Task: Look for space in Aldaia, Spain from 13th August, 2023 to 17th August, 2023 for 2 adults in price range Rs.10000 to Rs.16000. Place can be entire place with 2 bedrooms having 2 beds and 1 bathroom. Property type can be house, flat, guest house. Amenities needed are: wifi. Booking option can be shelf check-in. Required host language is English.
Action: Mouse moved to (311, 173)
Screenshot: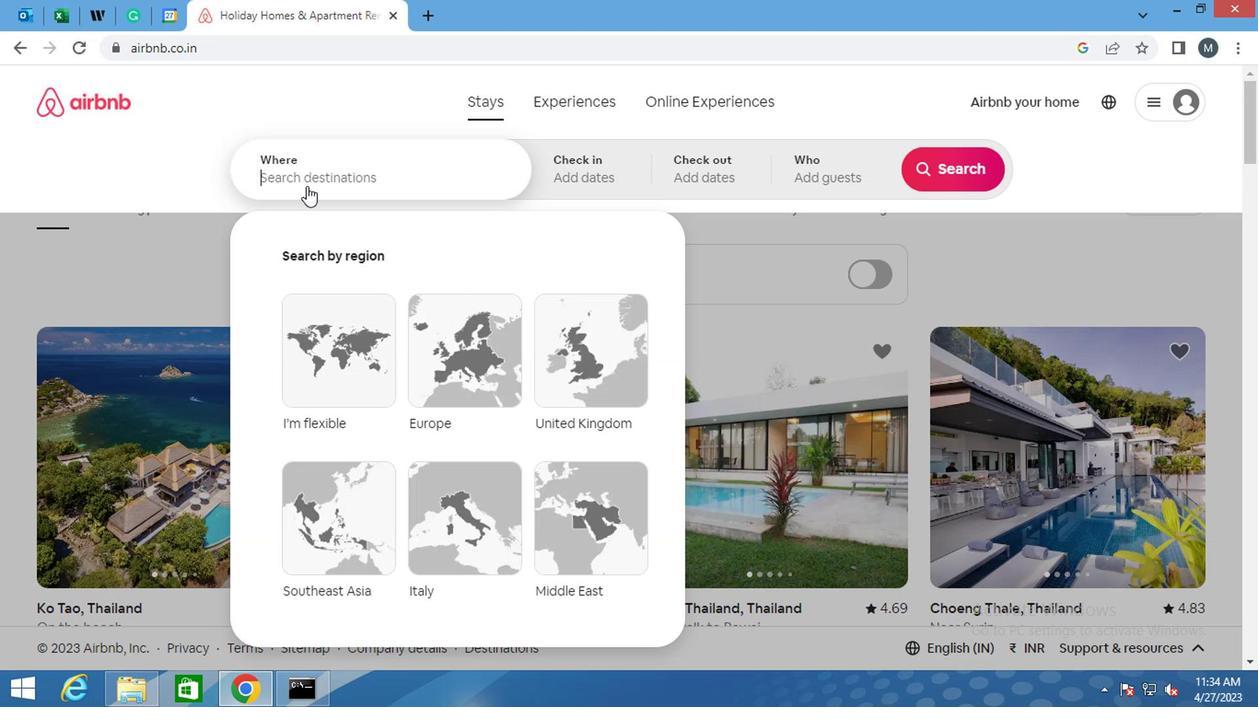 
Action: Mouse pressed left at (311, 173)
Screenshot: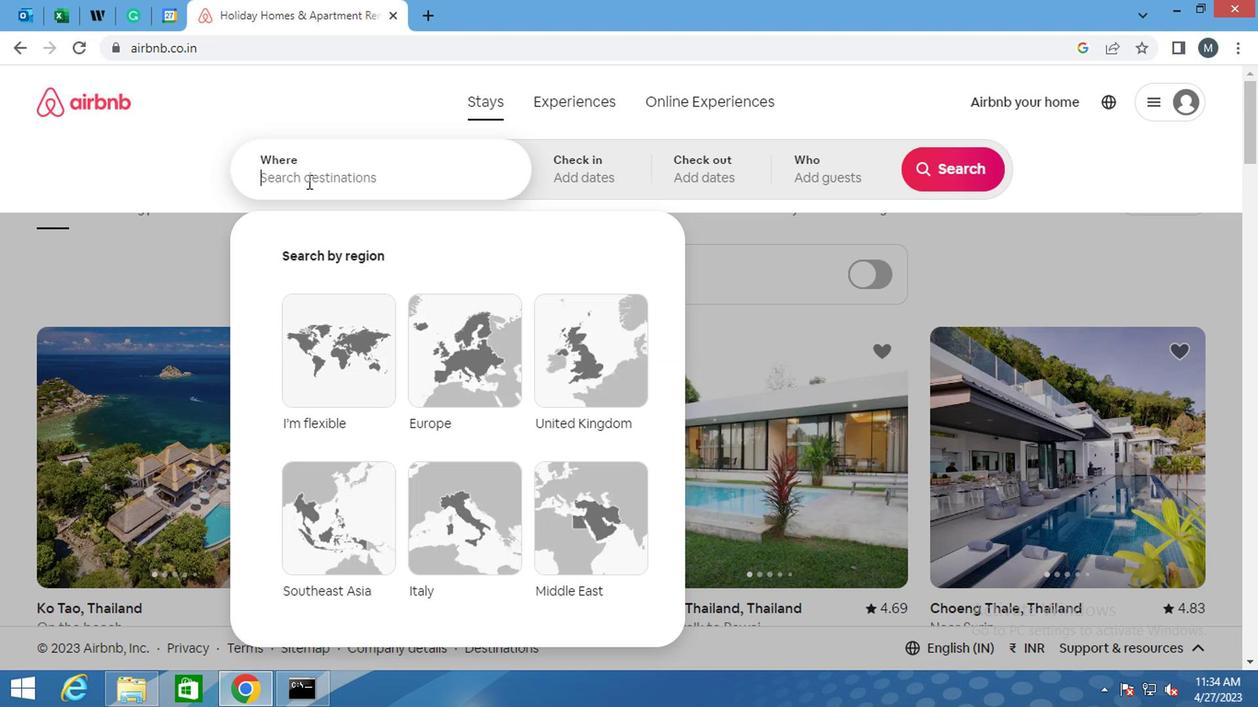 
Action: Mouse moved to (313, 173)
Screenshot: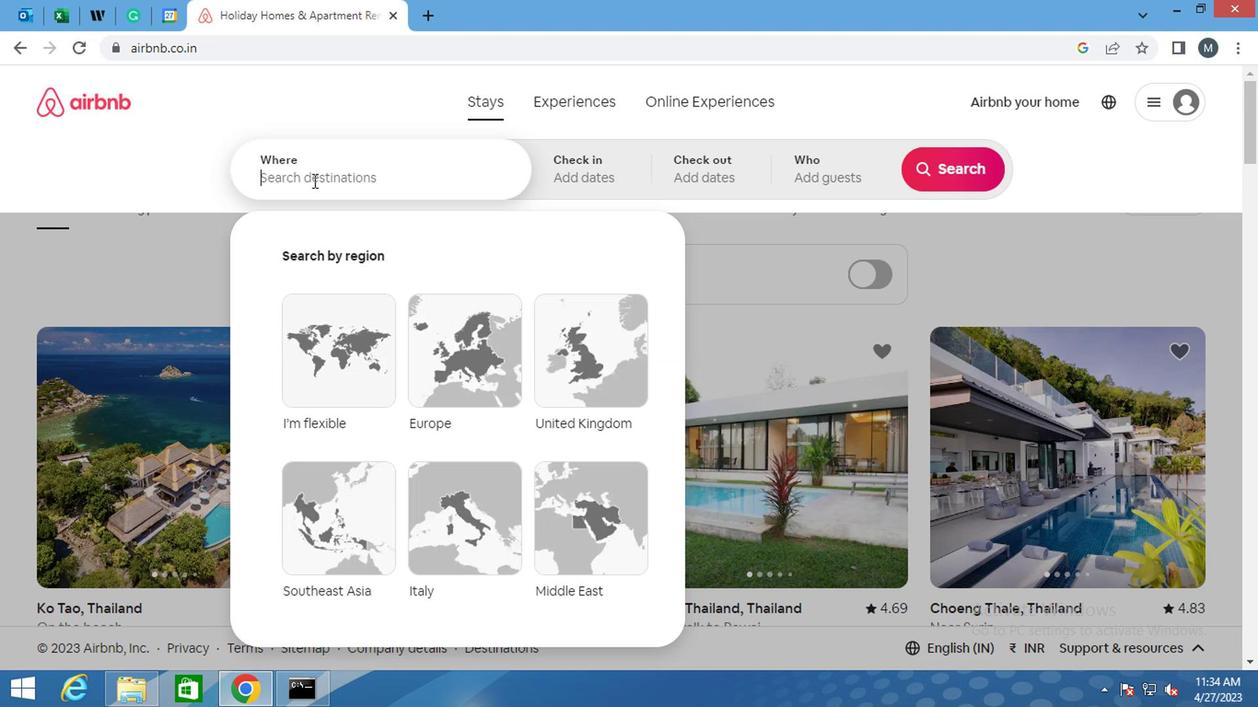 
Action: Key pressed <Key.shift>ALDAO<Key.backspace>IA,<Key.shift>SP
Screenshot: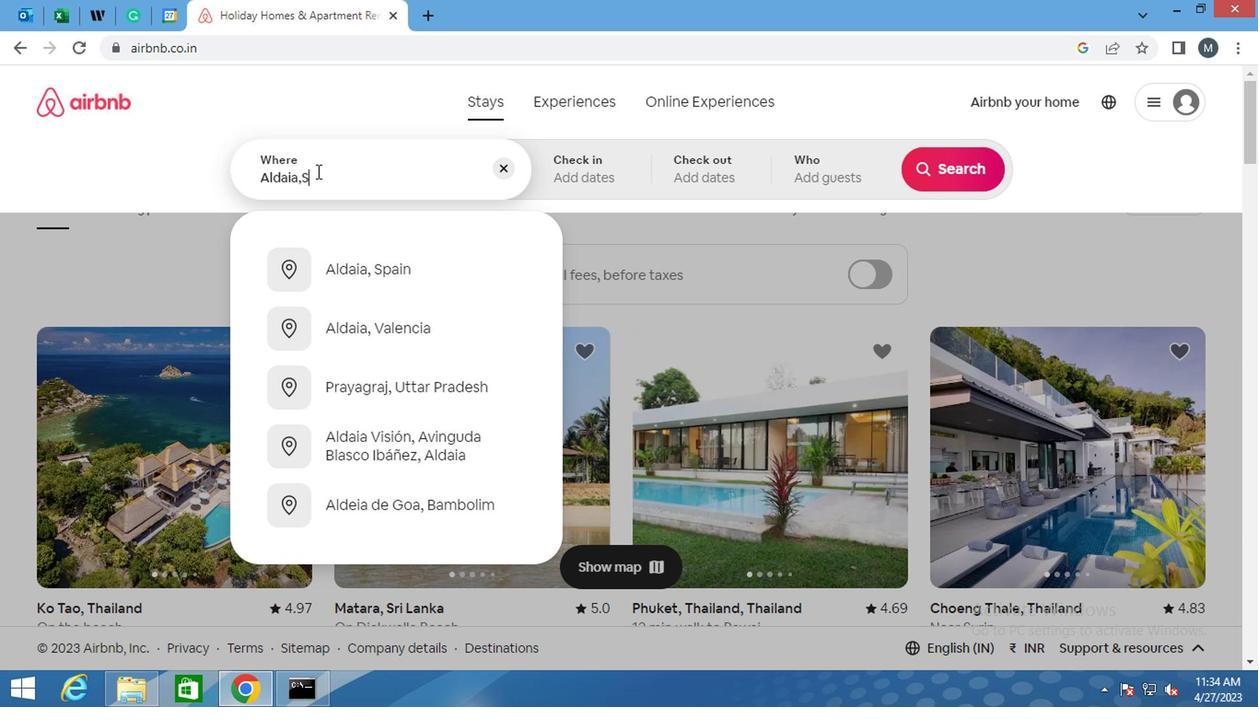 
Action: Mouse moved to (406, 347)
Screenshot: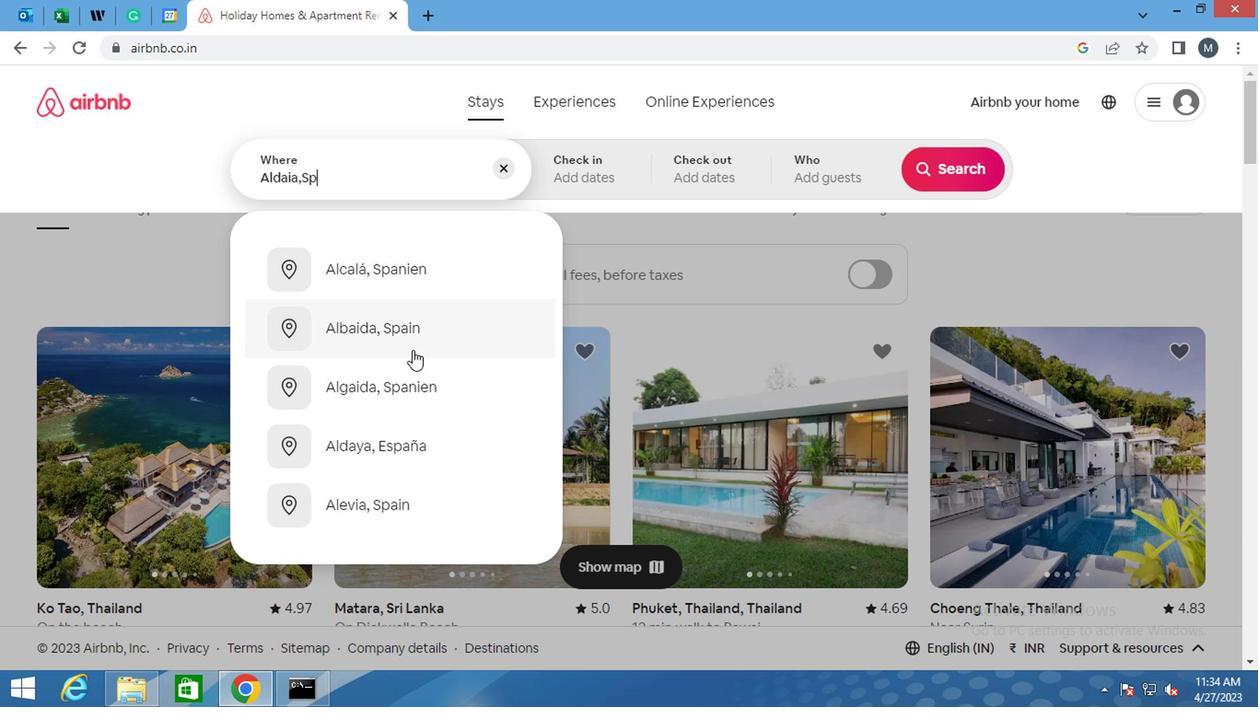 
Action: Key pressed AIN
Screenshot: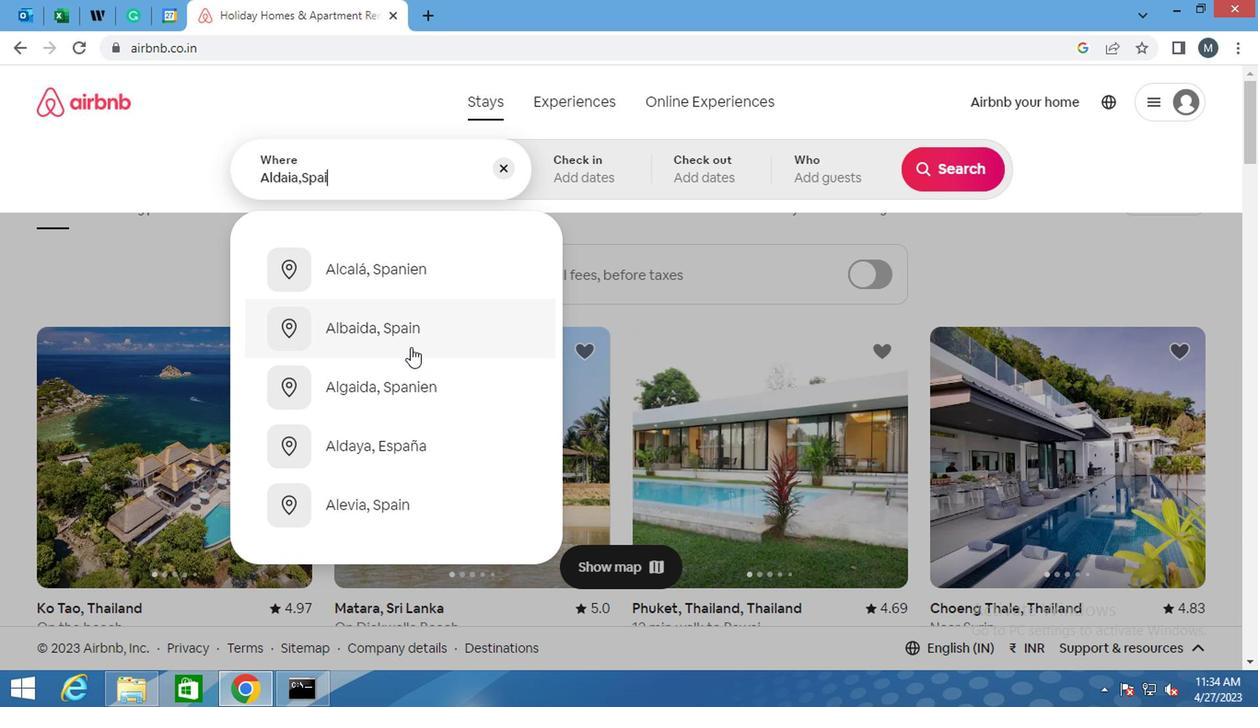 
Action: Mouse moved to (370, 257)
Screenshot: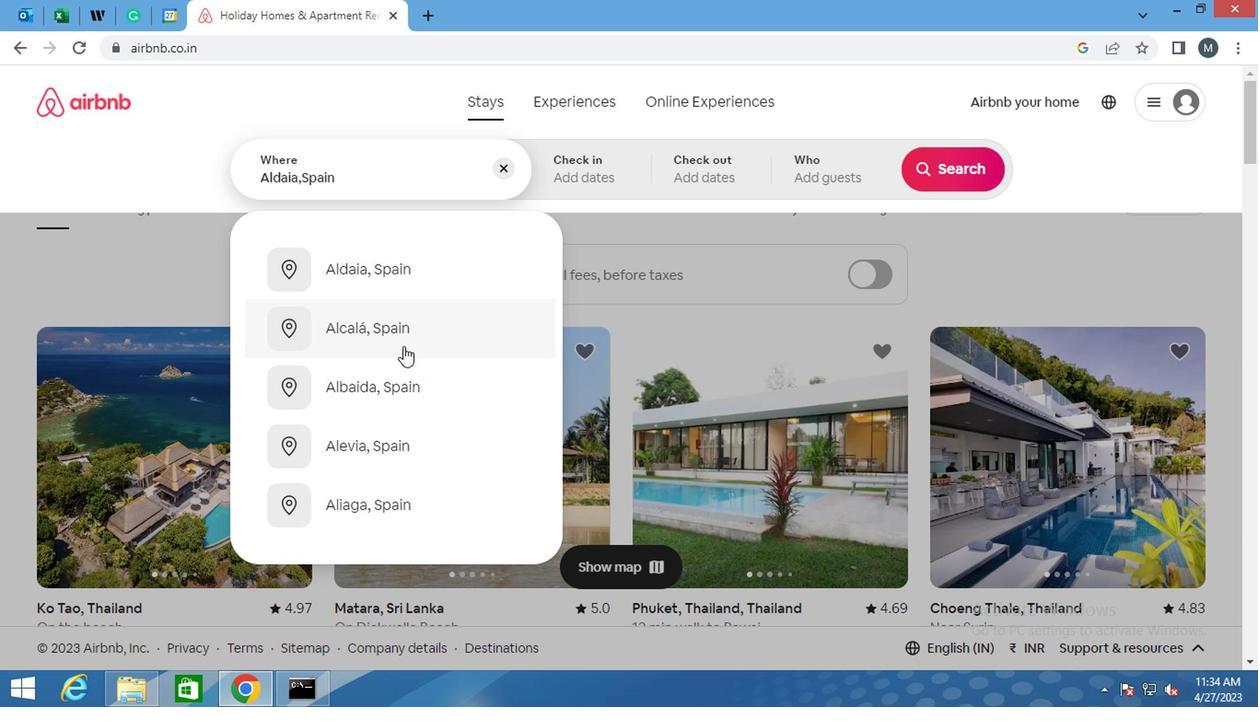 
Action: Mouse pressed left at (370, 257)
Screenshot: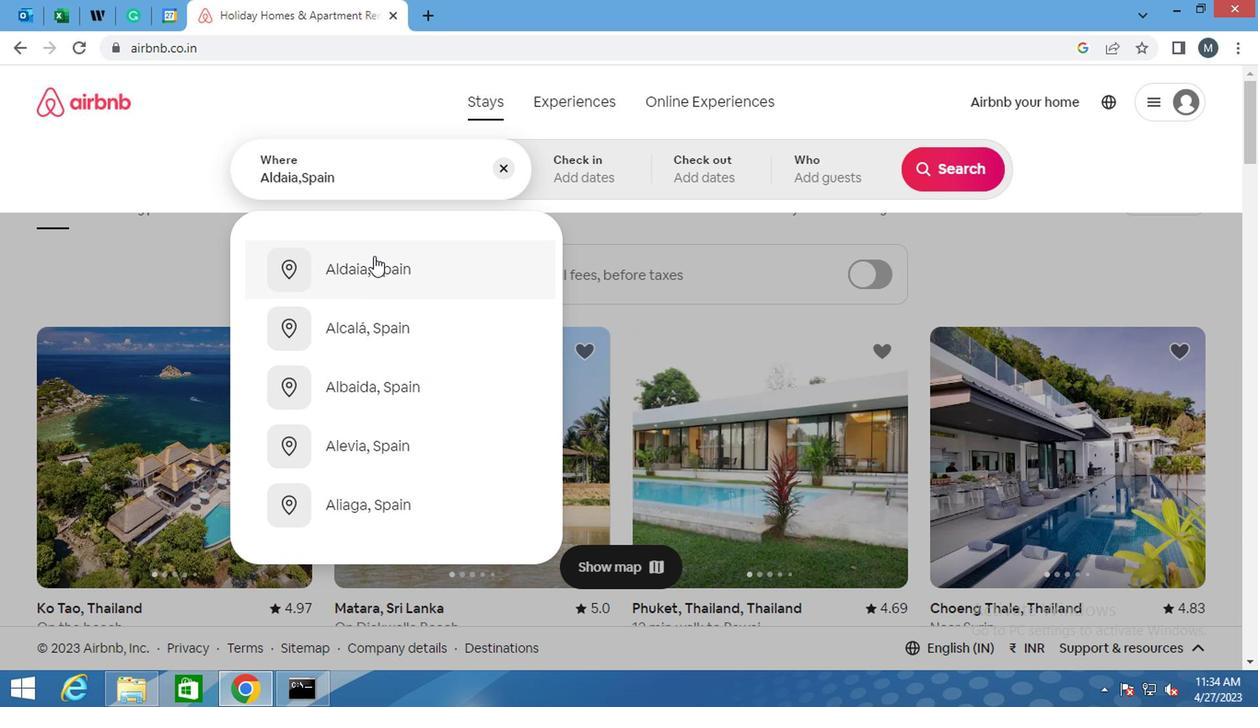 
Action: Mouse moved to (944, 324)
Screenshot: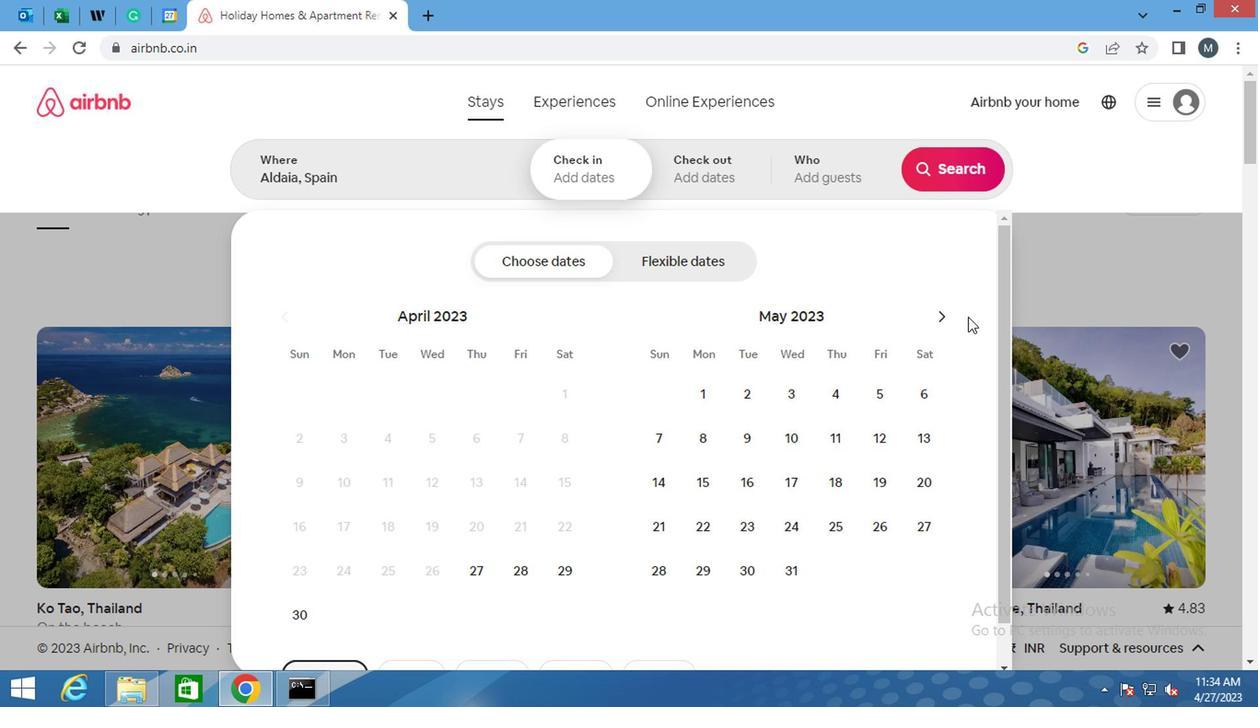 
Action: Mouse pressed left at (944, 324)
Screenshot: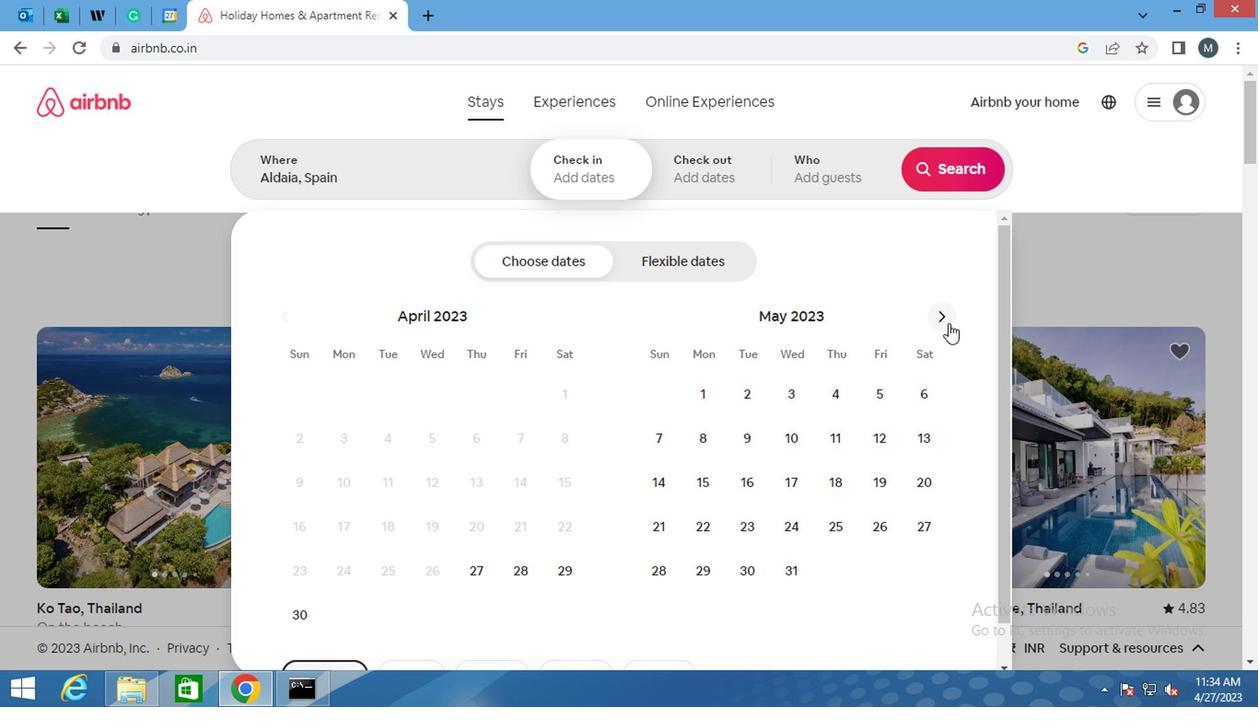 
Action: Mouse pressed left at (944, 324)
Screenshot: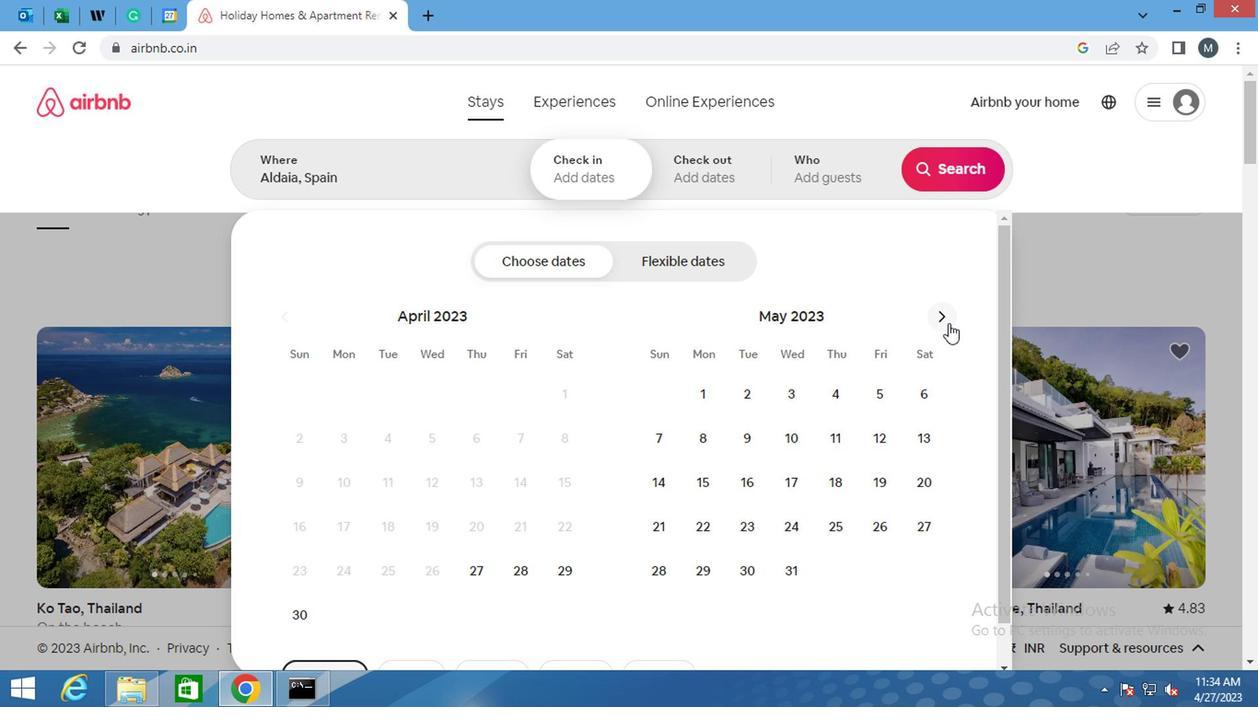 
Action: Mouse pressed left at (944, 324)
Screenshot: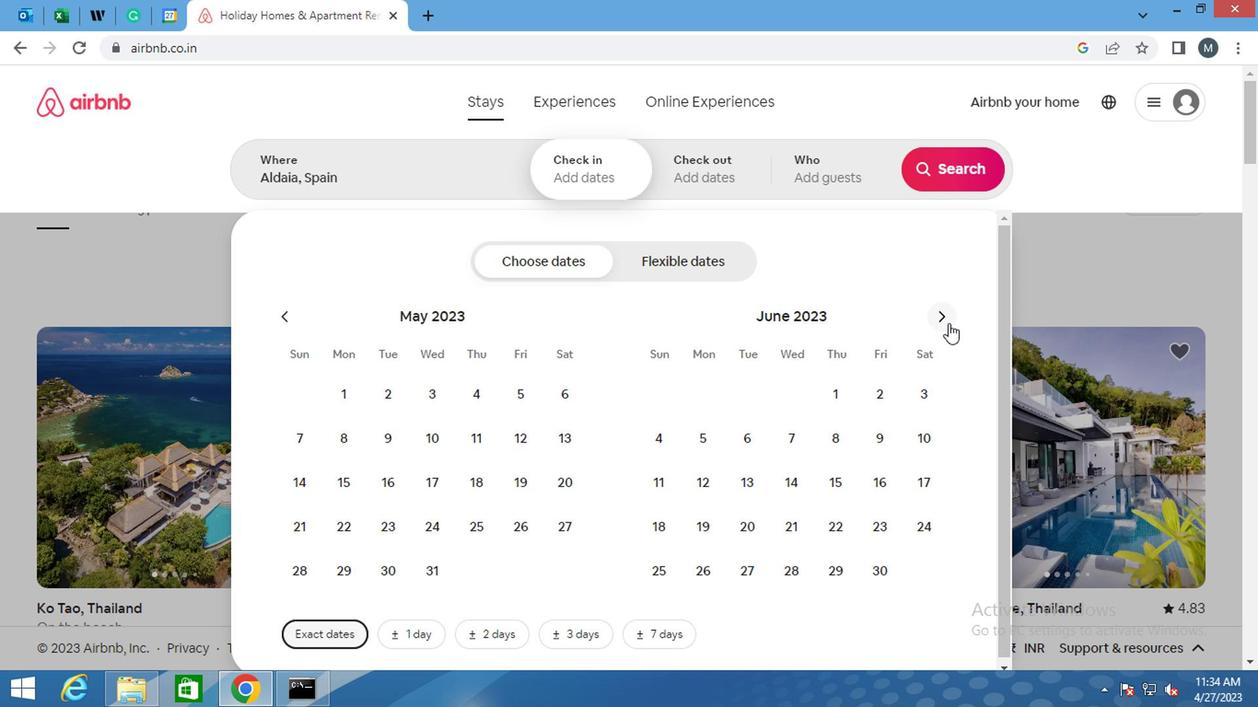 
Action: Mouse pressed left at (944, 324)
Screenshot: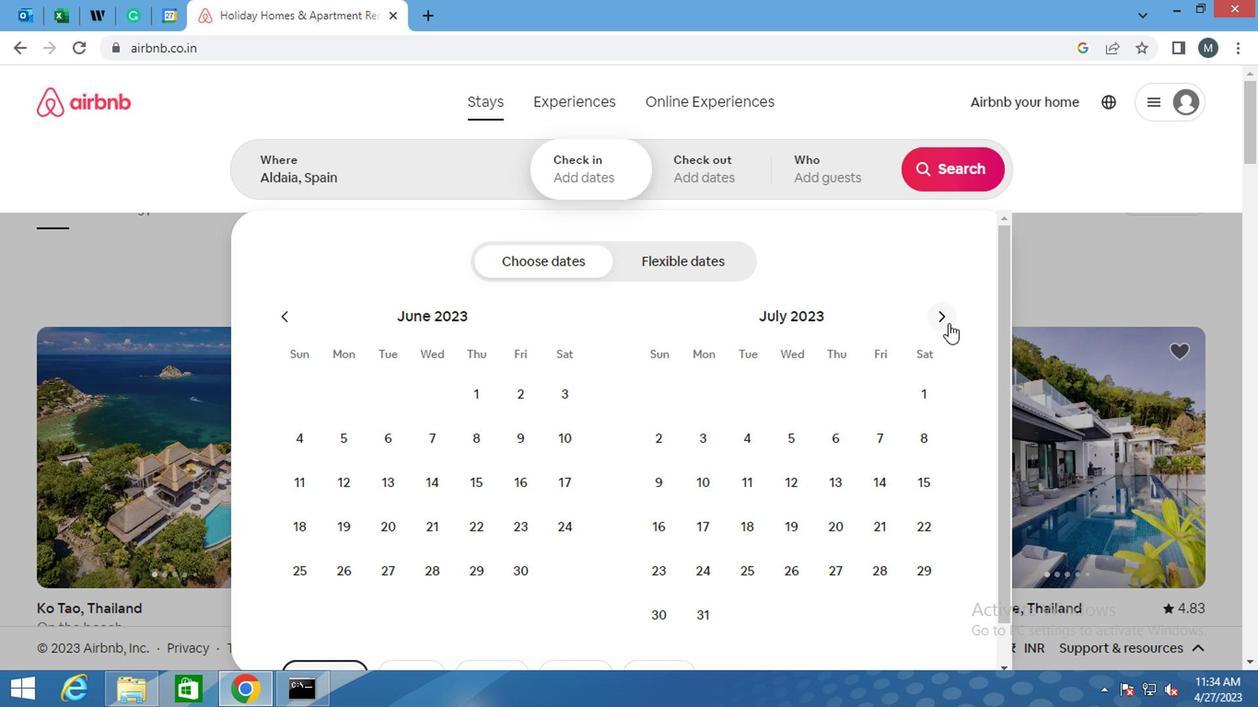 
Action: Mouse moved to (663, 478)
Screenshot: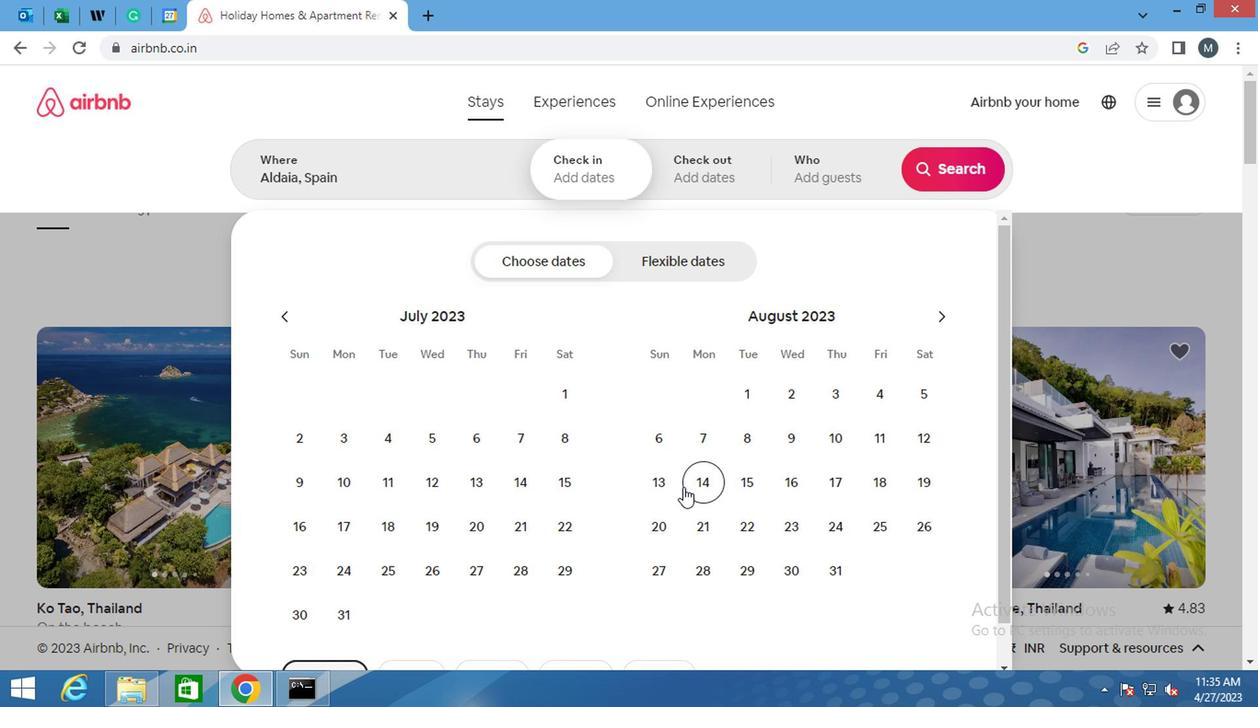 
Action: Mouse pressed left at (663, 478)
Screenshot: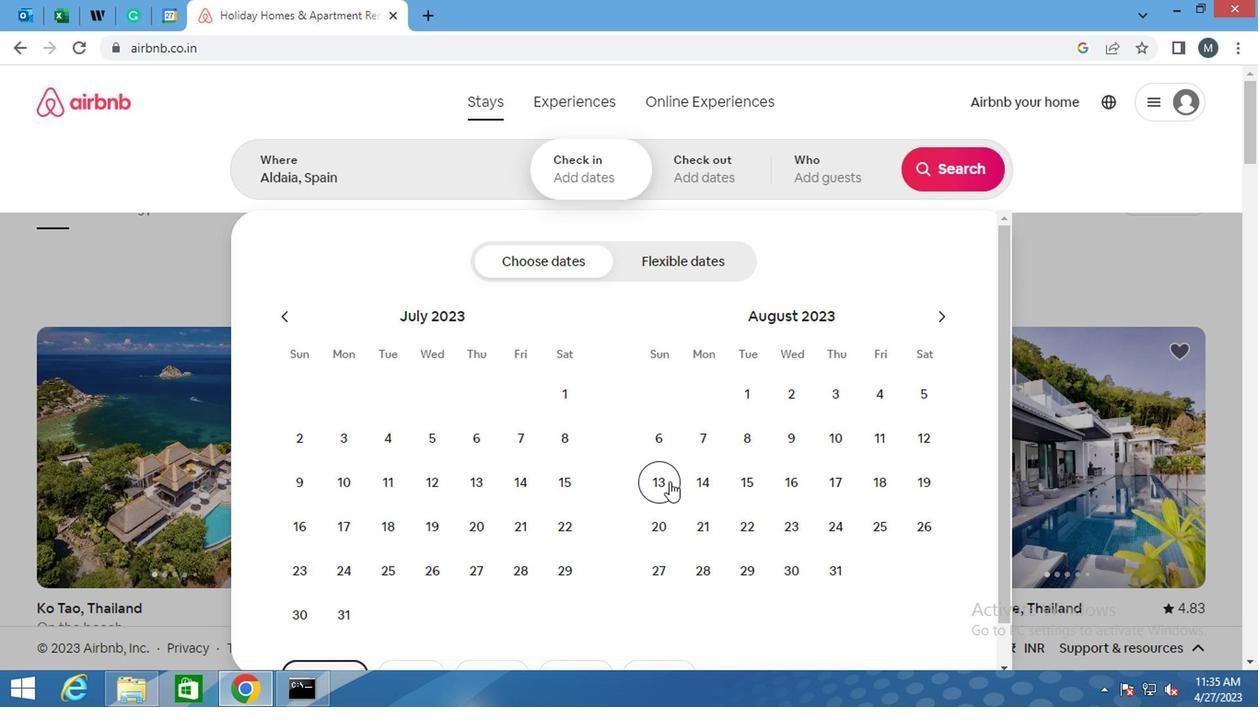 
Action: Mouse moved to (819, 473)
Screenshot: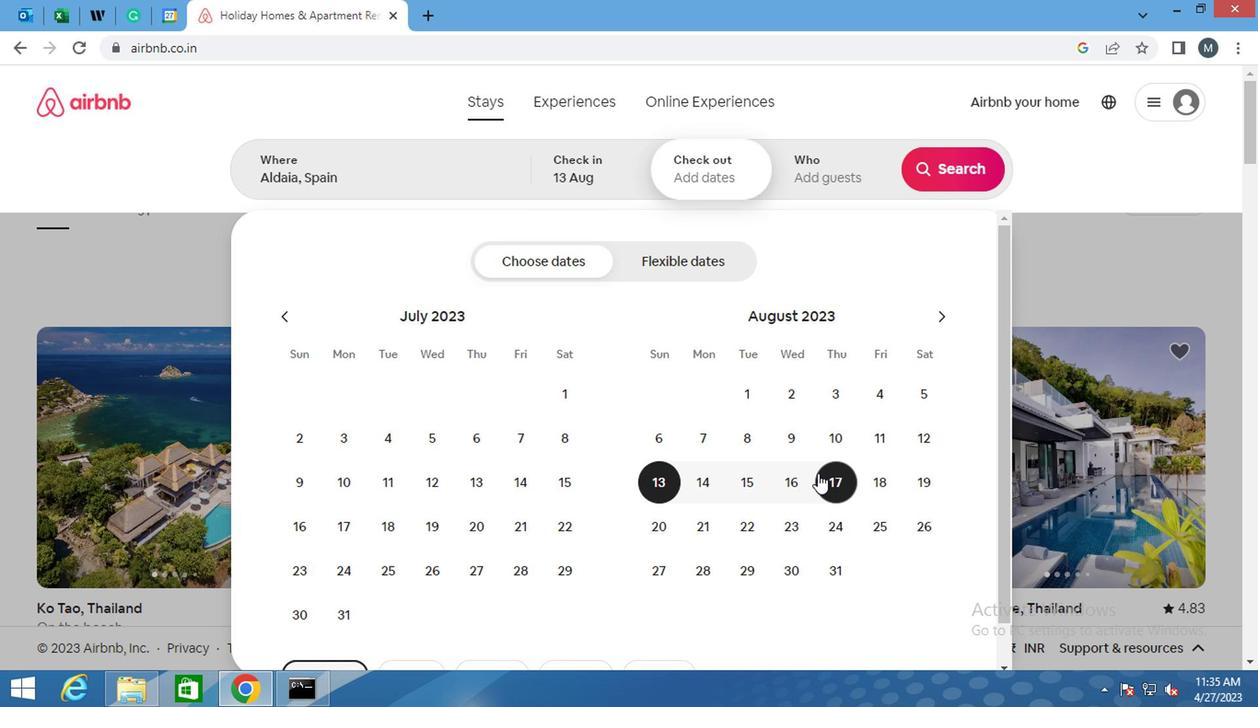 
Action: Mouse pressed left at (819, 473)
Screenshot: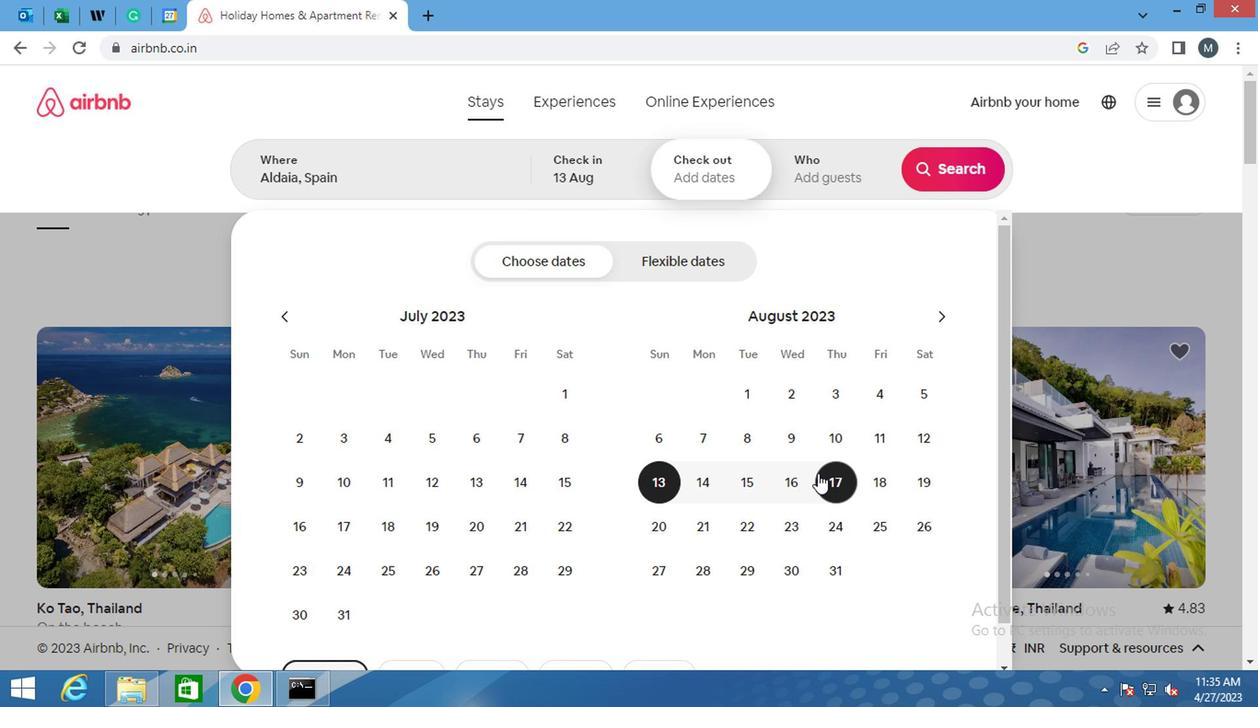 
Action: Mouse moved to (845, 170)
Screenshot: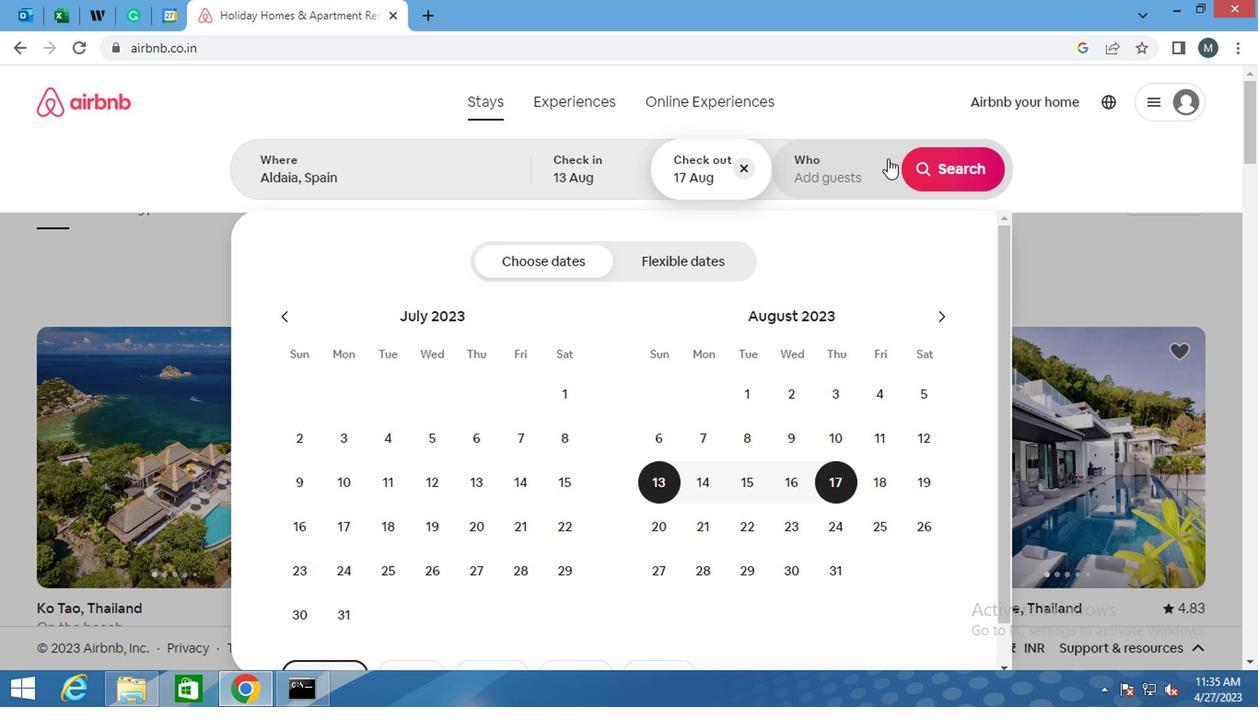 
Action: Mouse pressed left at (845, 170)
Screenshot: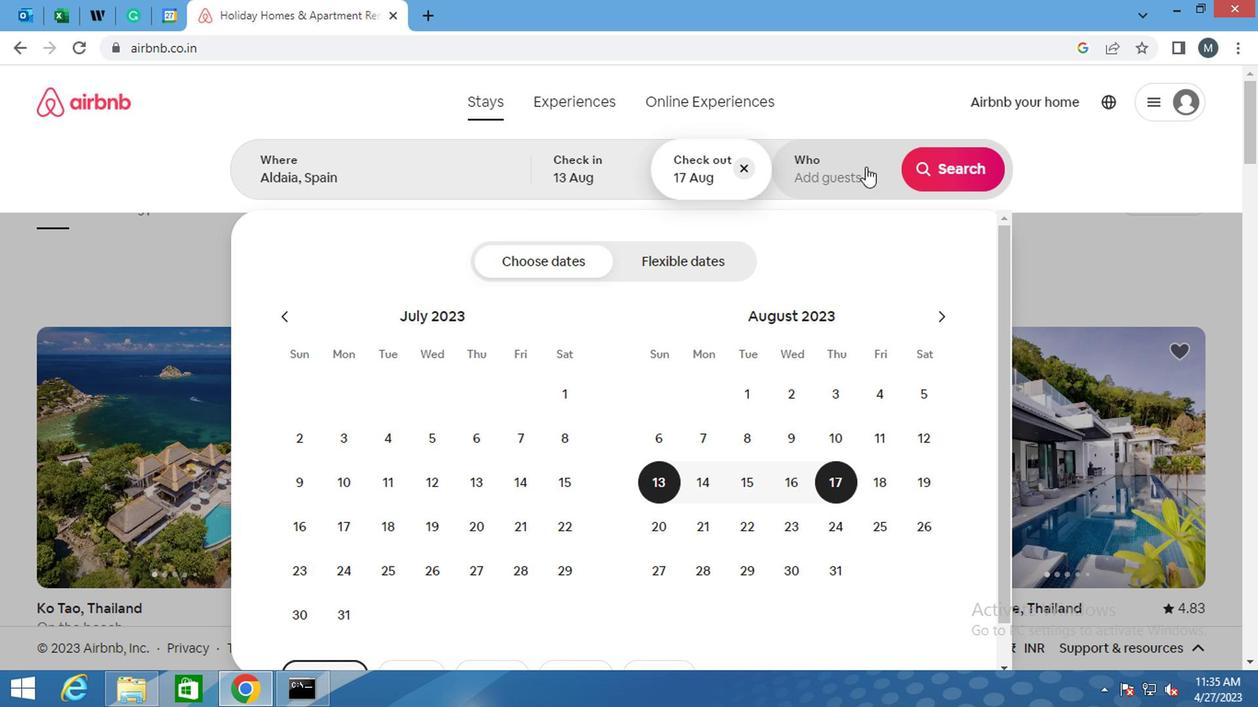 
Action: Mouse moved to (957, 271)
Screenshot: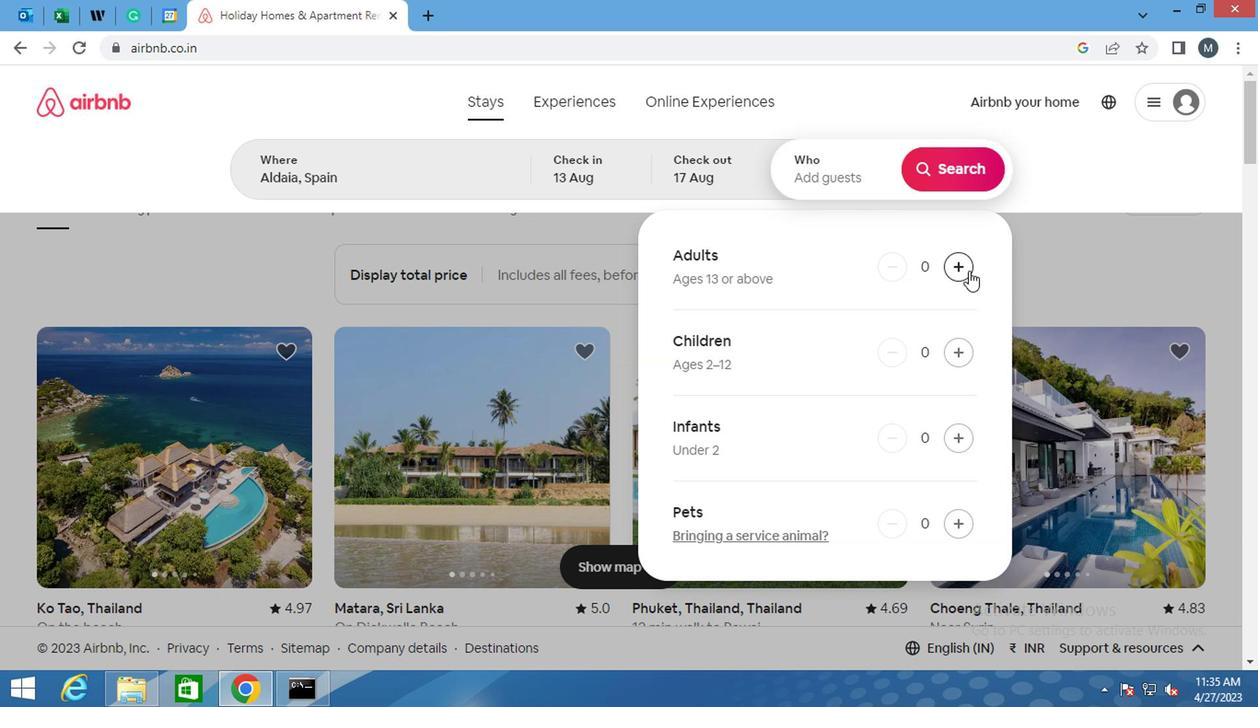 
Action: Mouse pressed left at (957, 271)
Screenshot: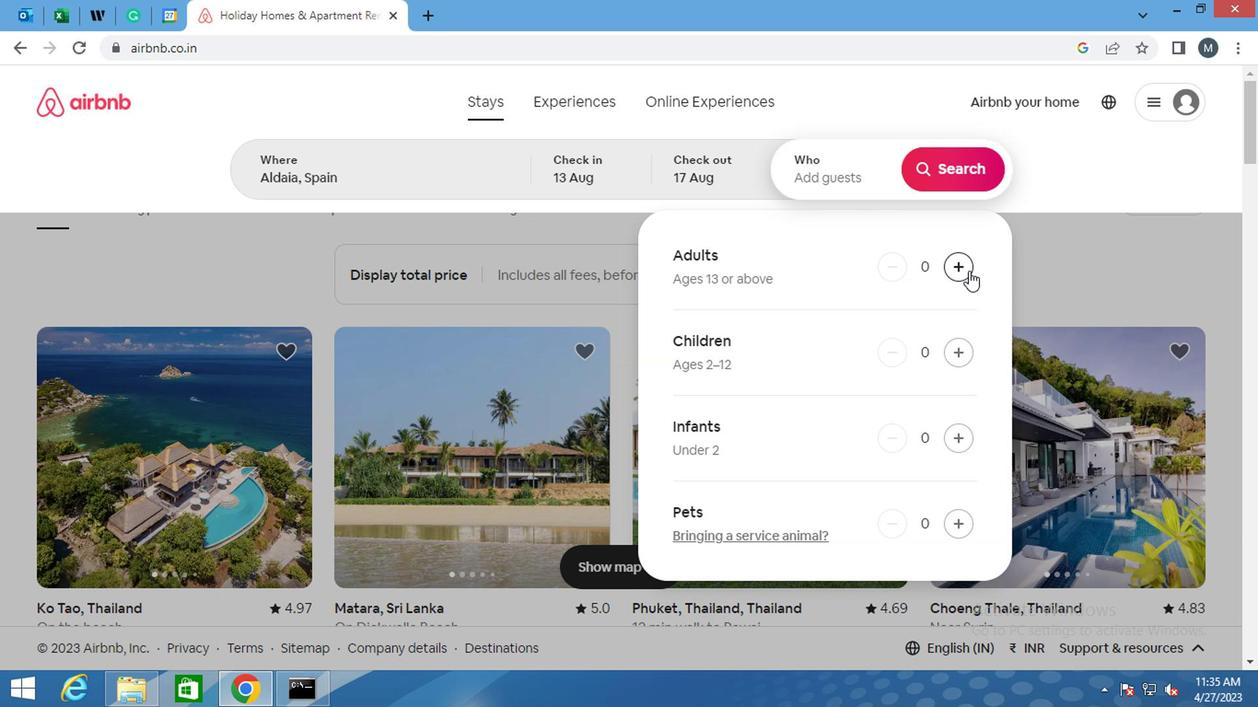 
Action: Mouse pressed left at (957, 271)
Screenshot: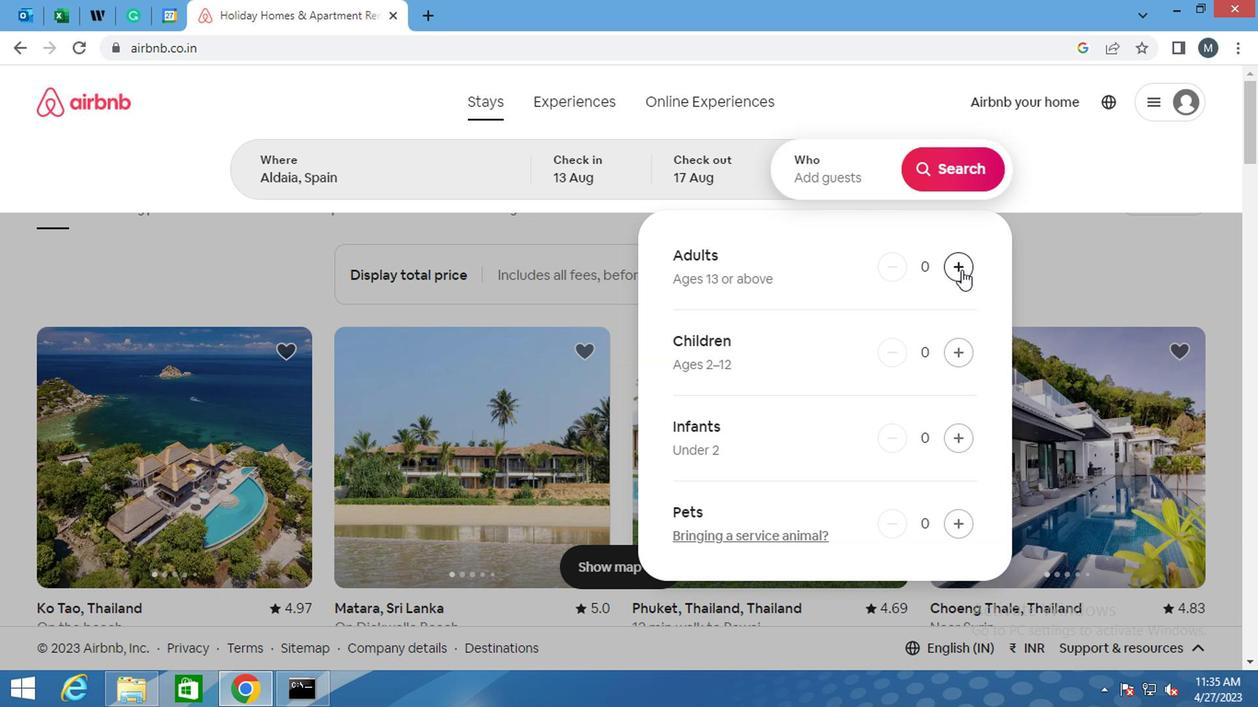 
Action: Mouse moved to (955, 185)
Screenshot: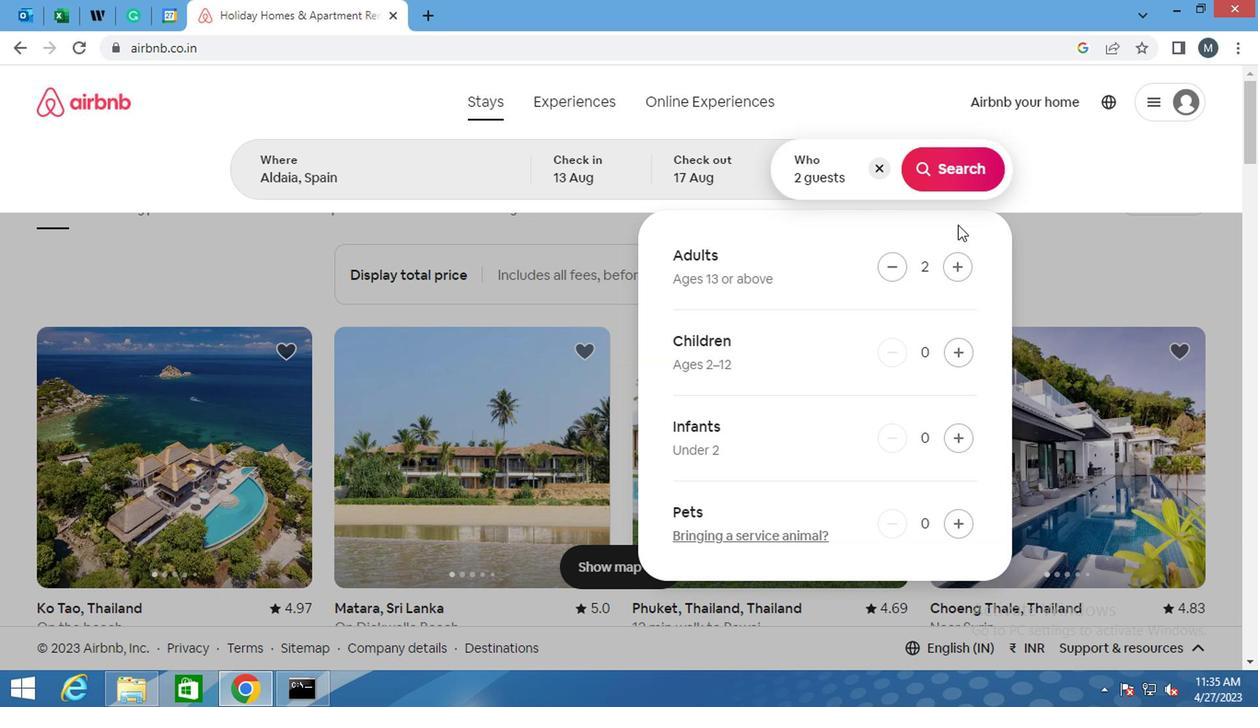
Action: Mouse pressed left at (955, 185)
Screenshot: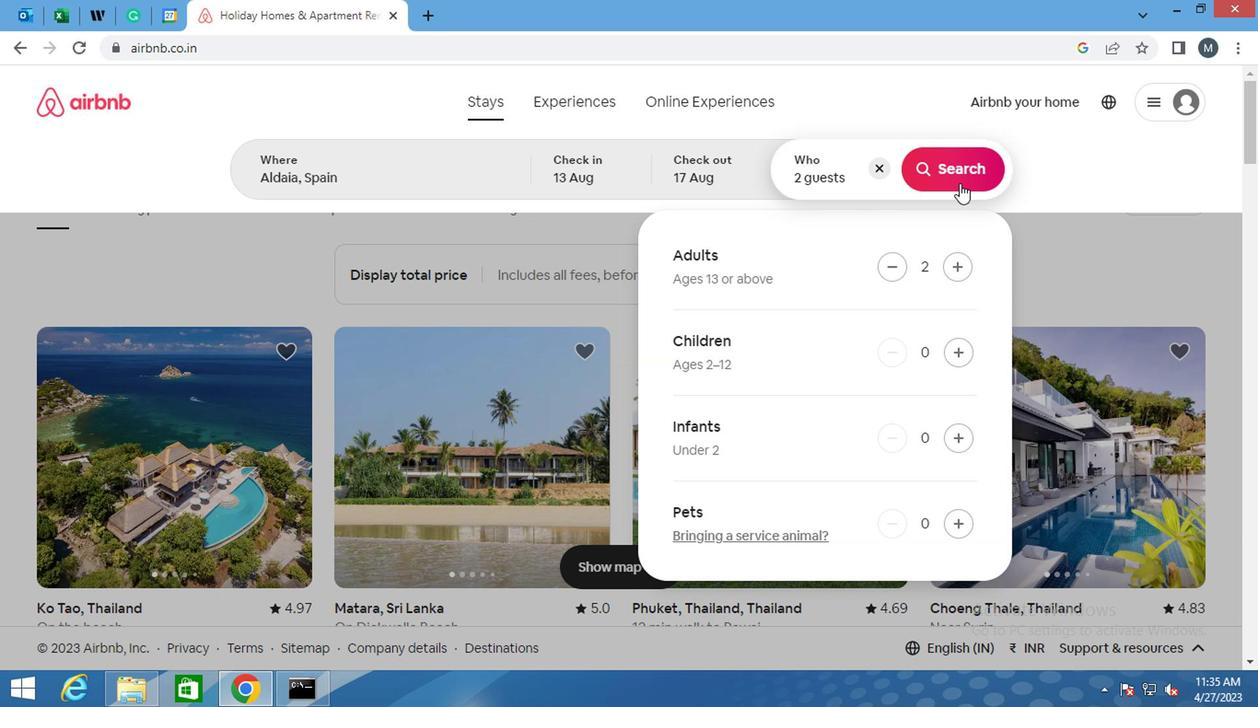 
Action: Mouse moved to (1200, 167)
Screenshot: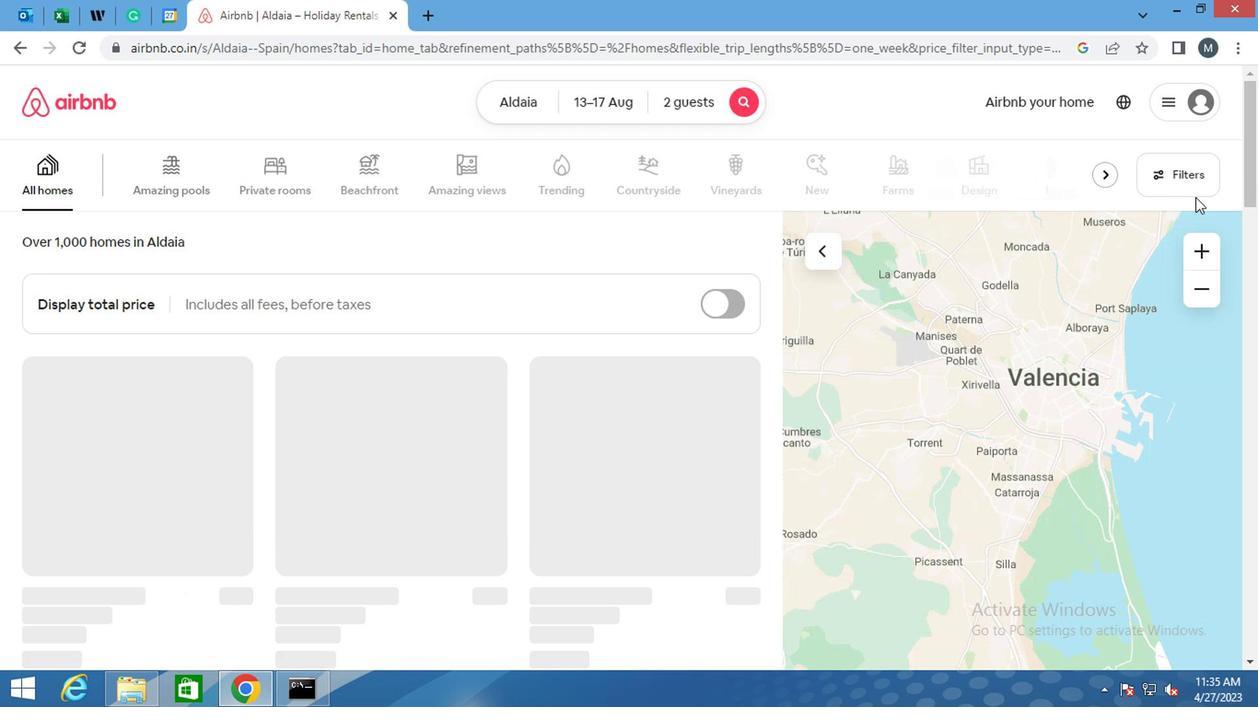 
Action: Mouse pressed left at (1200, 167)
Screenshot: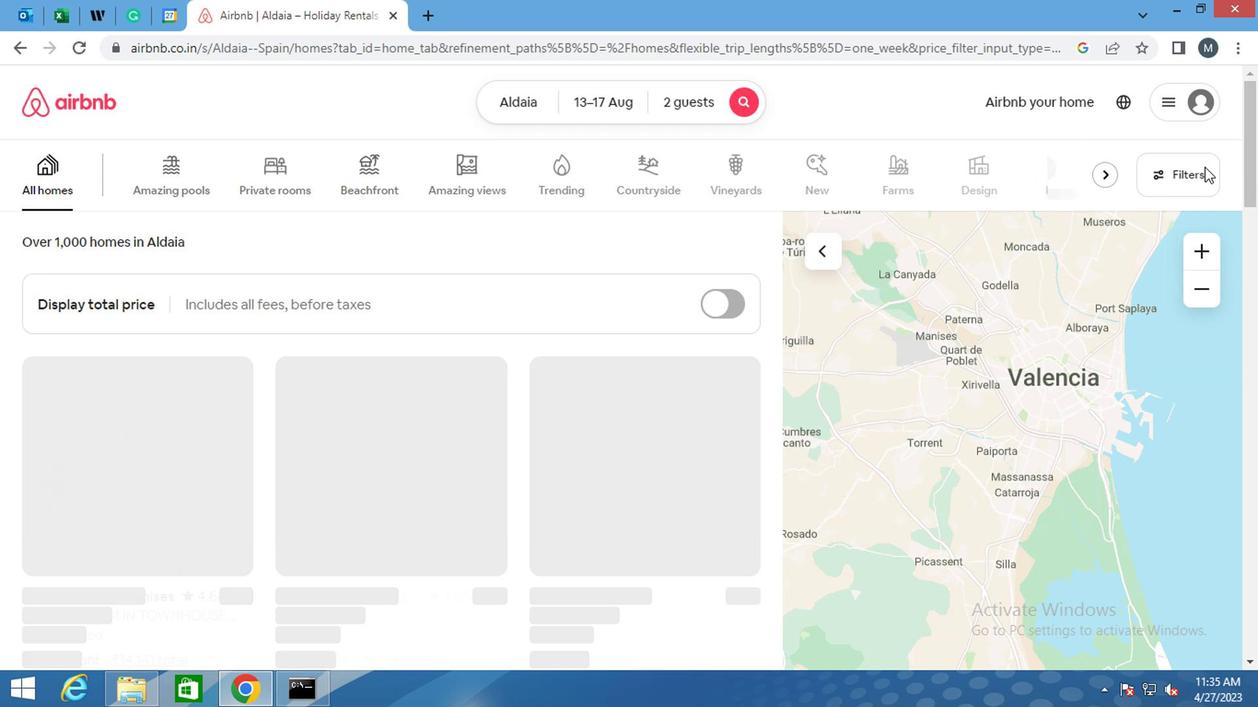 
Action: Mouse moved to (470, 423)
Screenshot: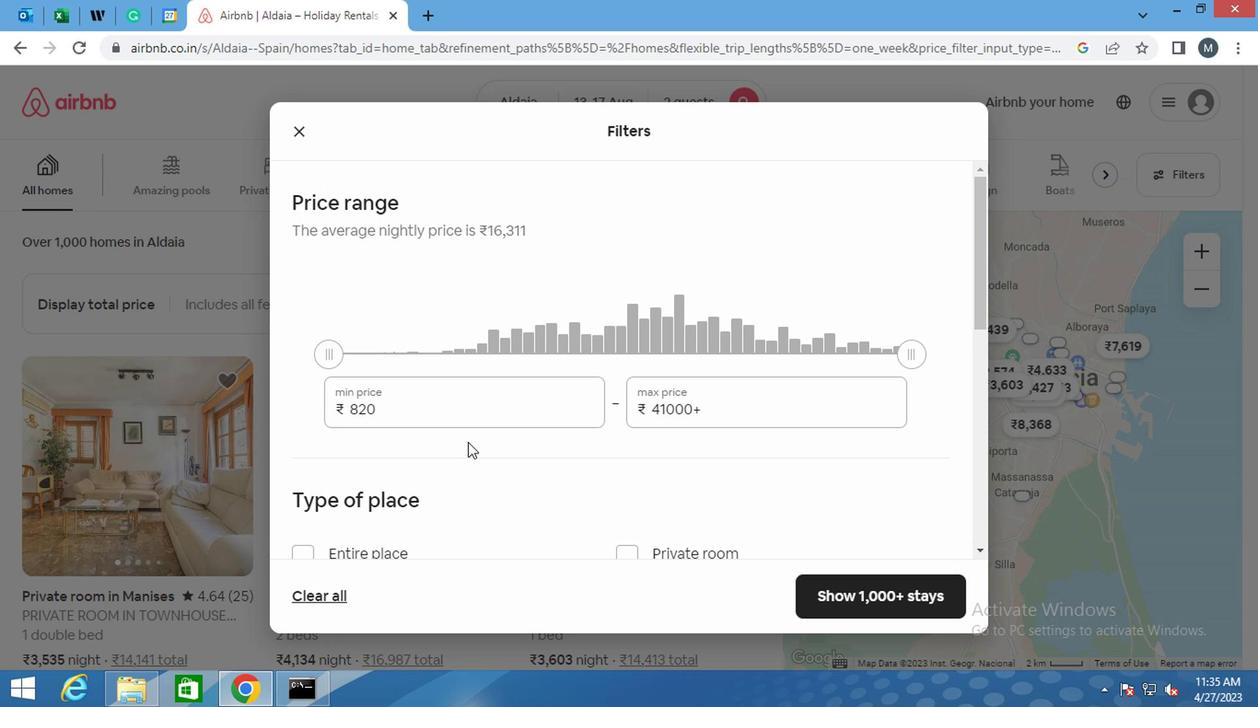 
Action: Mouse pressed left at (470, 423)
Screenshot: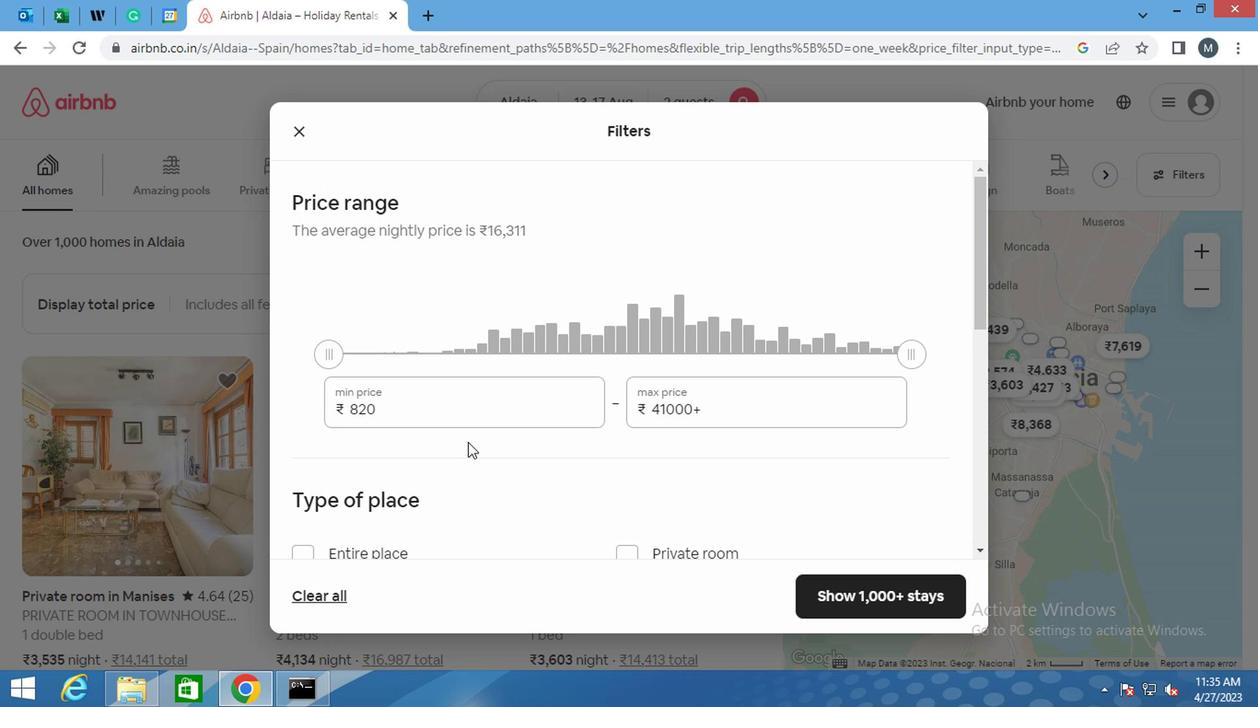 
Action: Key pressed <Key.backspace><Key.backspace><Key.backspace>10000
Screenshot: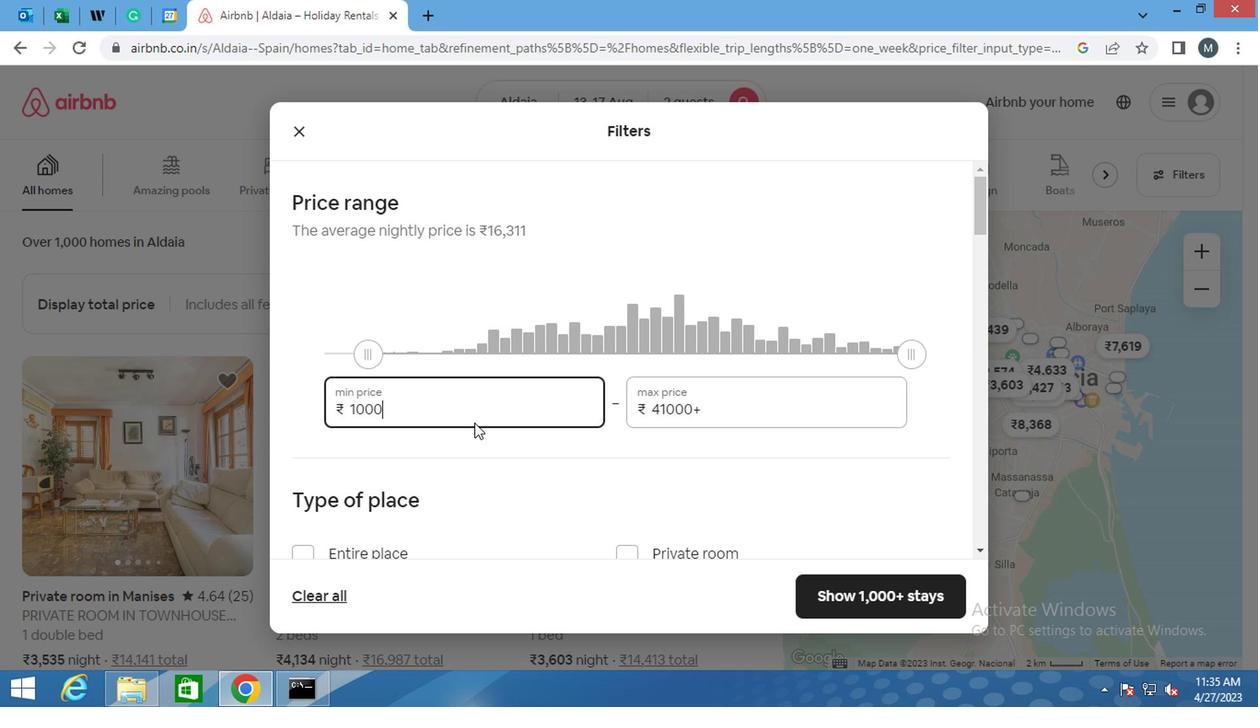 
Action: Mouse moved to (695, 411)
Screenshot: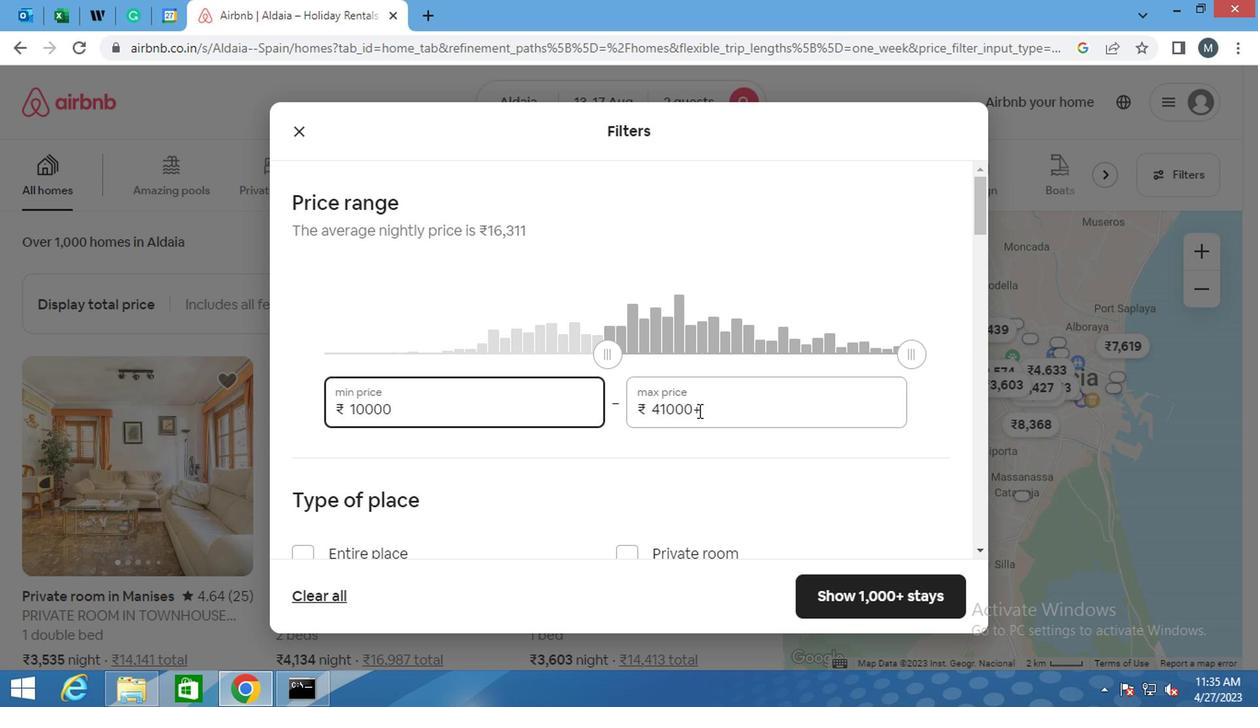 
Action: Mouse pressed left at (695, 411)
Screenshot: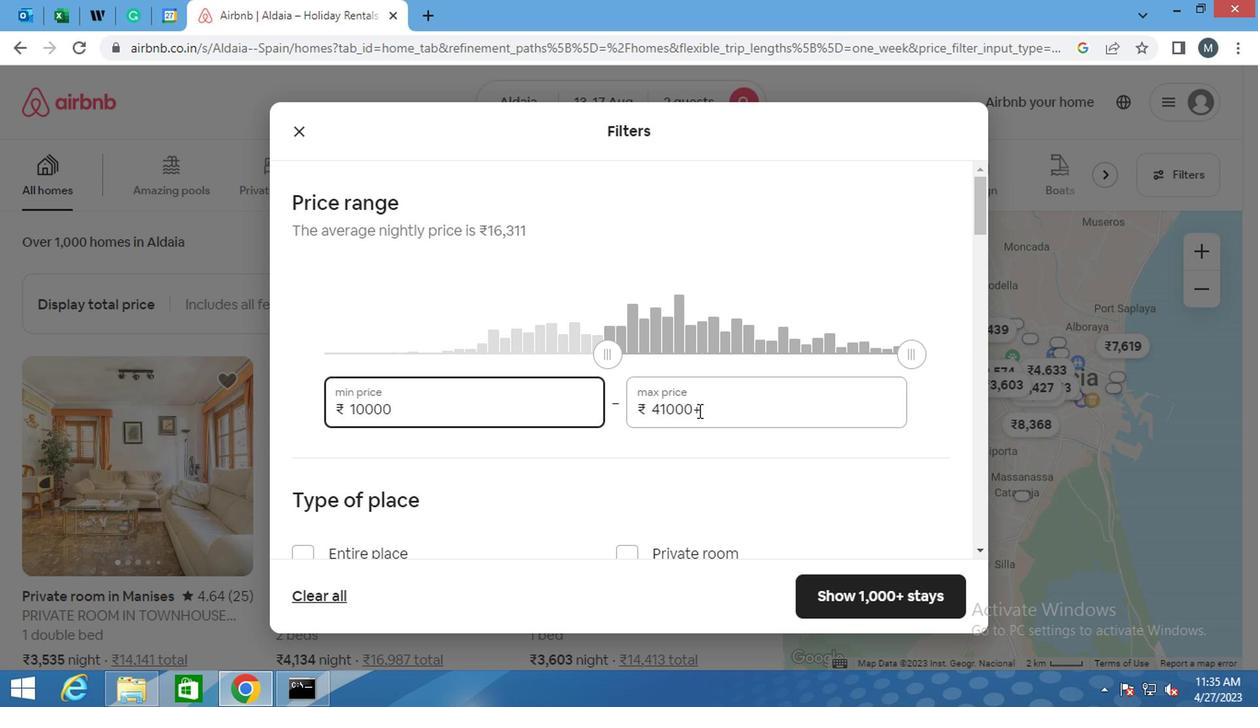 
Action: Mouse moved to (736, 413)
Screenshot: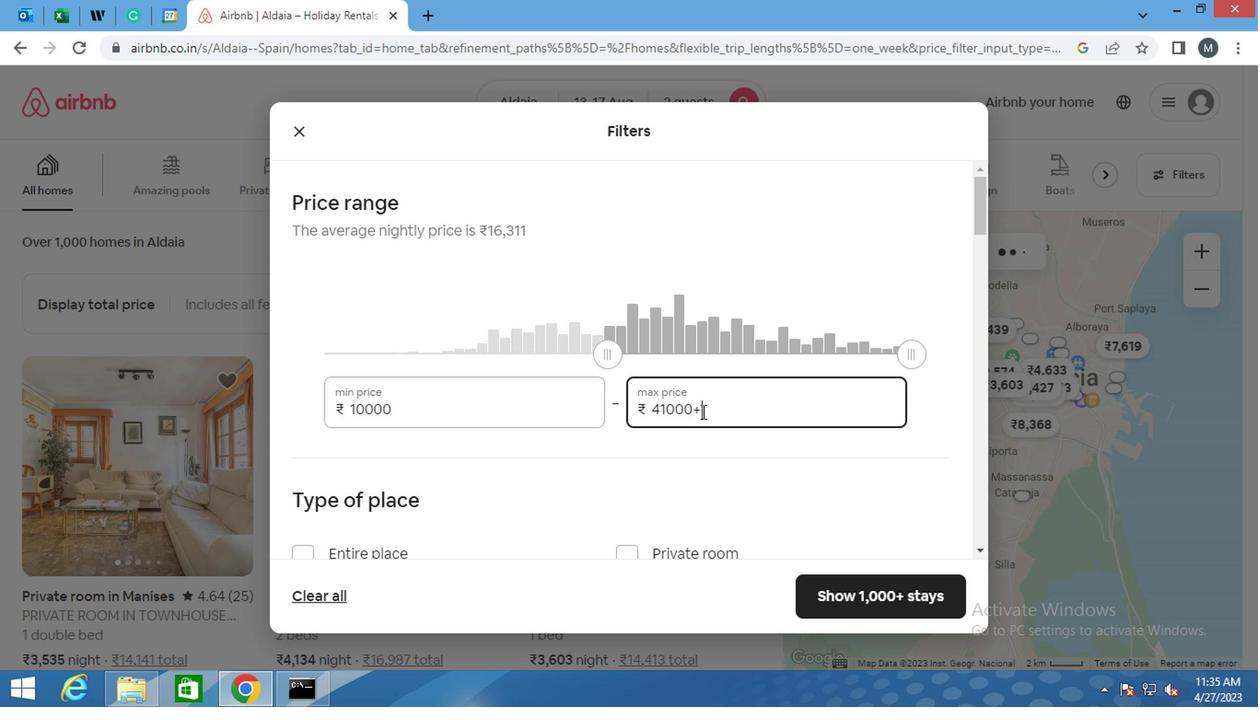 
Action: Key pressed <Key.backspace><Key.backspace><Key.backspace><Key.backspace><Key.backspace><Key.backspace><Key.backspace><Key.backspace><Key.backspace><Key.backspace><Key.backspace><Key.backspace><Key.backspace><Key.backspace><Key.backspace><Key.backspace><Key.backspace><Key.backspace><Key.backspace><Key.backspace>1
Screenshot: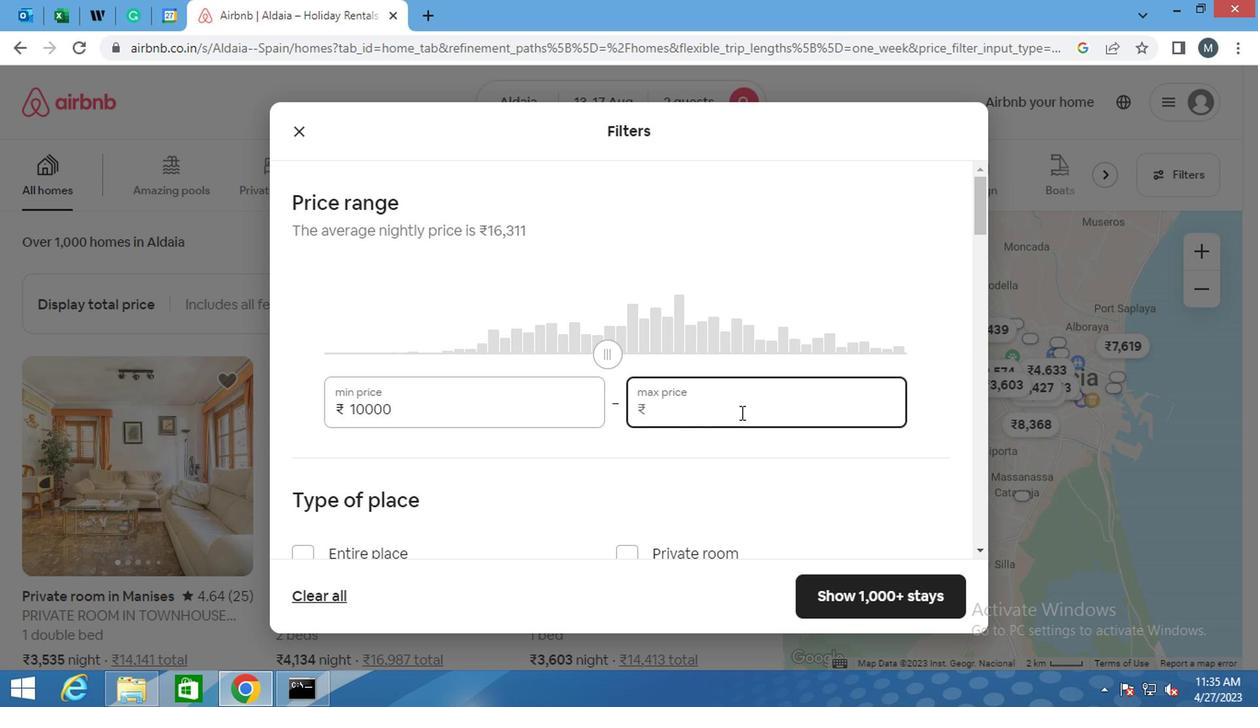
Action: Mouse moved to (733, 416)
Screenshot: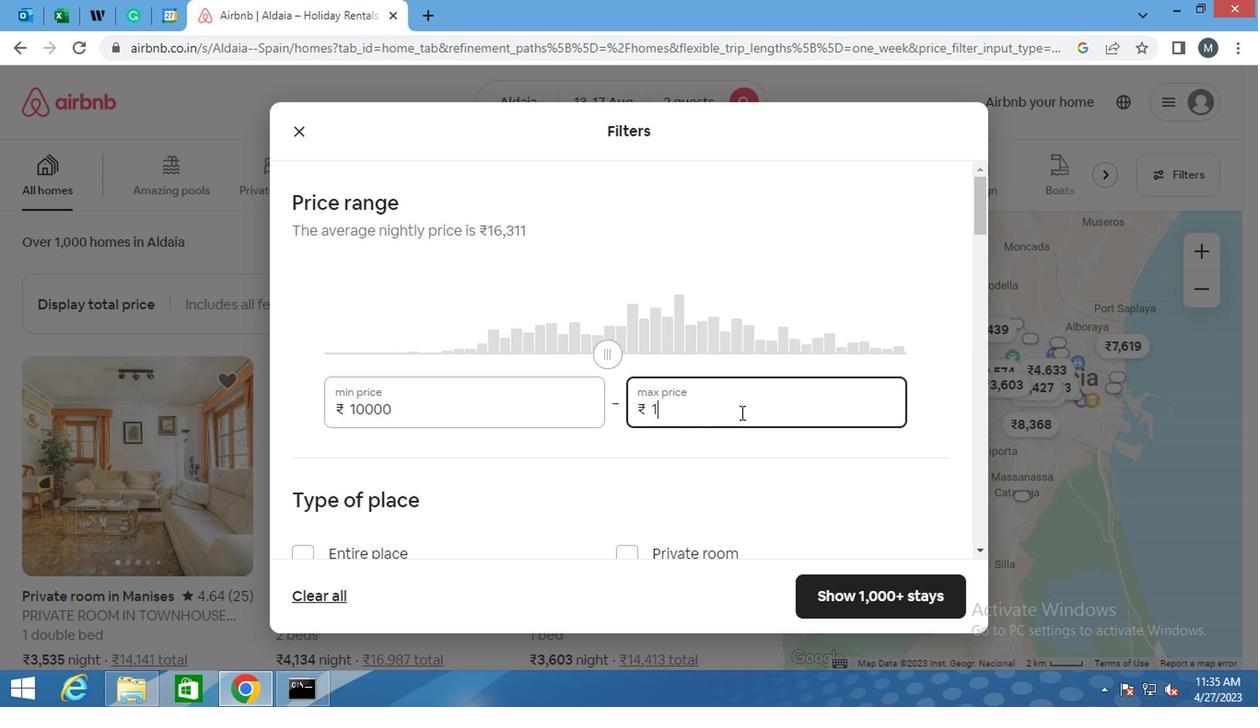 
Action: Key pressed 6
Screenshot: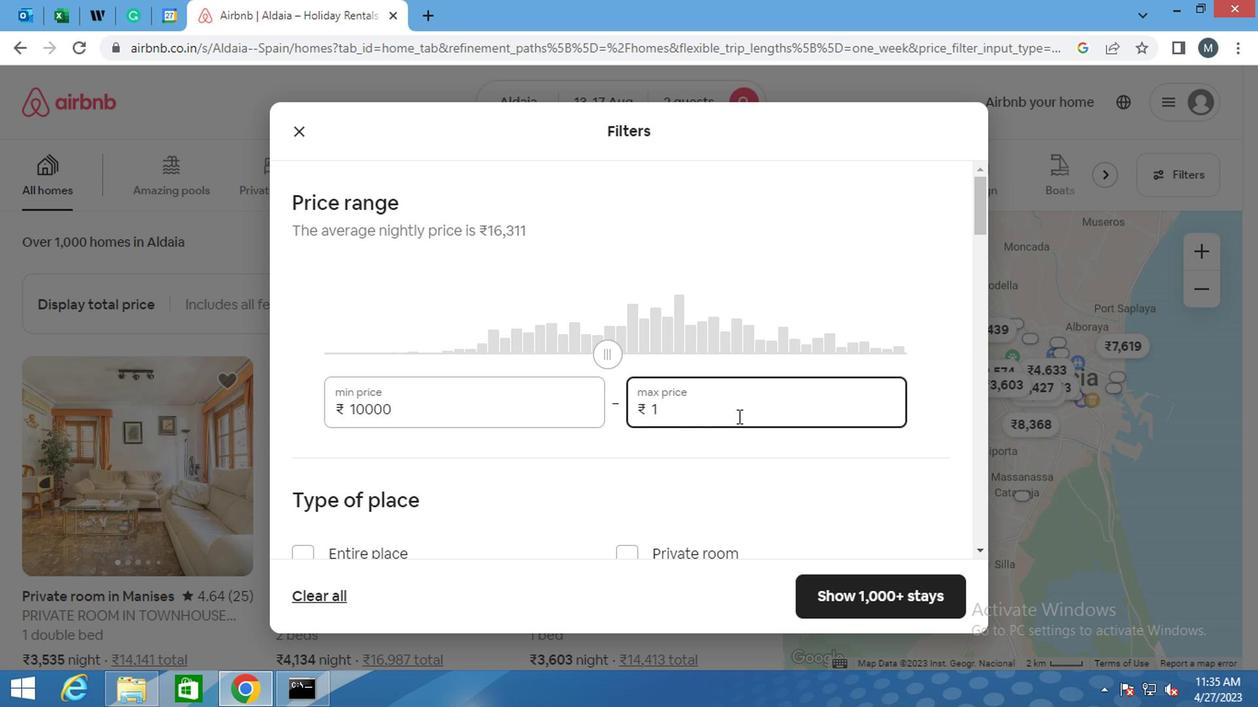 
Action: Mouse moved to (731, 418)
Screenshot: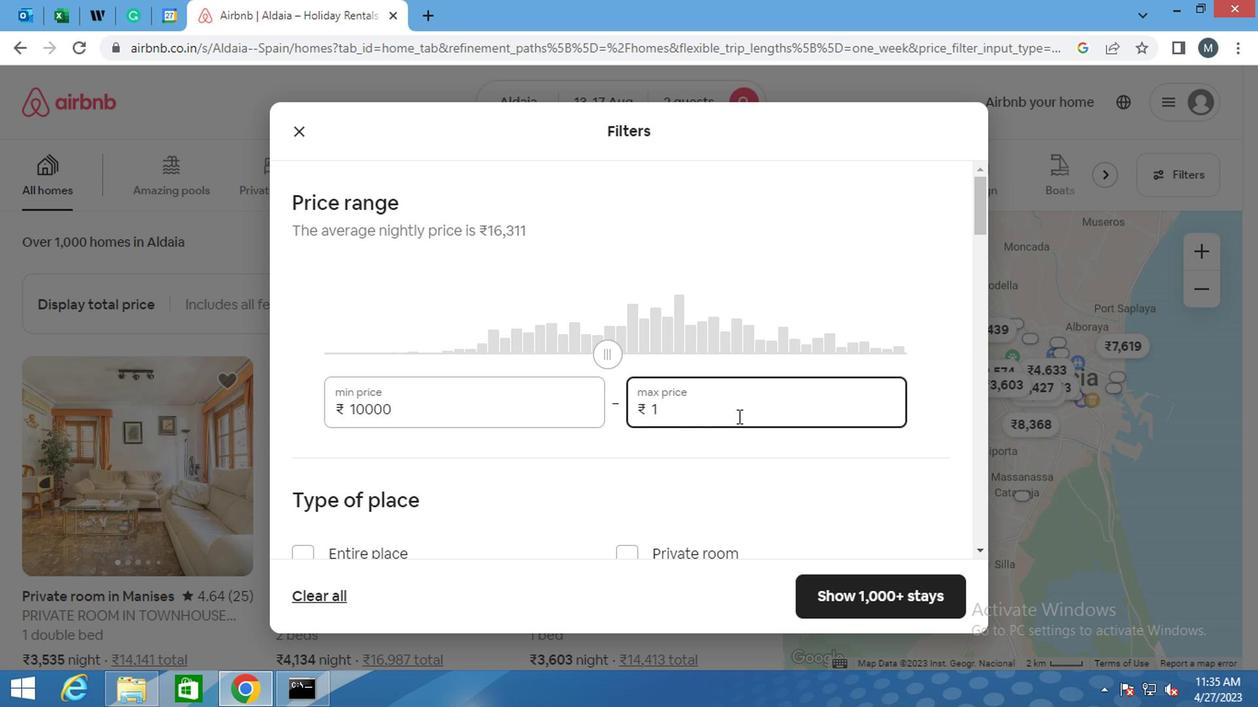 
Action: Key pressed 000
Screenshot: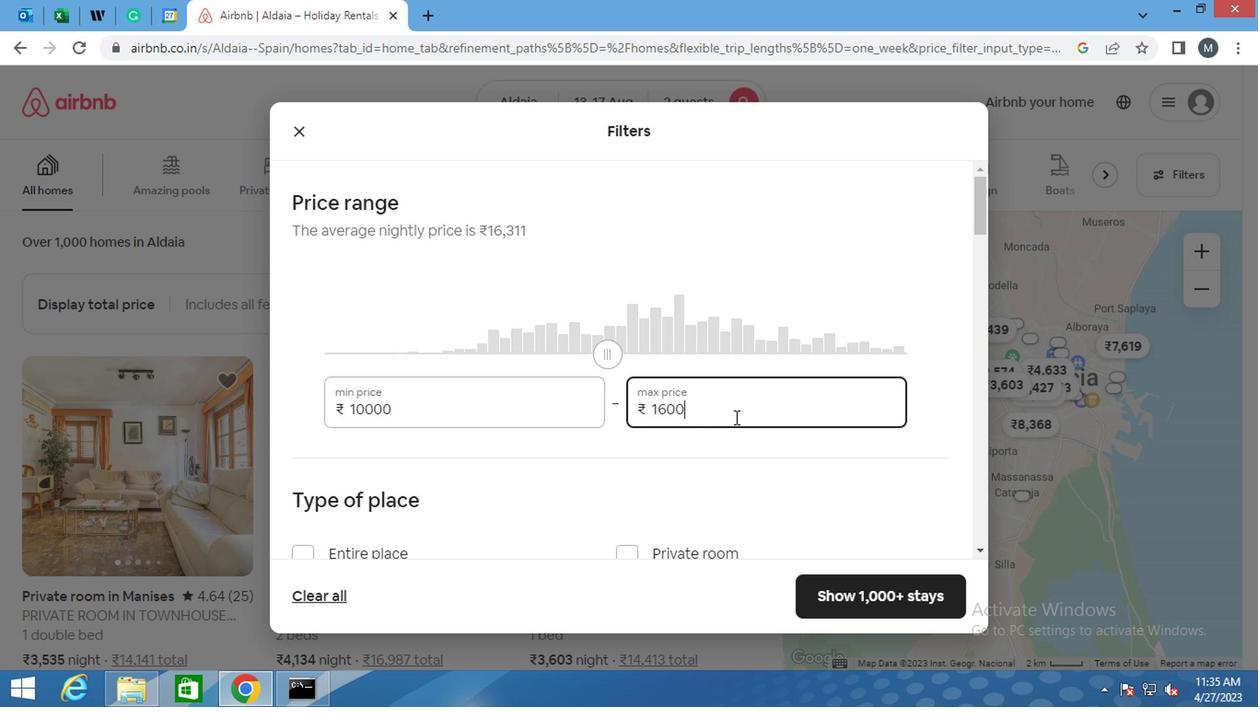 
Action: Mouse moved to (408, 322)
Screenshot: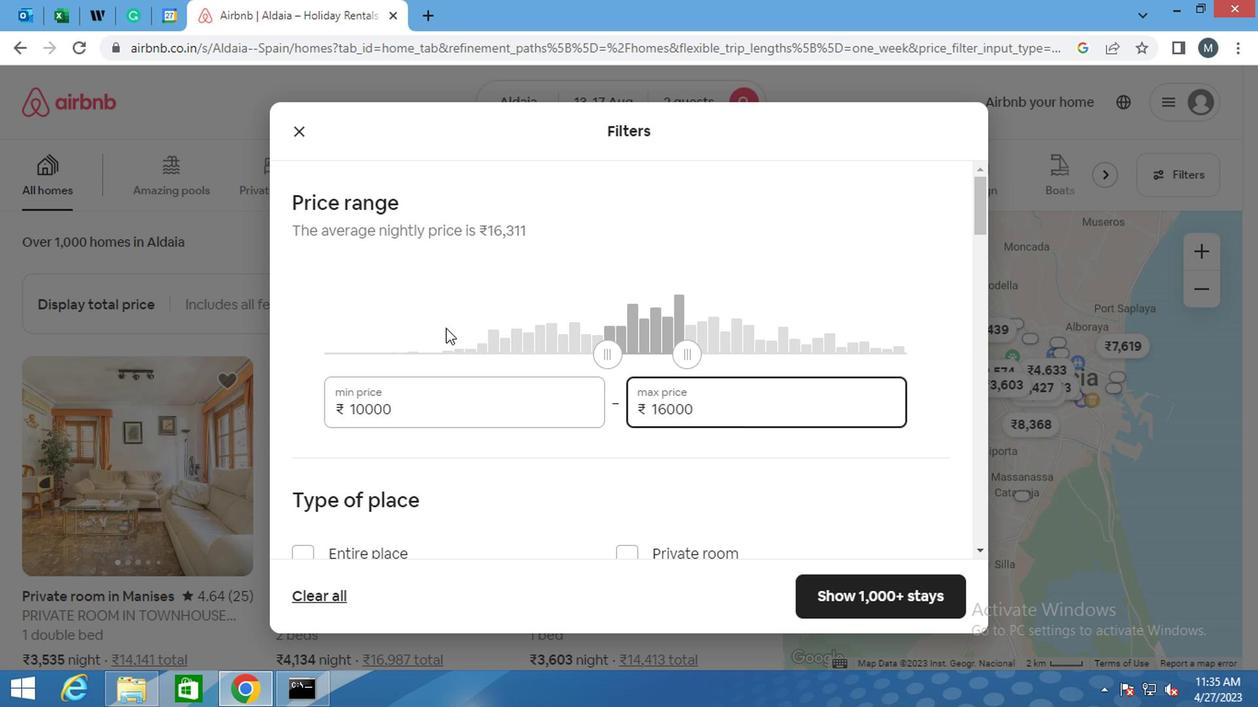 
Action: Mouse scrolled (408, 321) with delta (0, 0)
Screenshot: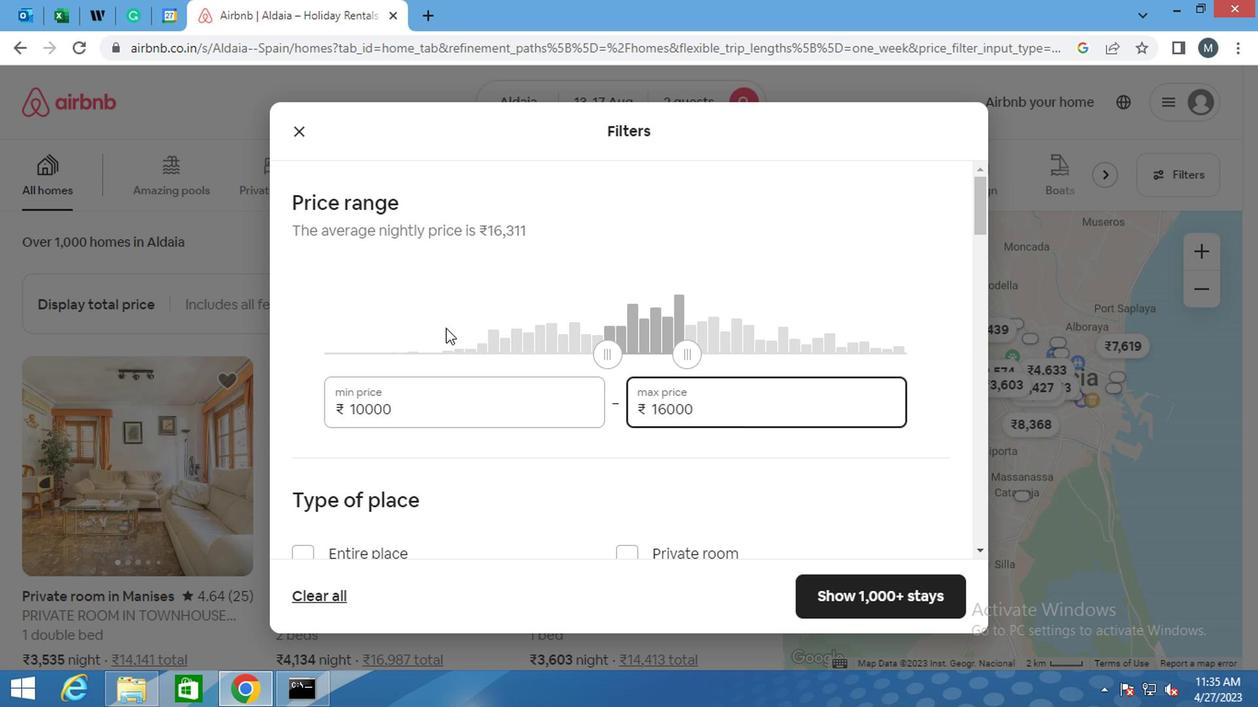 
Action: Mouse moved to (365, 326)
Screenshot: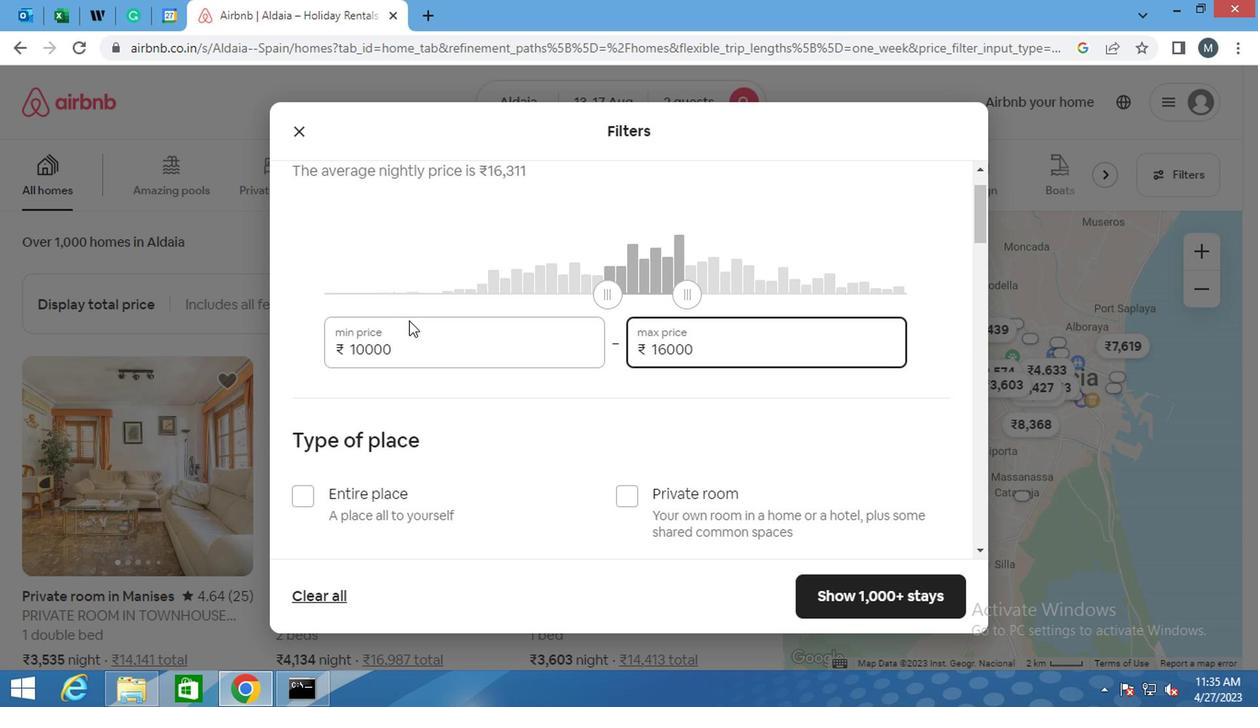 
Action: Mouse scrolled (365, 326) with delta (0, 0)
Screenshot: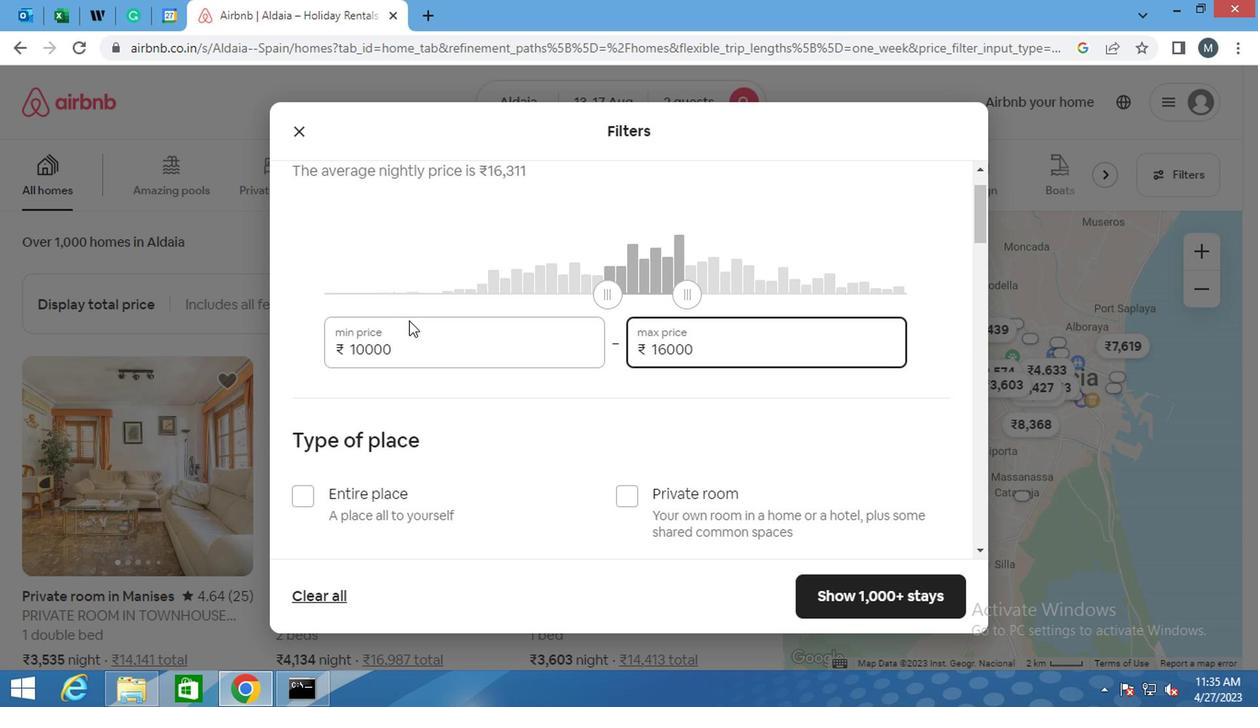 
Action: Mouse moved to (338, 360)
Screenshot: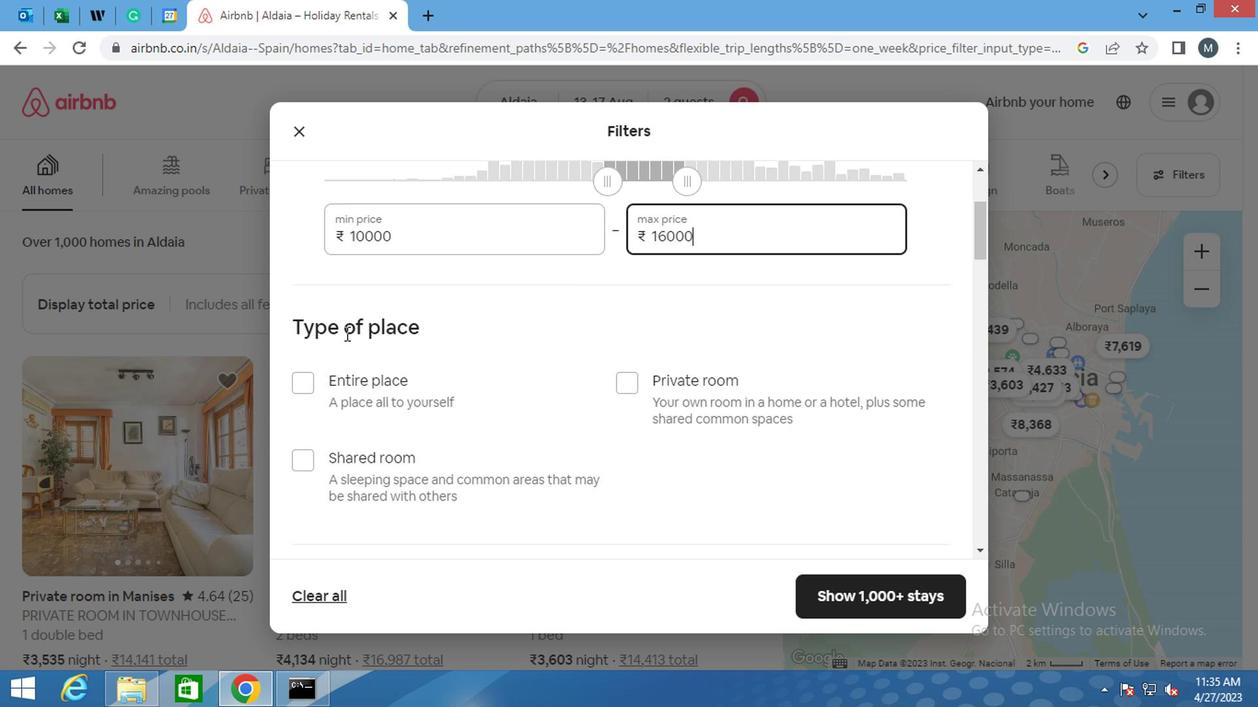 
Action: Mouse scrolled (338, 359) with delta (0, -1)
Screenshot: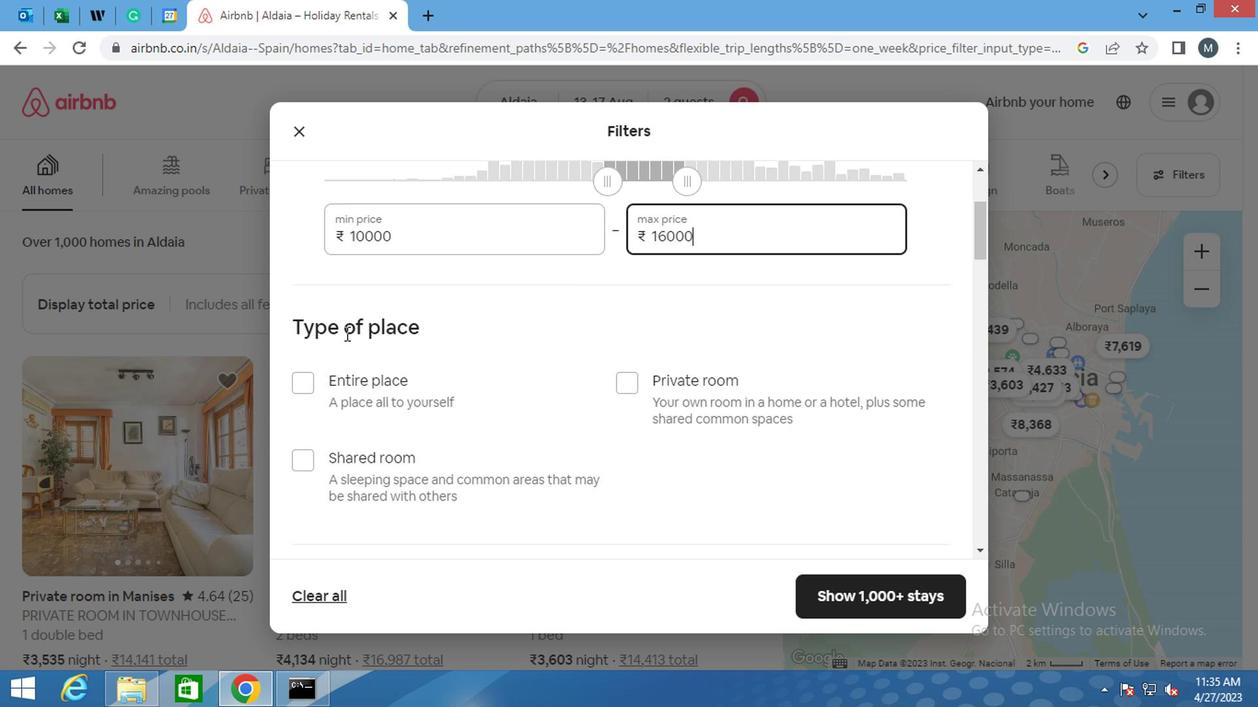 
Action: Mouse moved to (299, 270)
Screenshot: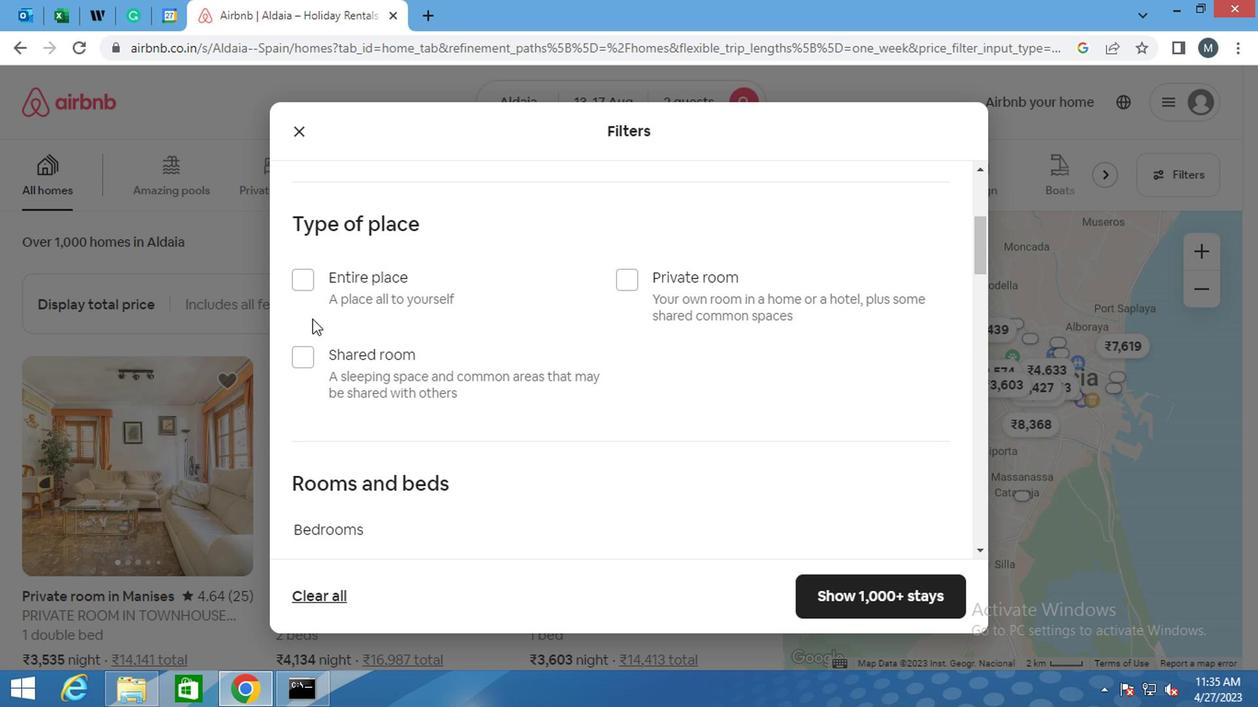 
Action: Mouse pressed left at (299, 270)
Screenshot: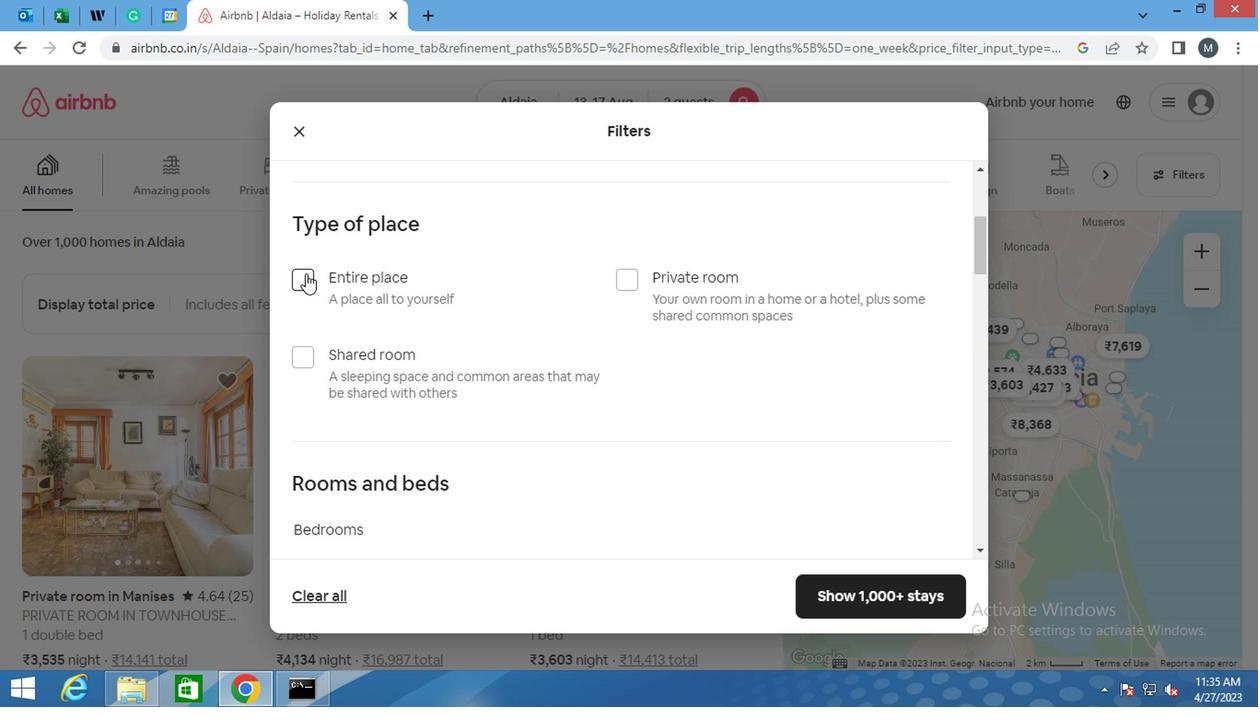 
Action: Mouse moved to (427, 290)
Screenshot: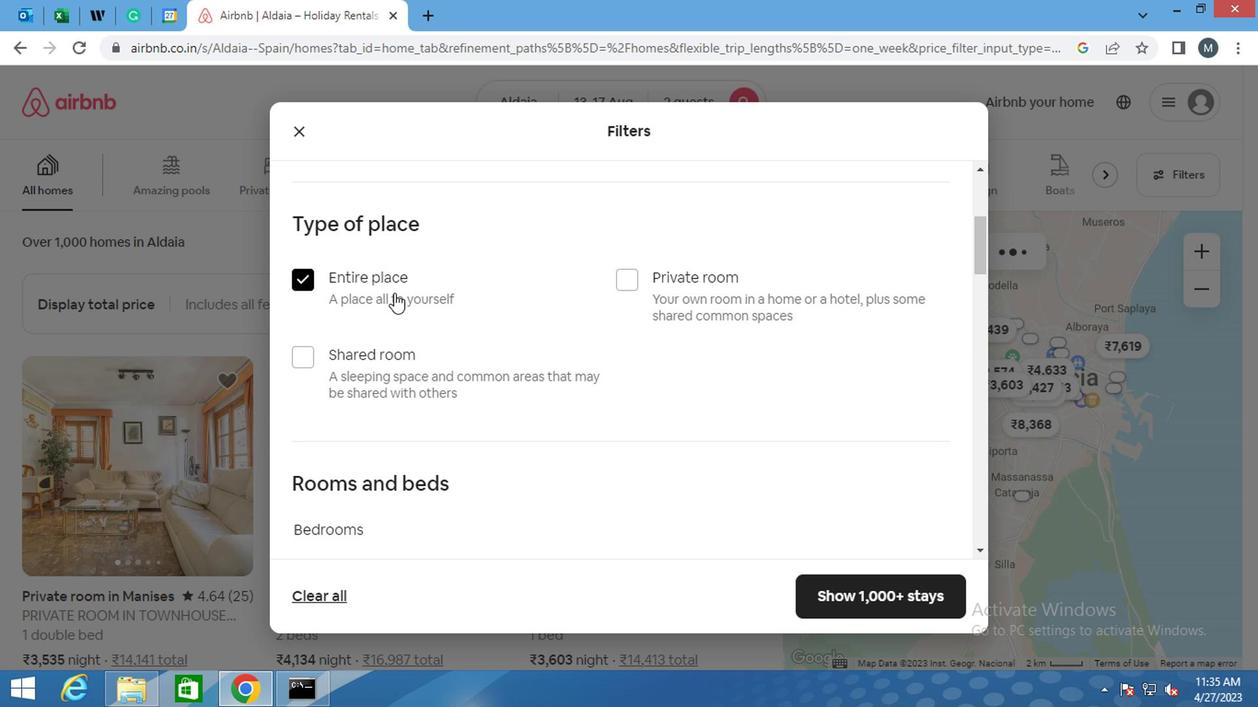 
Action: Mouse scrolled (427, 289) with delta (0, 0)
Screenshot: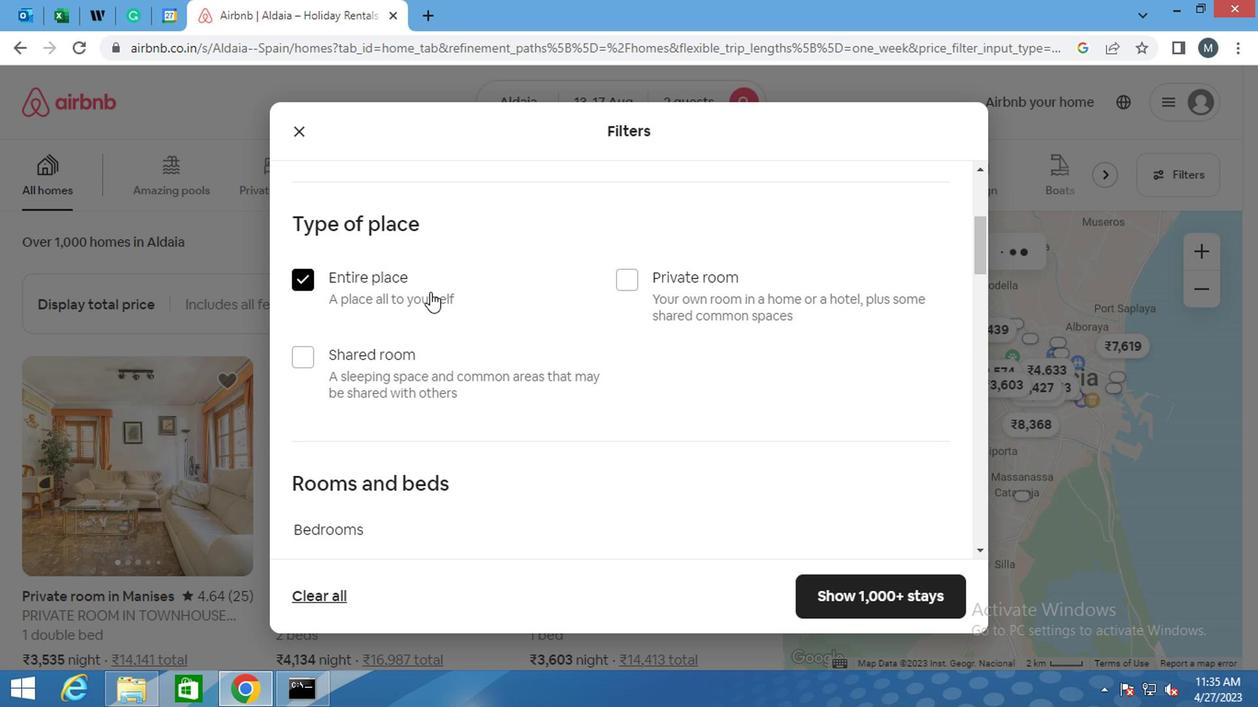 
Action: Mouse moved to (418, 289)
Screenshot: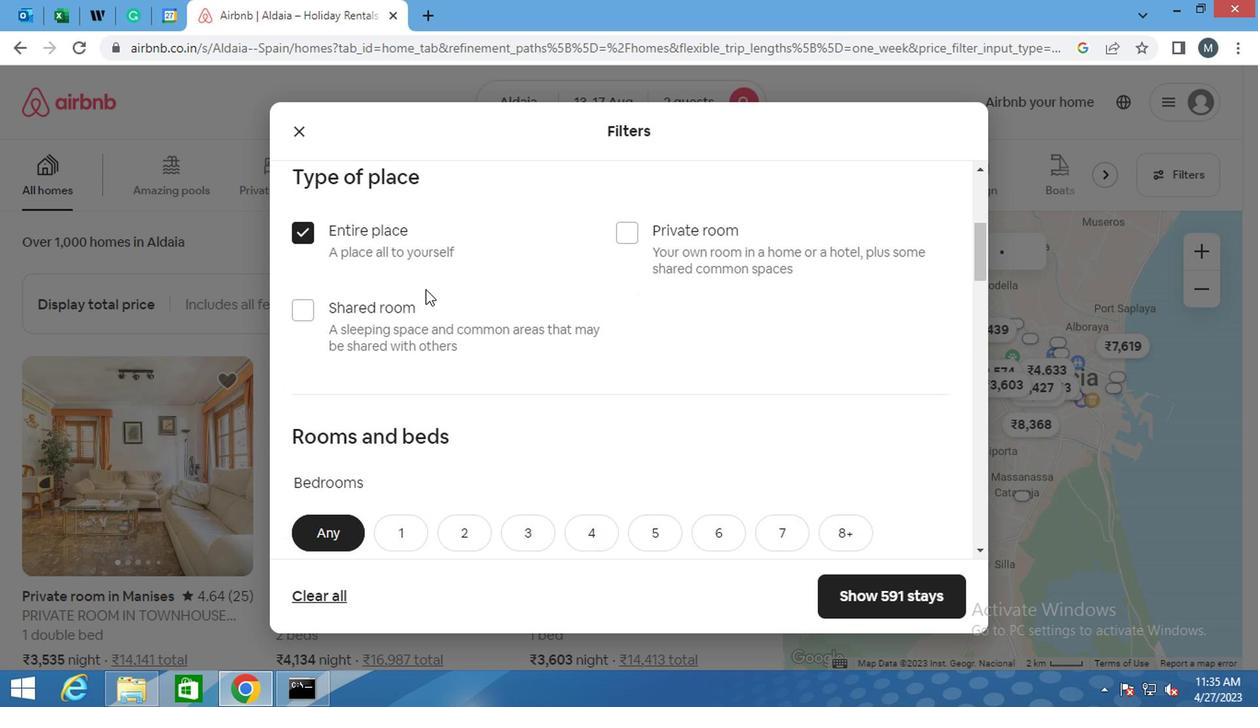 
Action: Mouse scrolled (418, 288) with delta (0, 0)
Screenshot: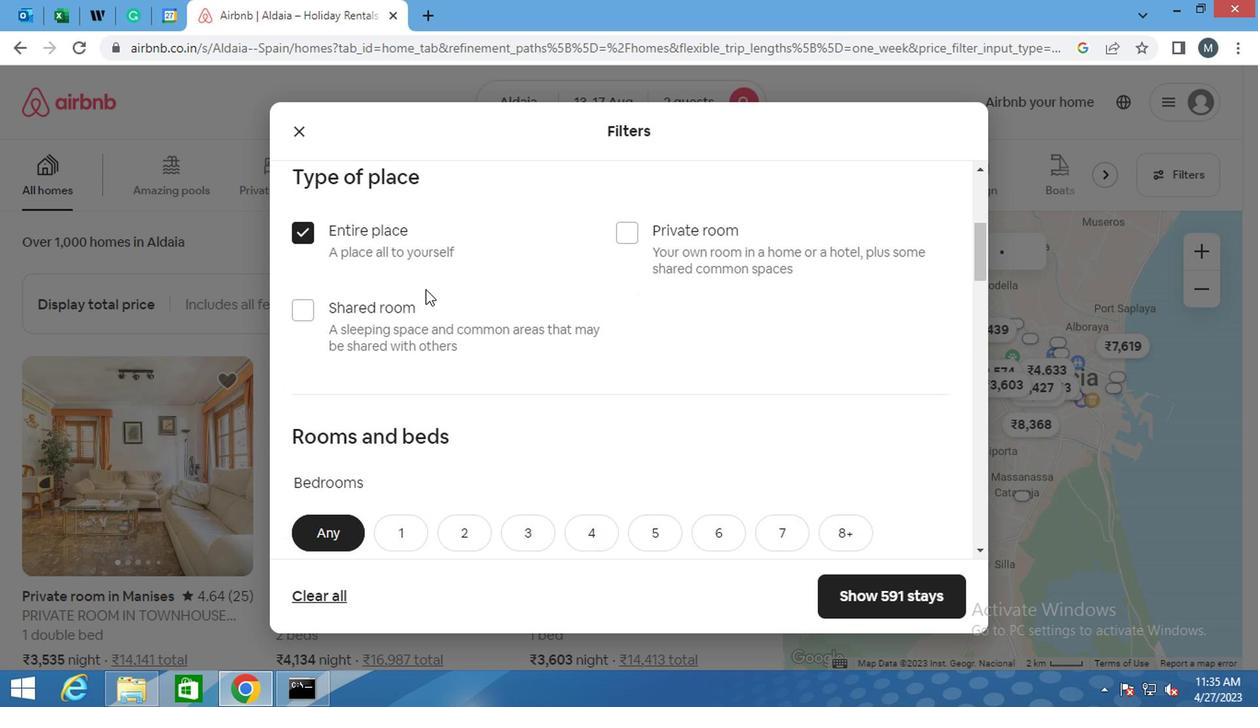 
Action: Mouse moved to (342, 236)
Screenshot: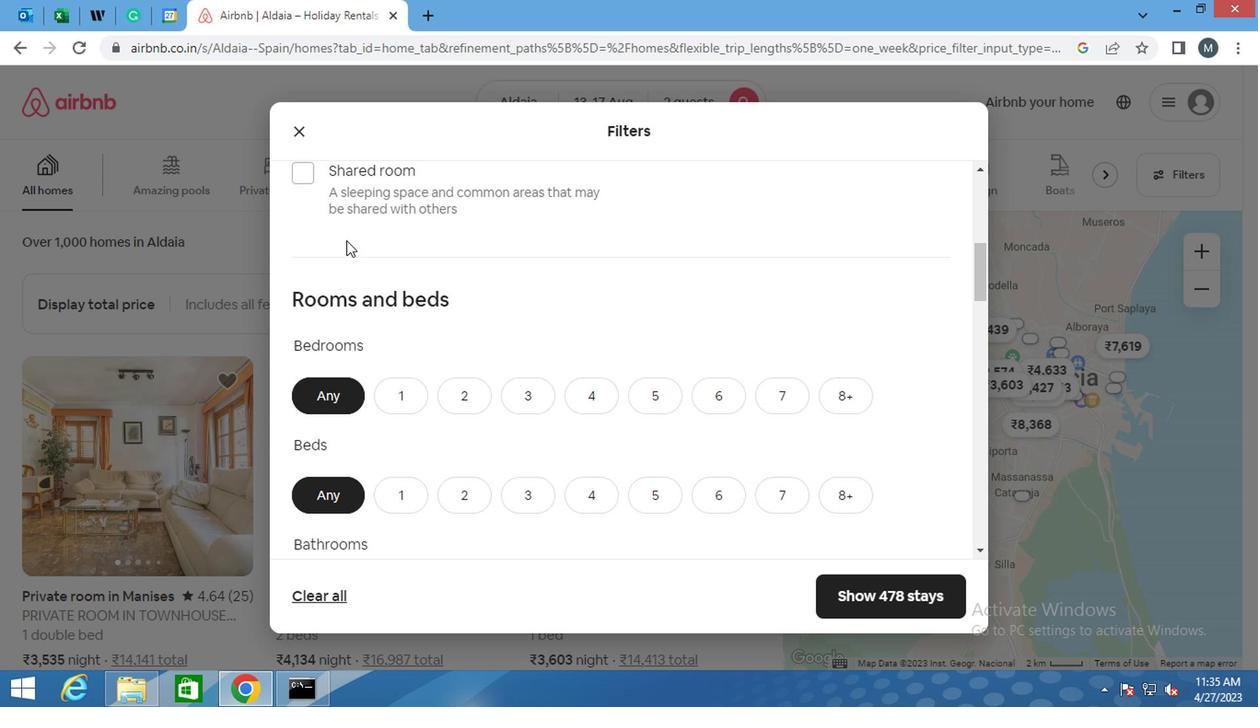 
Action: Mouse scrolled (342, 235) with delta (0, 0)
Screenshot: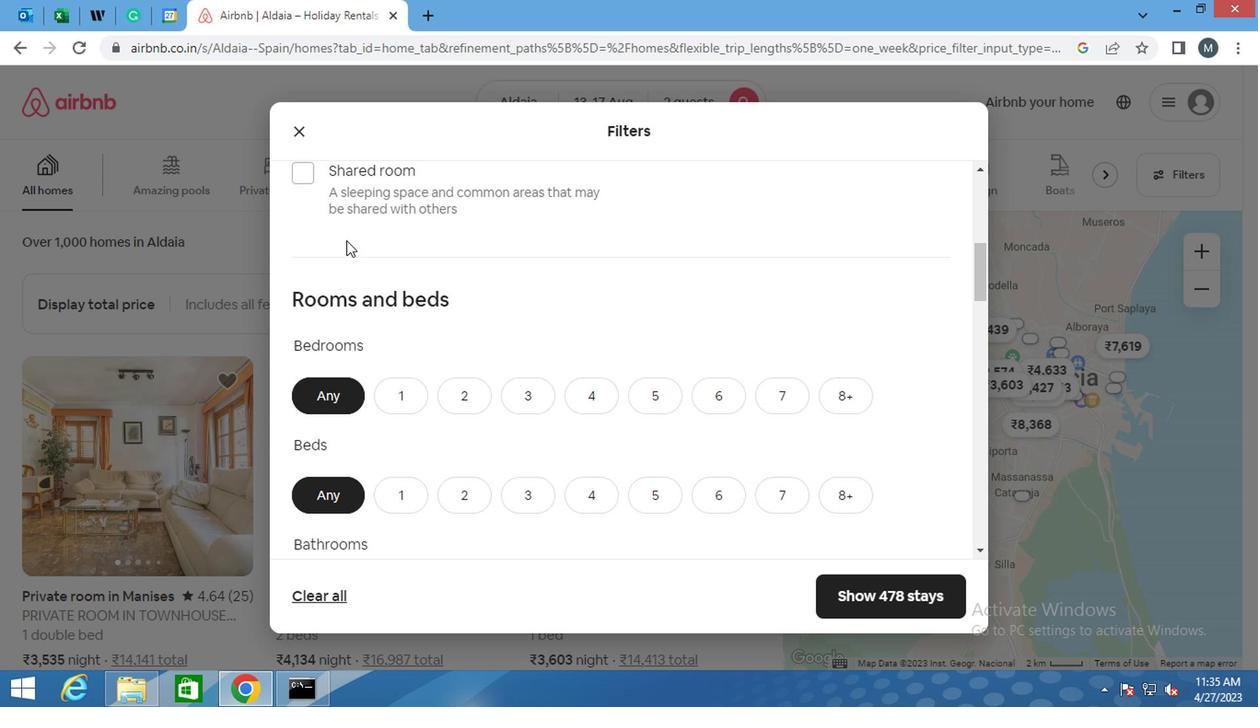 
Action: Mouse scrolled (342, 235) with delta (0, 0)
Screenshot: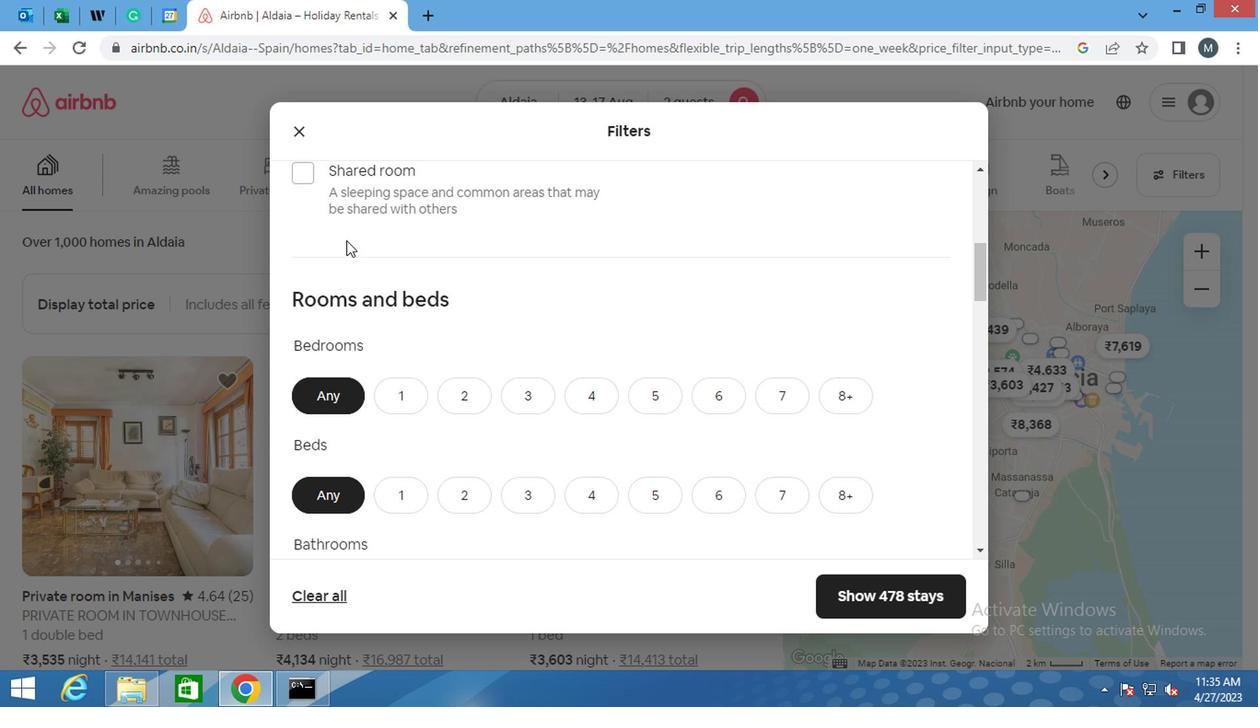 
Action: Mouse moved to (466, 222)
Screenshot: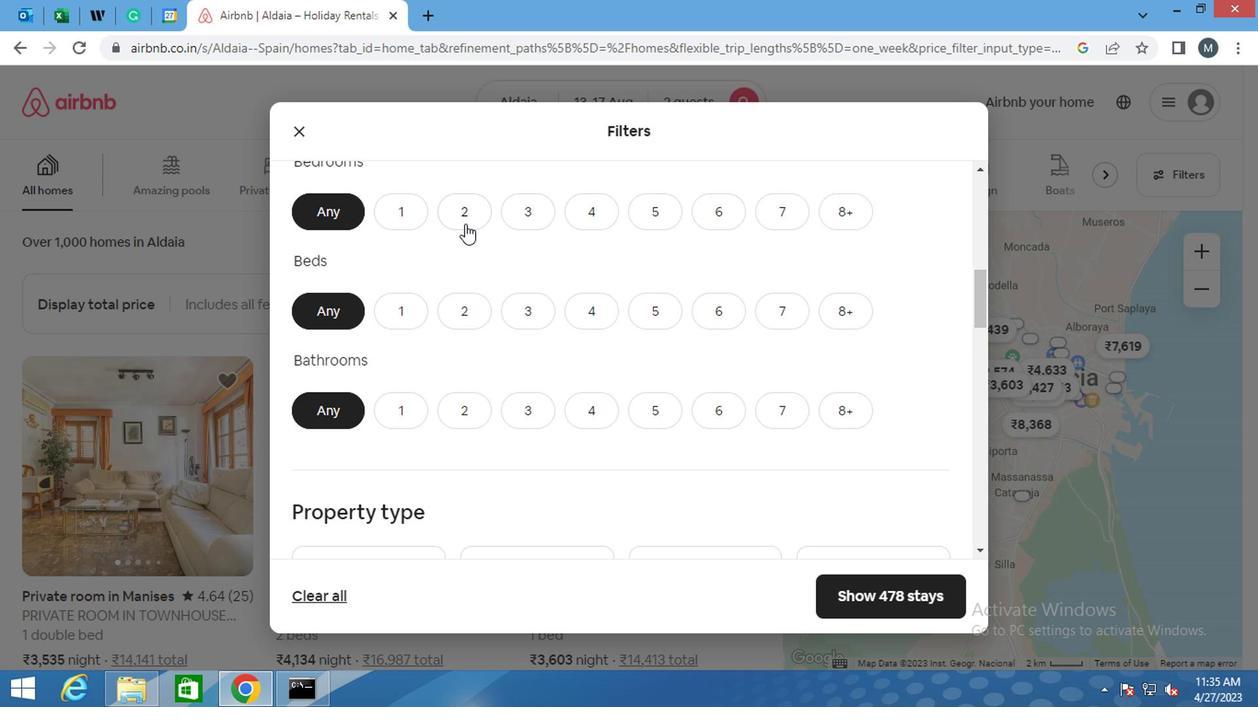 
Action: Mouse pressed left at (466, 222)
Screenshot: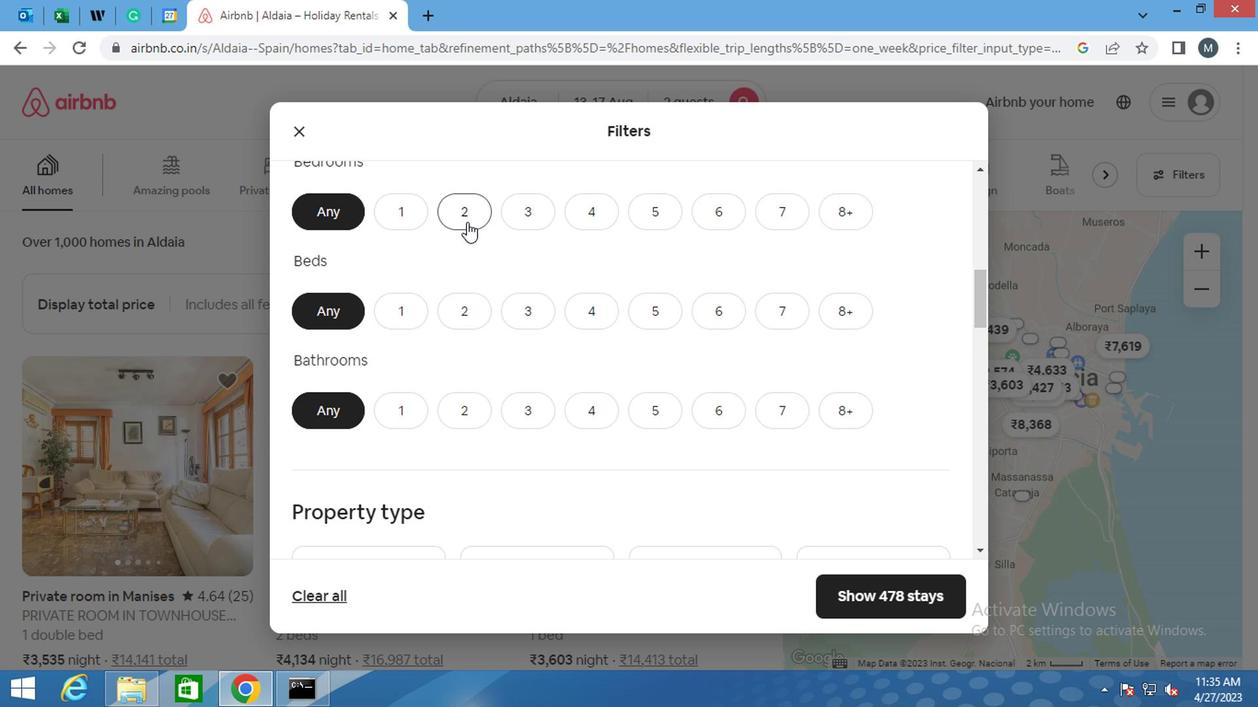 
Action: Mouse moved to (452, 320)
Screenshot: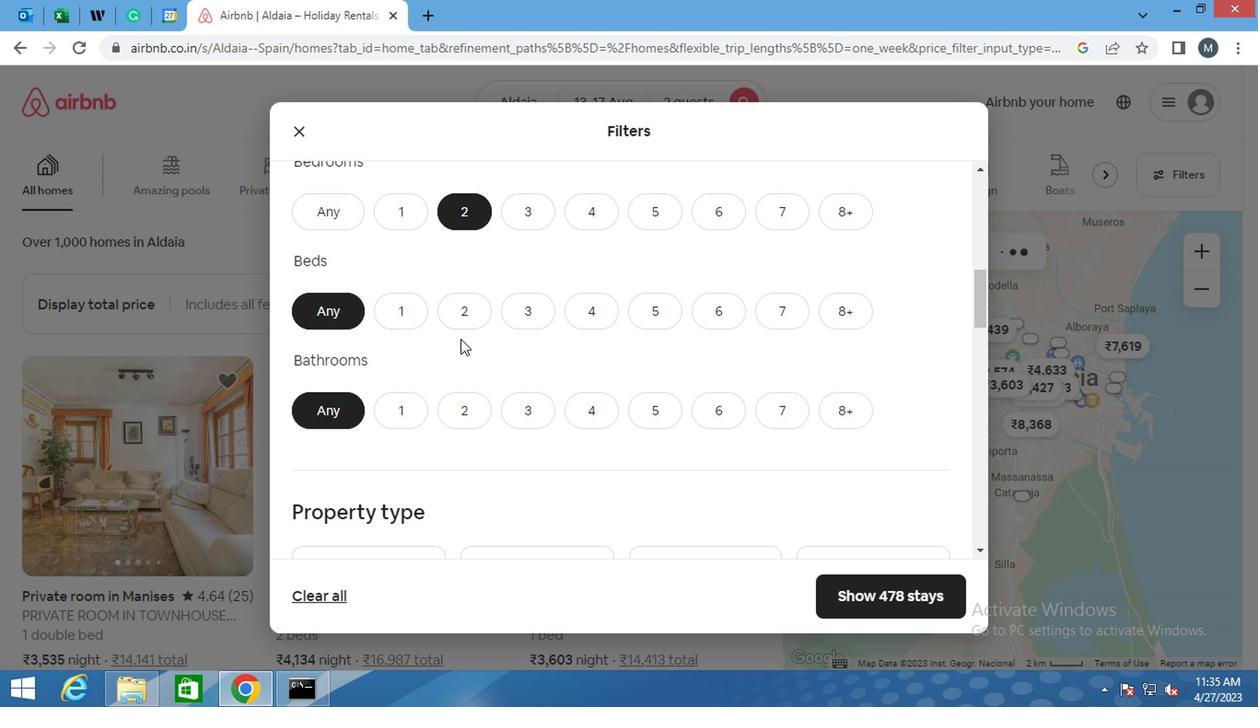 
Action: Mouse pressed left at (452, 320)
Screenshot: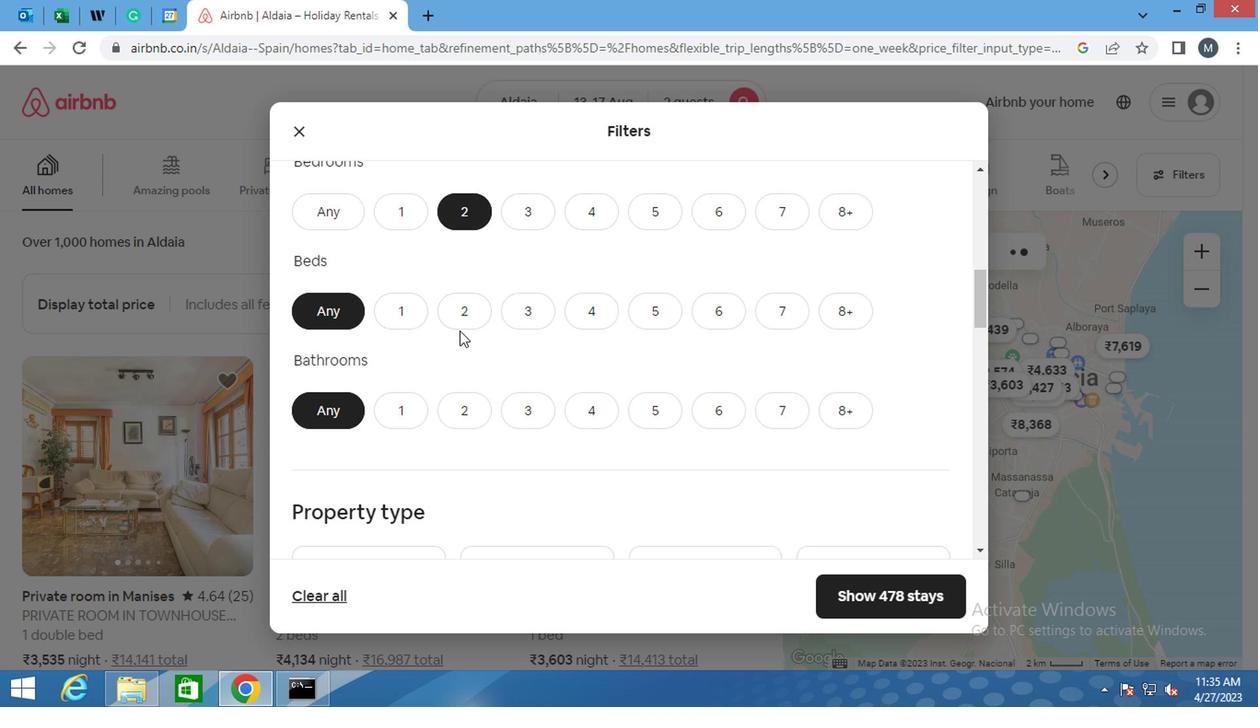 
Action: Mouse moved to (385, 407)
Screenshot: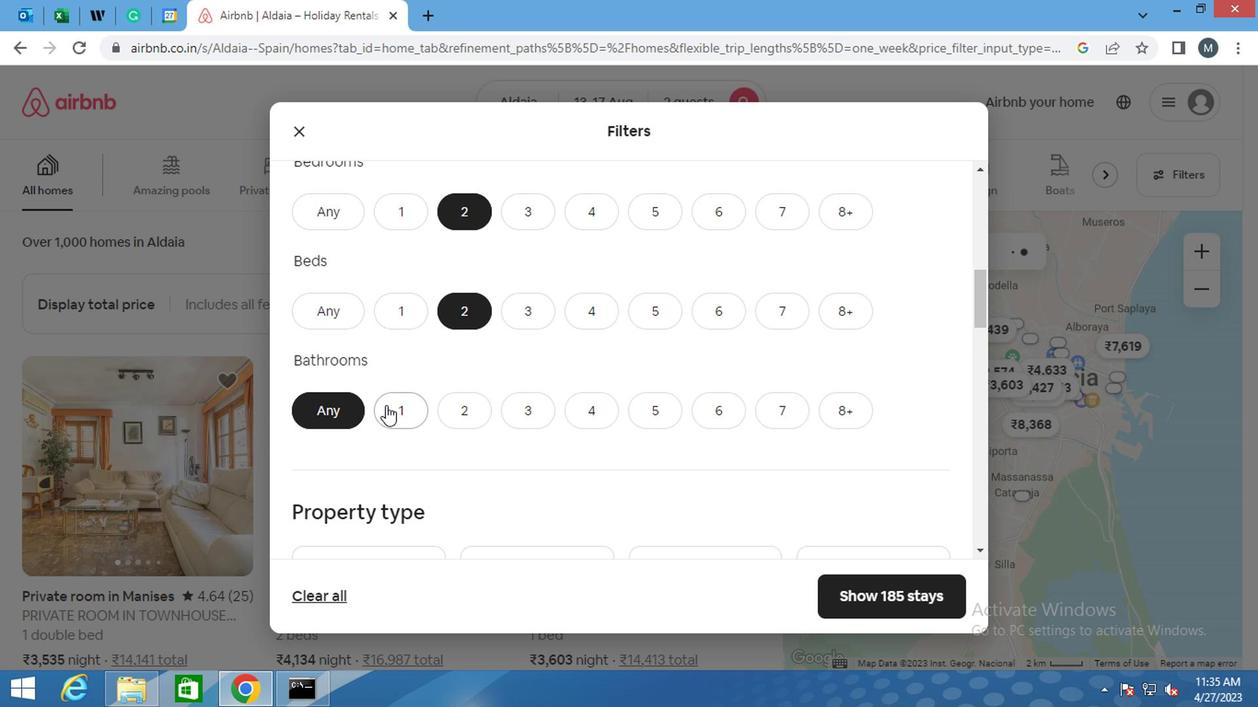 
Action: Mouse pressed left at (385, 407)
Screenshot: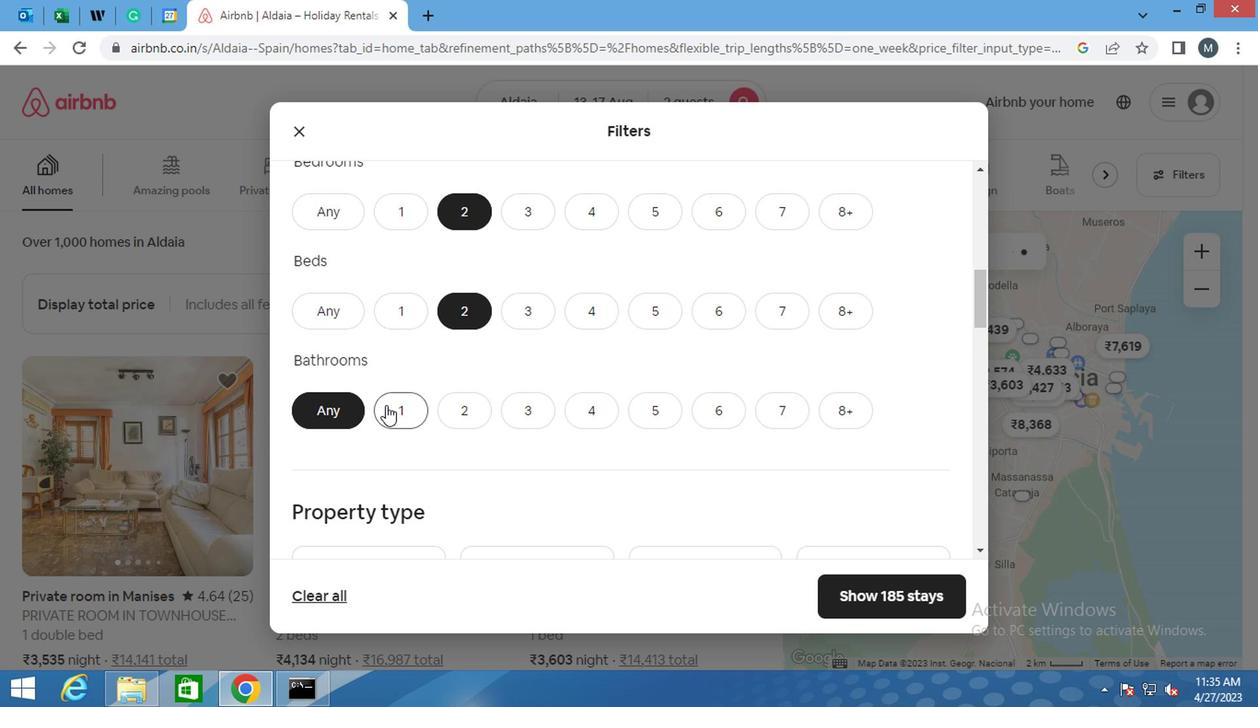 
Action: Mouse moved to (384, 328)
Screenshot: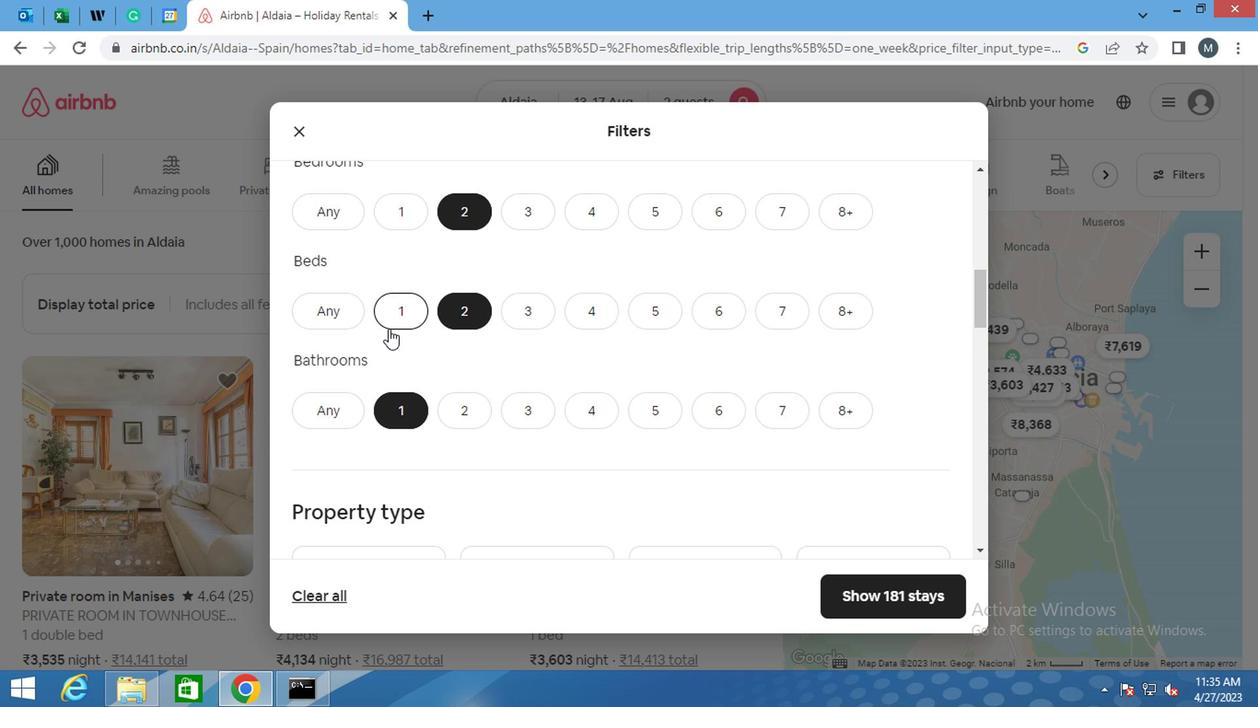 
Action: Mouse scrolled (384, 326) with delta (0, -1)
Screenshot: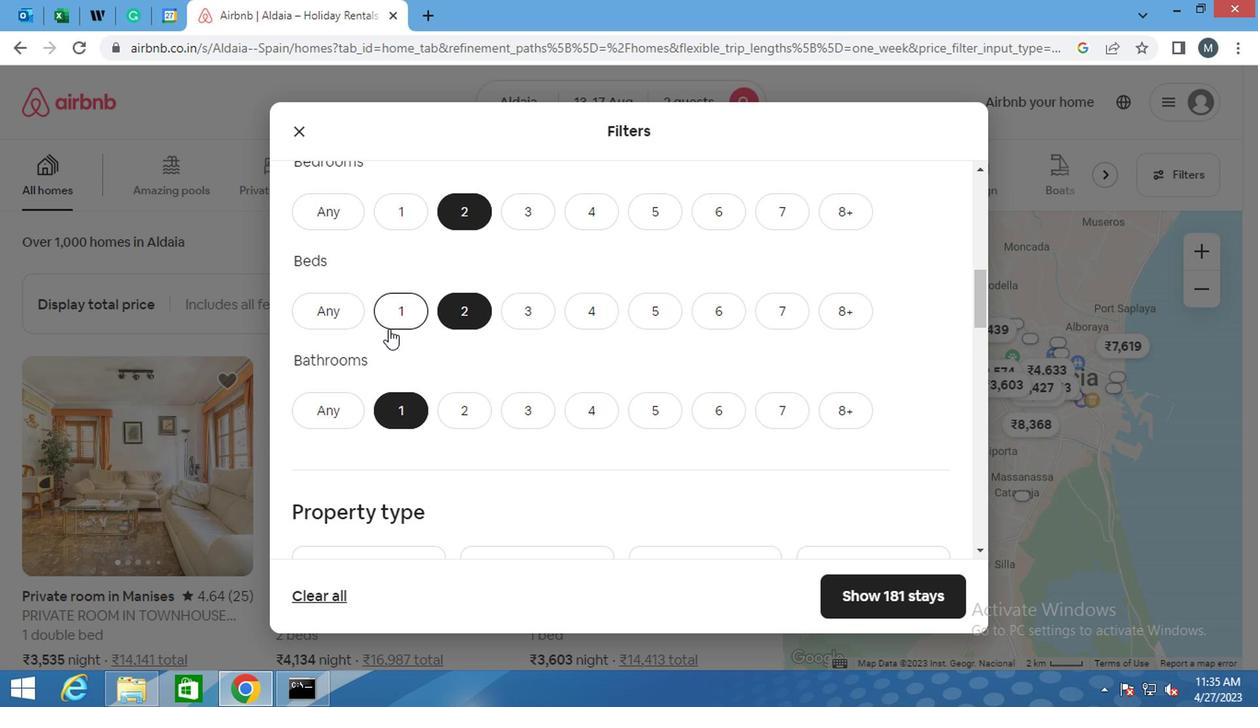 
Action: Mouse moved to (383, 326)
Screenshot: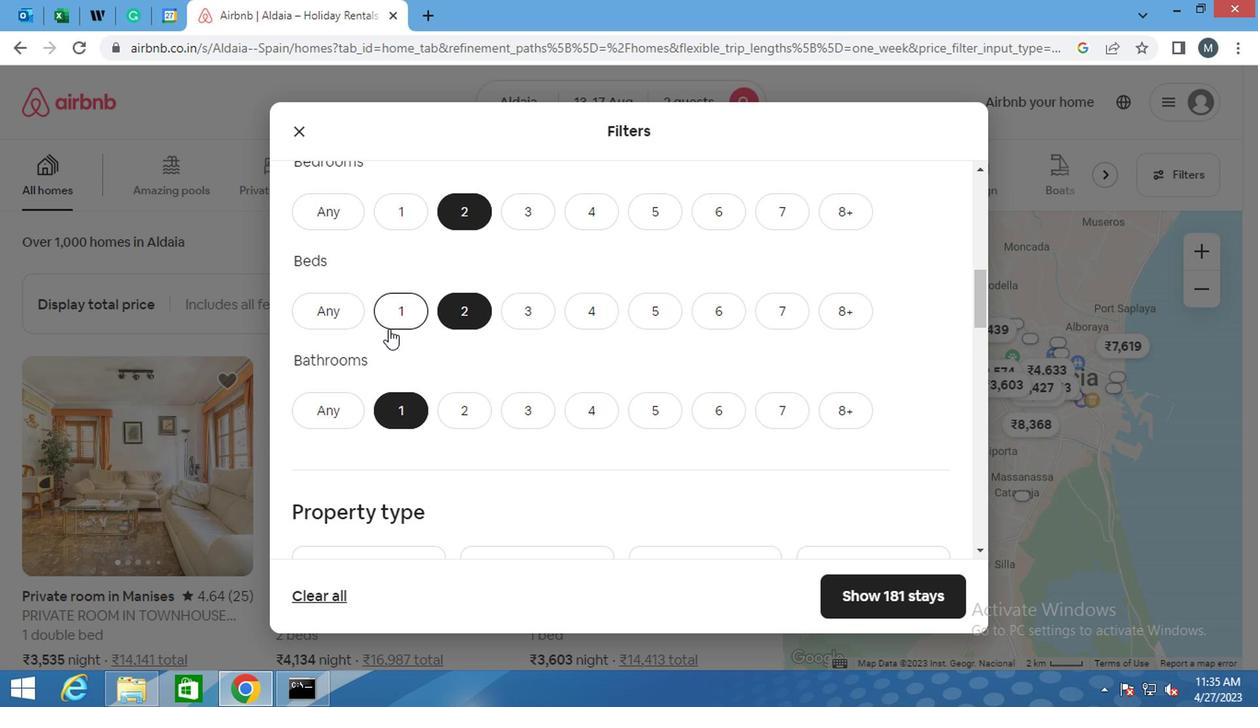 
Action: Mouse scrolled (383, 326) with delta (0, 0)
Screenshot: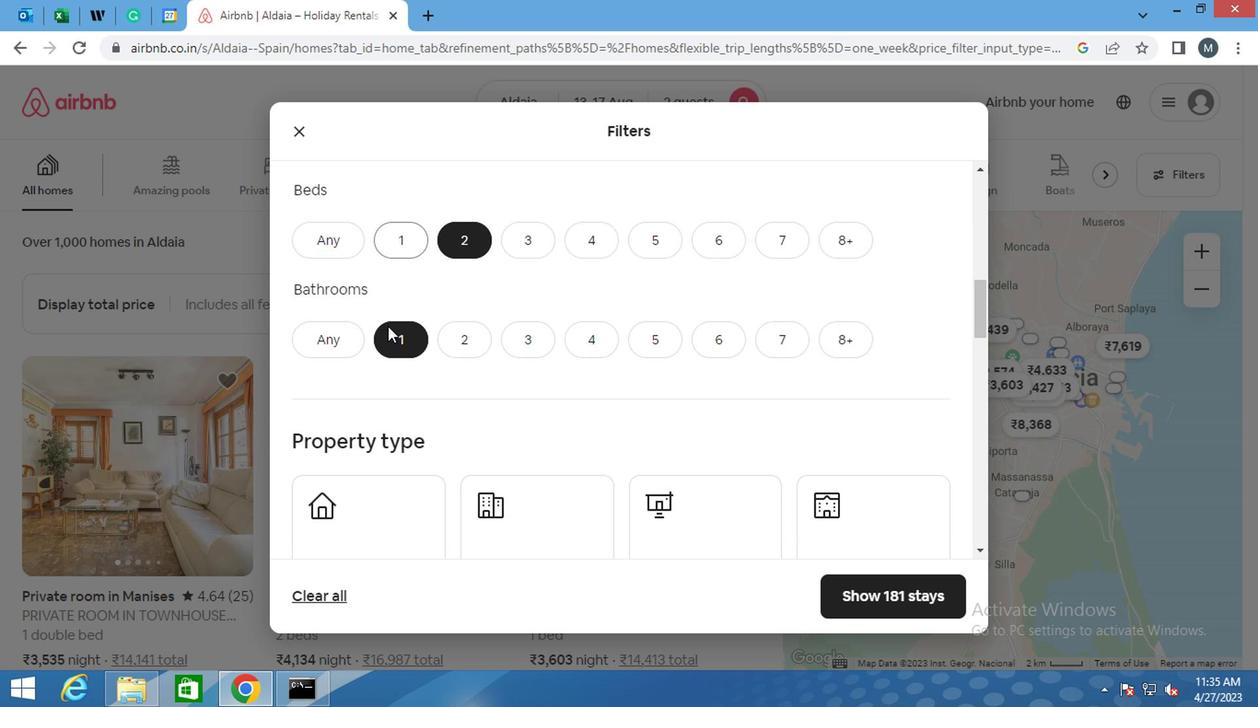 
Action: Mouse moved to (383, 326)
Screenshot: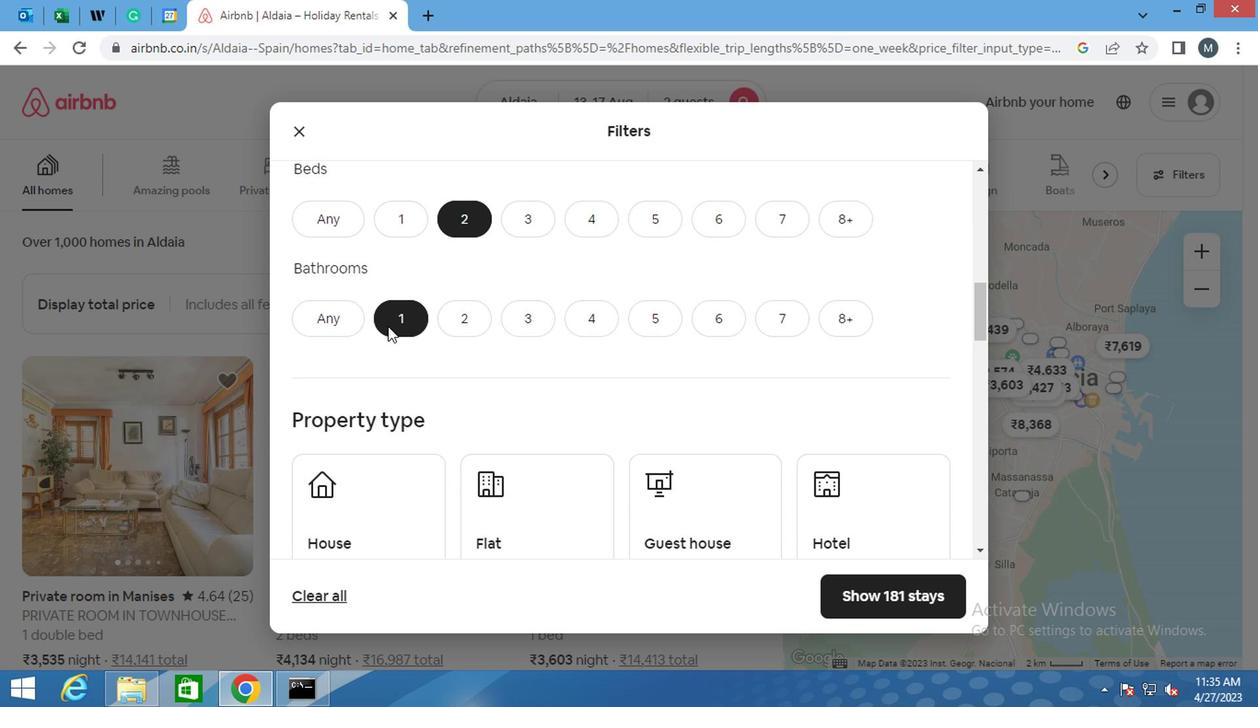 
Action: Mouse scrolled (383, 326) with delta (0, 0)
Screenshot: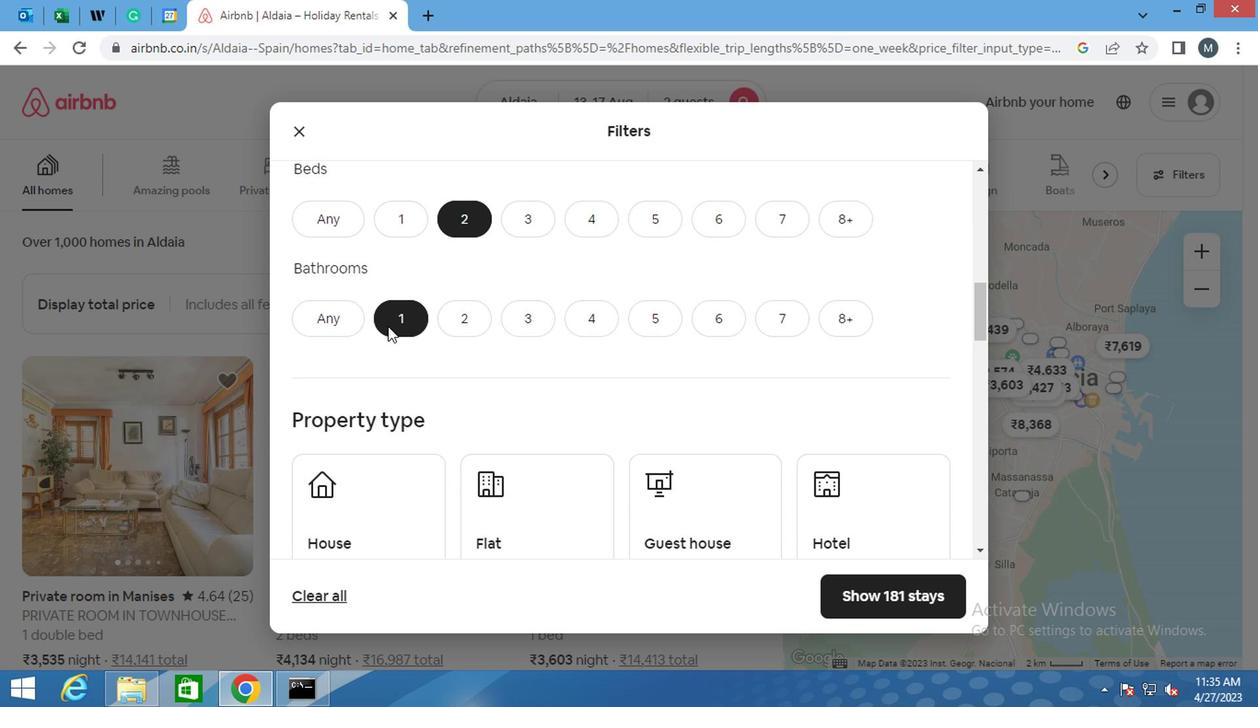 
Action: Mouse moved to (377, 332)
Screenshot: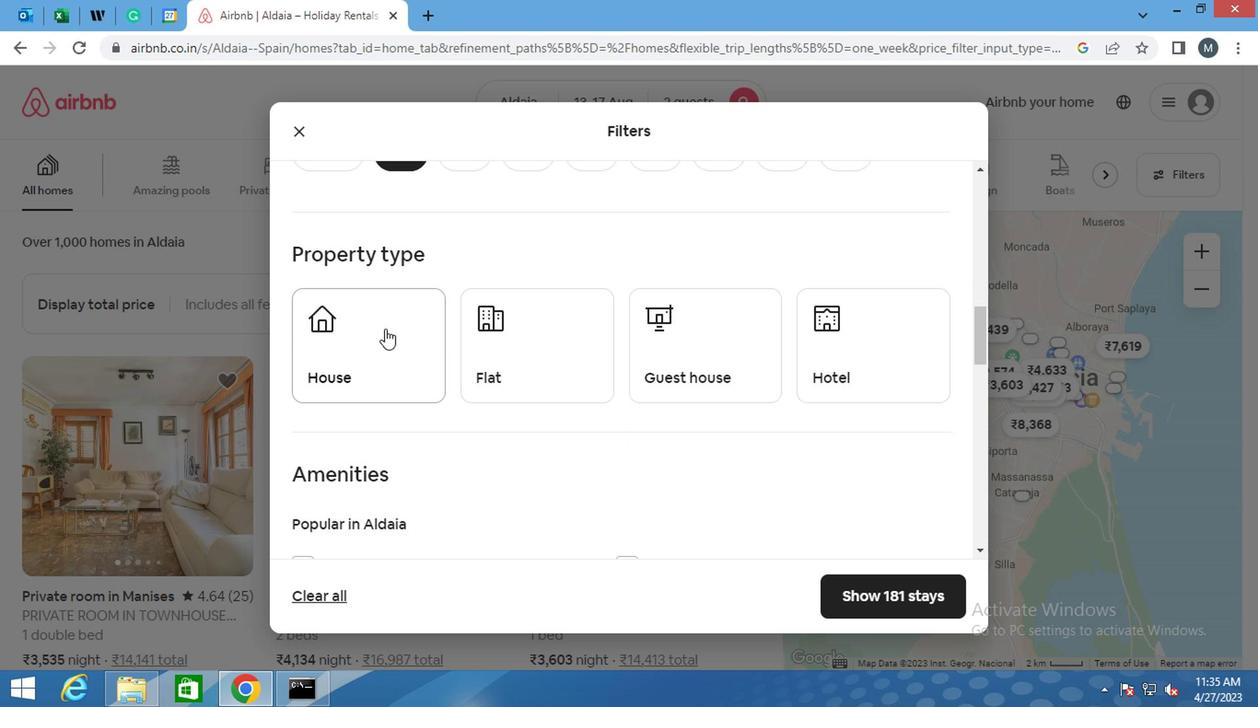 
Action: Mouse scrolled (377, 331) with delta (0, -1)
Screenshot: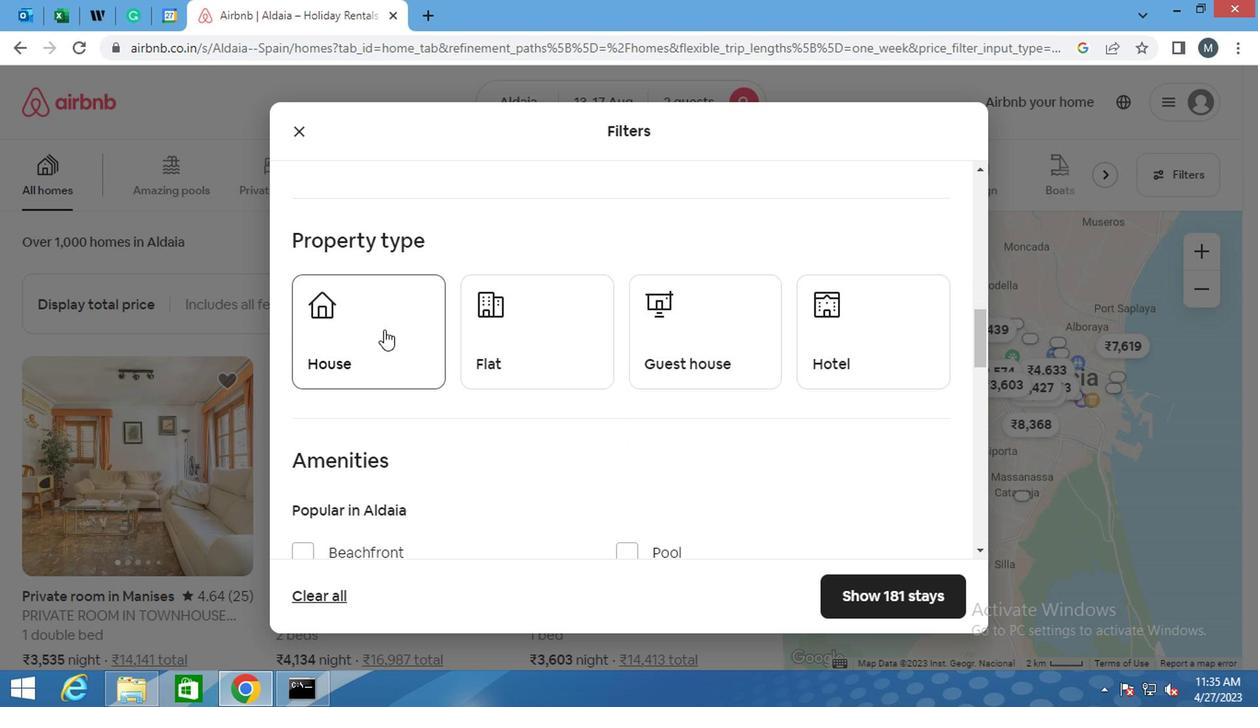 
Action: Mouse scrolled (377, 333) with delta (0, 0)
Screenshot: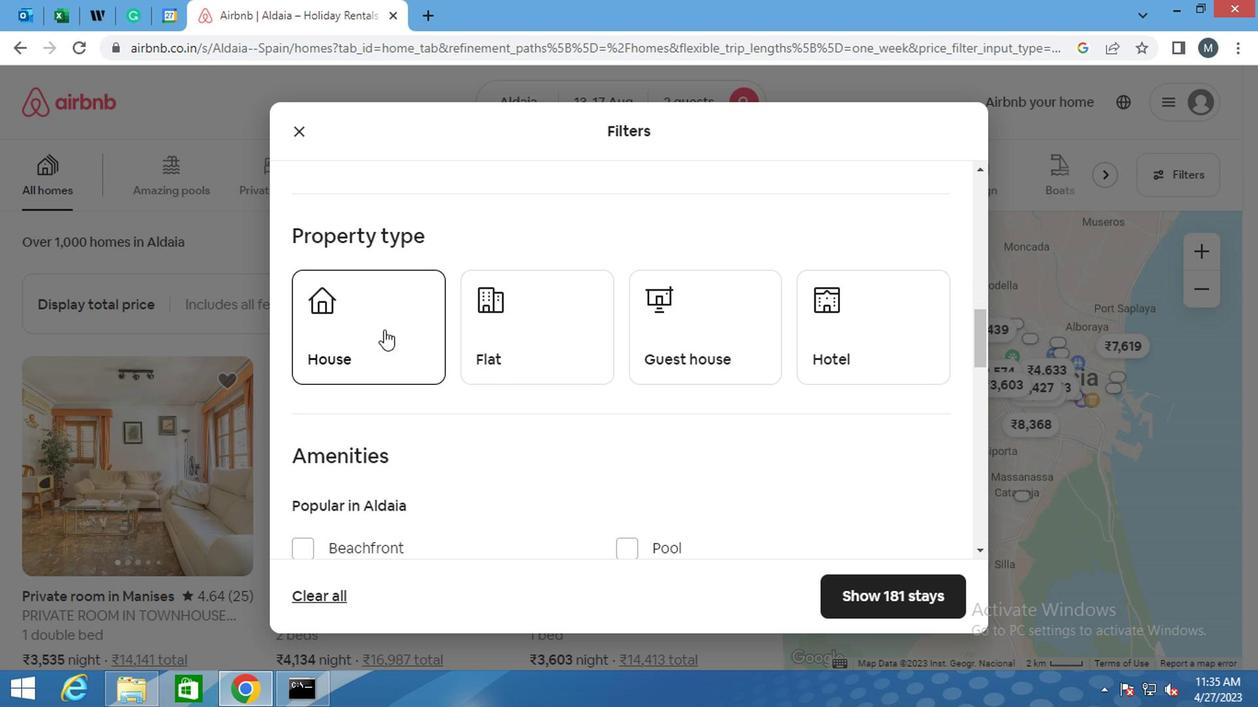 
Action: Mouse moved to (363, 315)
Screenshot: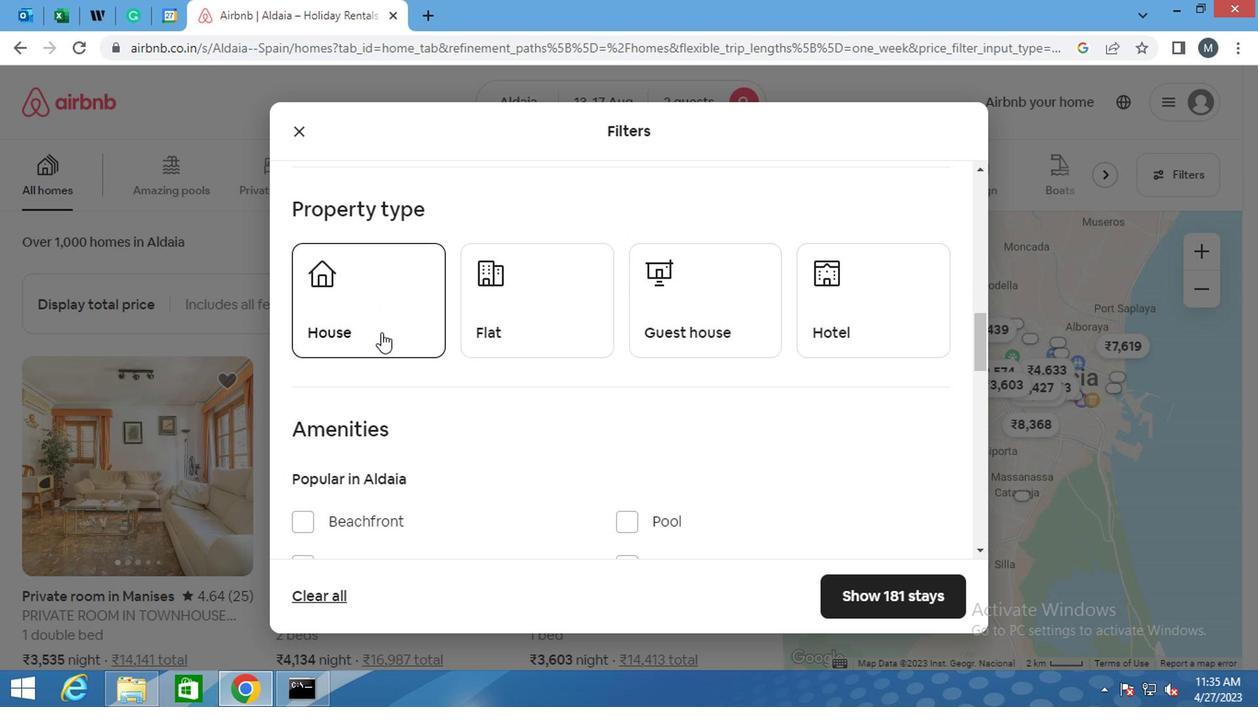 
Action: Mouse pressed left at (363, 315)
Screenshot: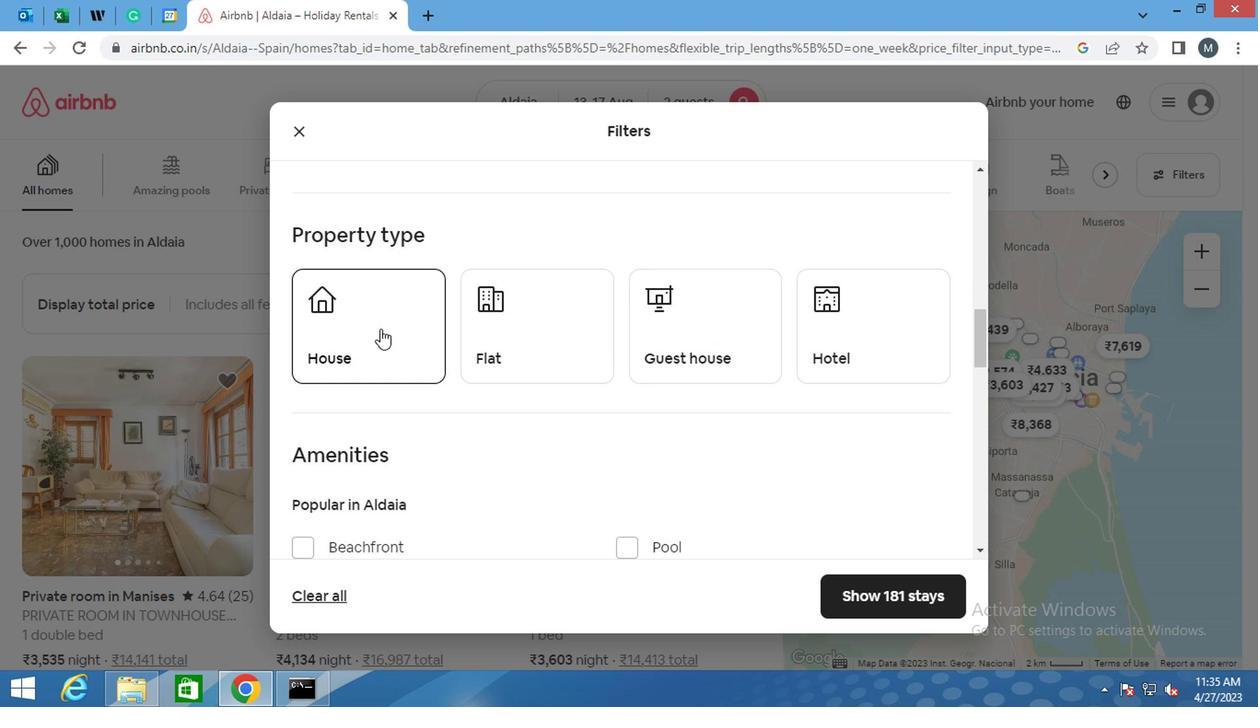 
Action: Mouse moved to (557, 332)
Screenshot: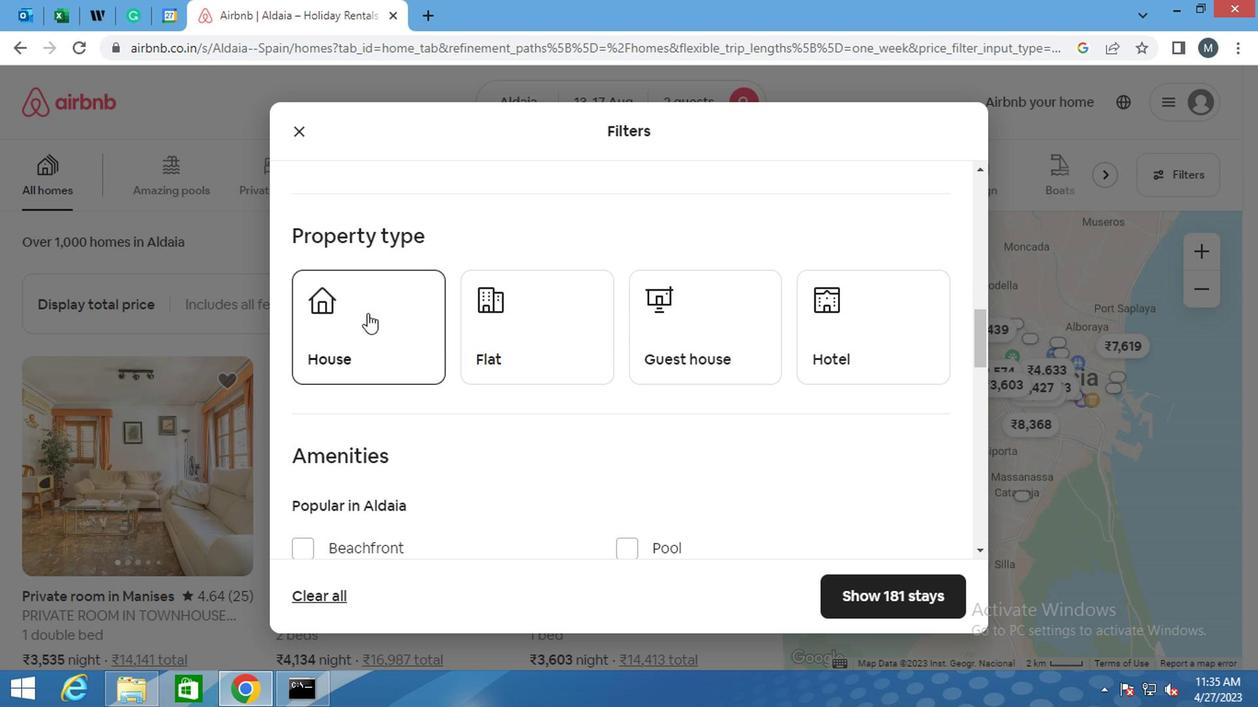 
Action: Mouse pressed left at (557, 332)
Screenshot: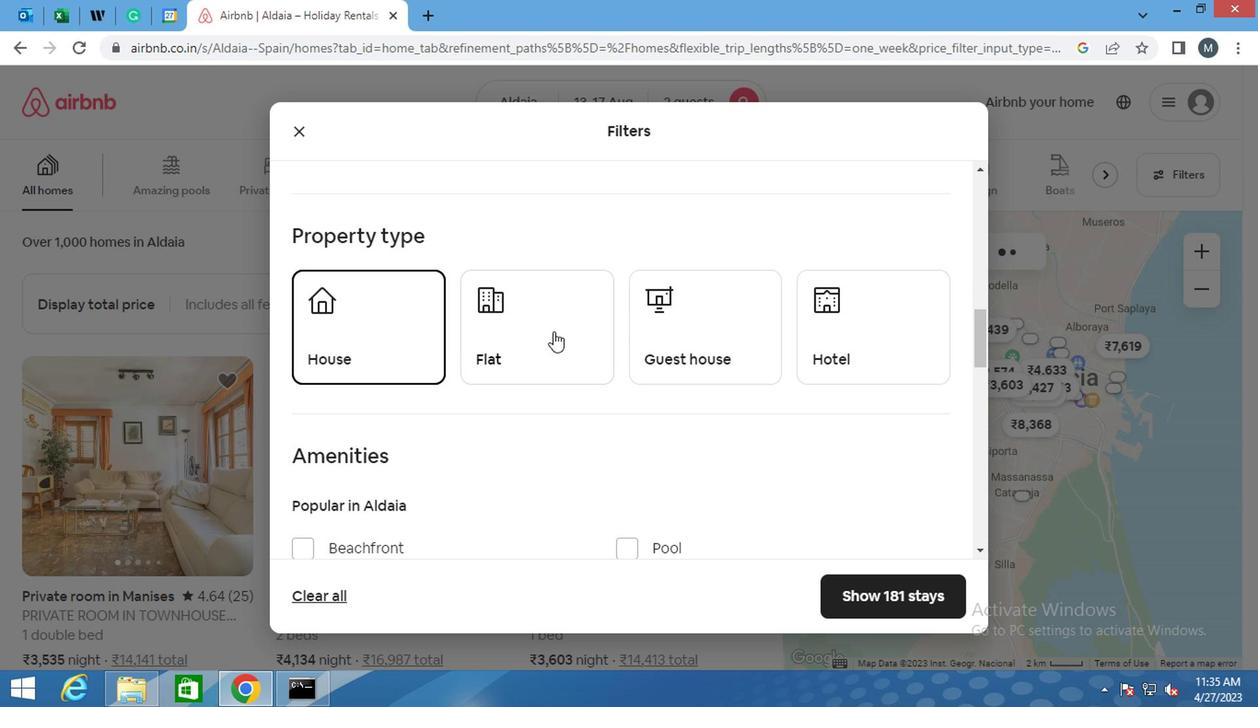 
Action: Mouse moved to (630, 338)
Screenshot: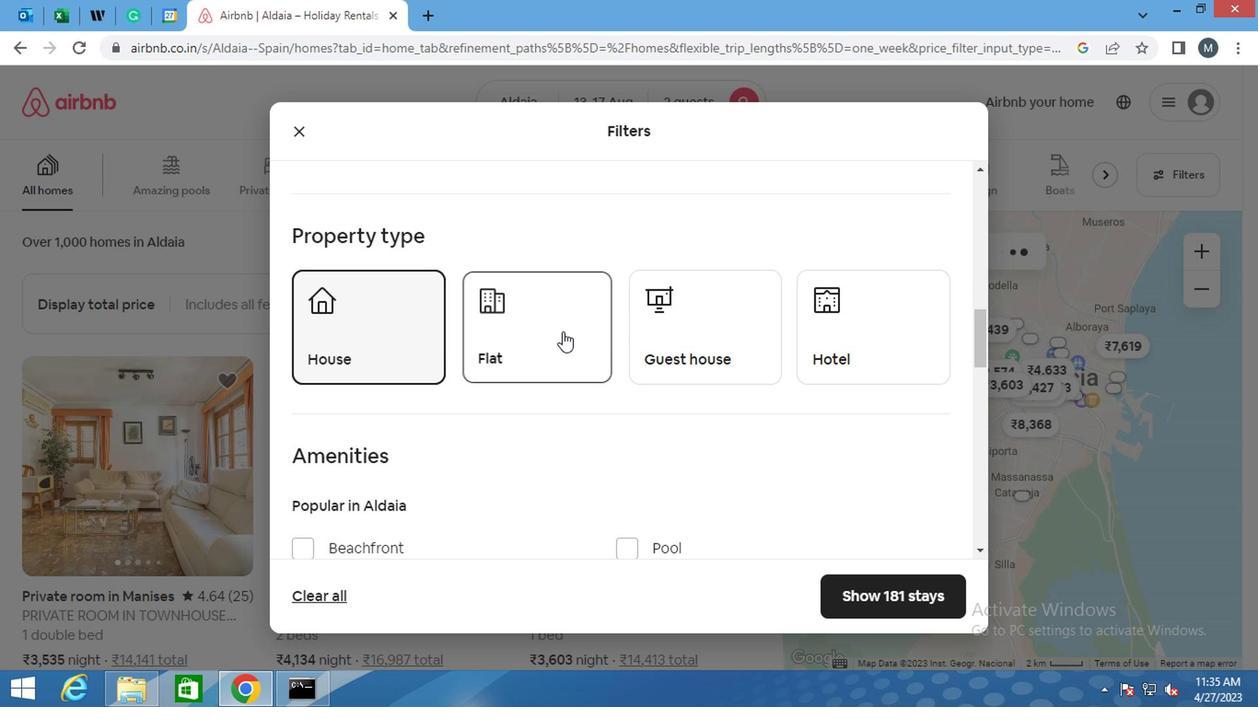 
Action: Mouse pressed left at (630, 338)
Screenshot: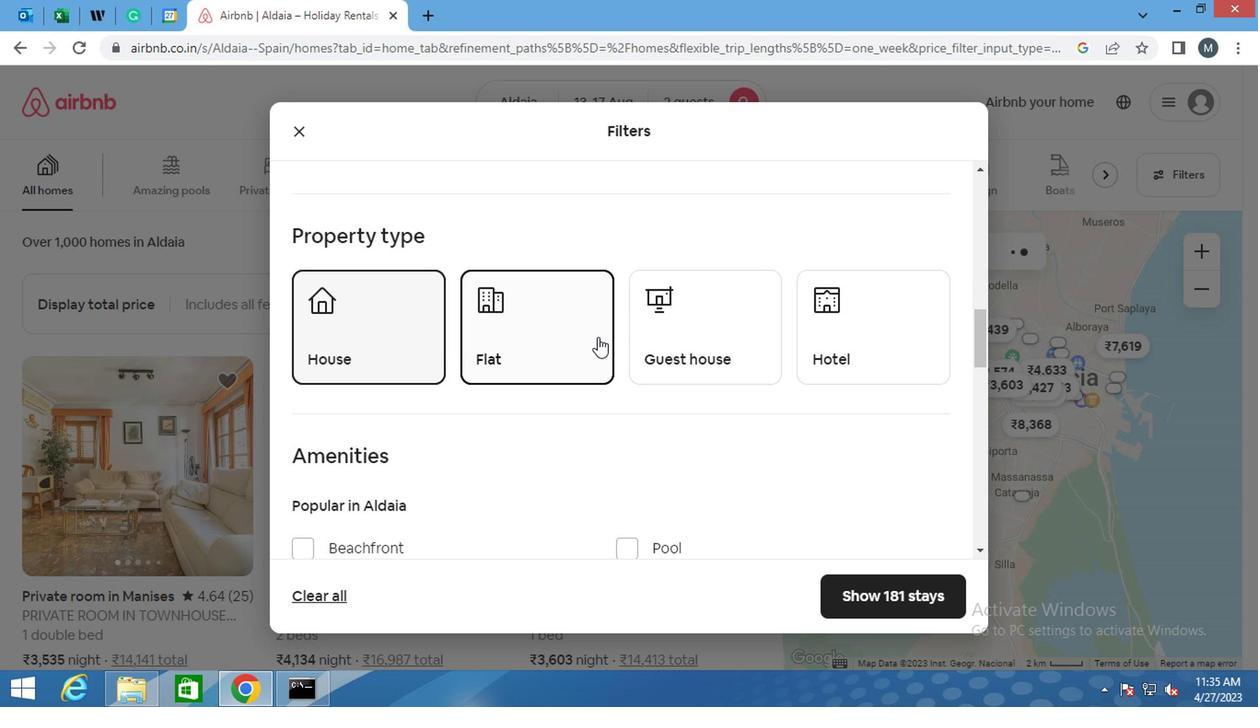 
Action: Mouse moved to (449, 357)
Screenshot: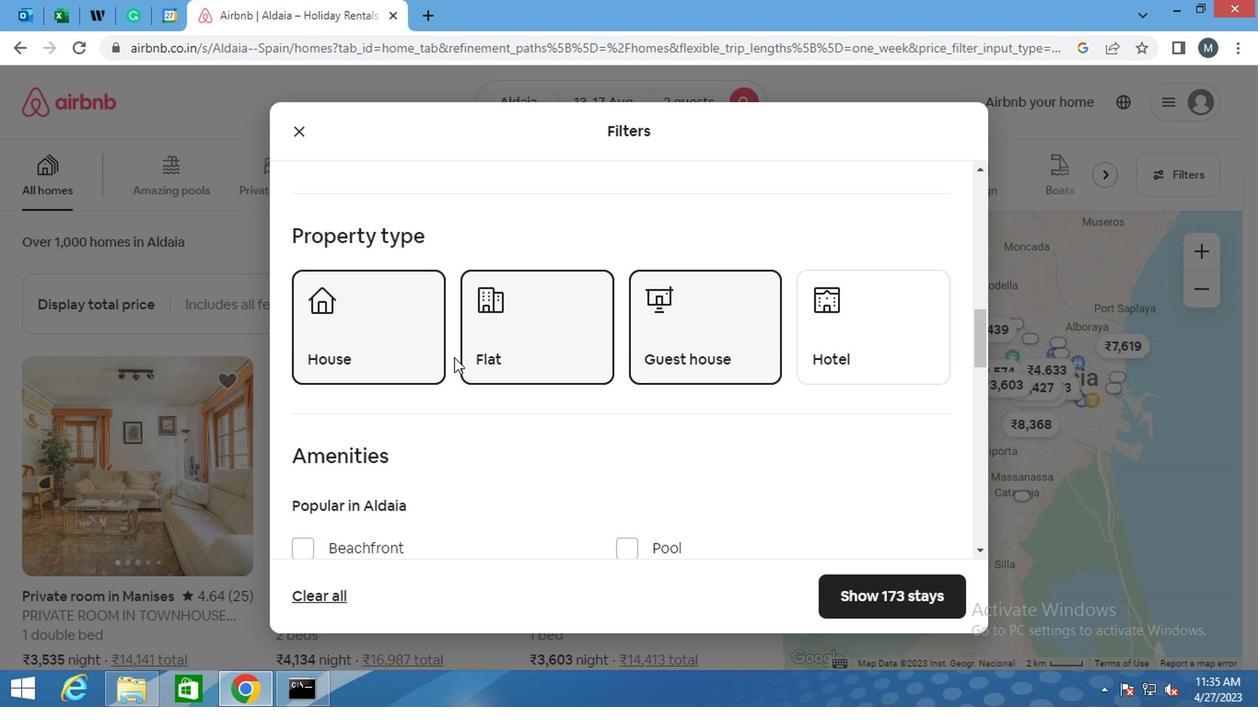 
Action: Mouse scrolled (449, 356) with delta (0, 0)
Screenshot: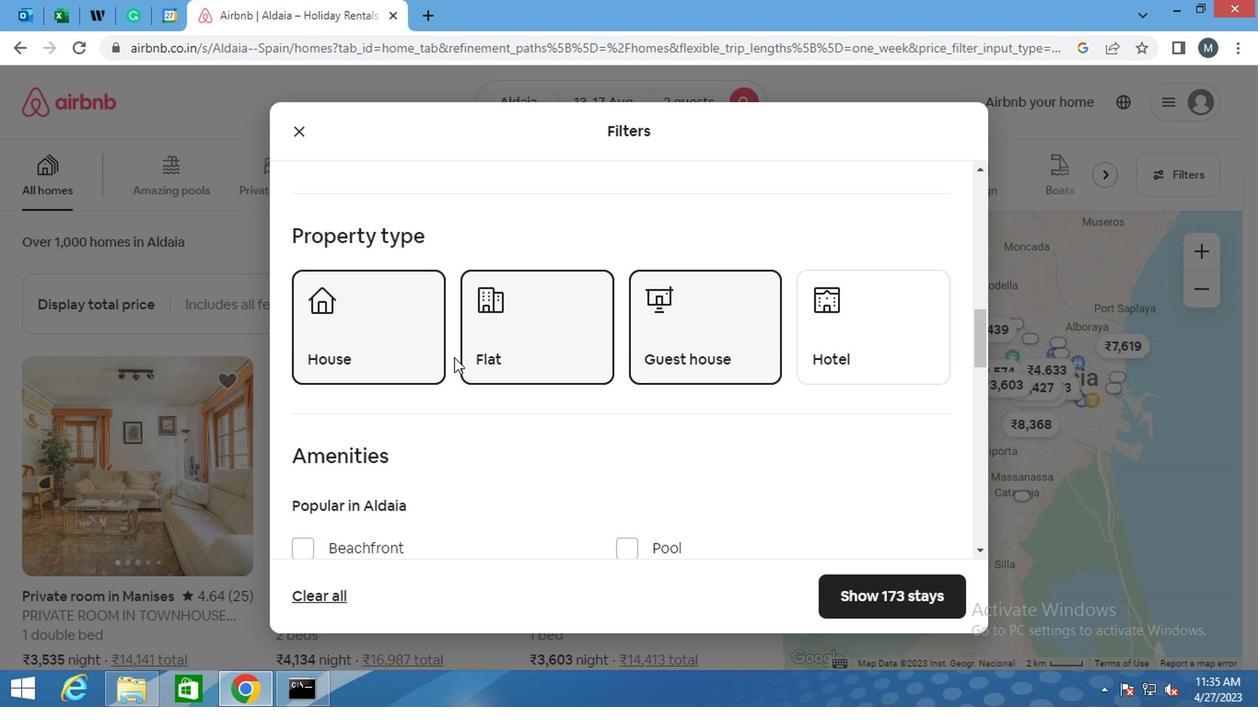 
Action: Mouse moved to (448, 357)
Screenshot: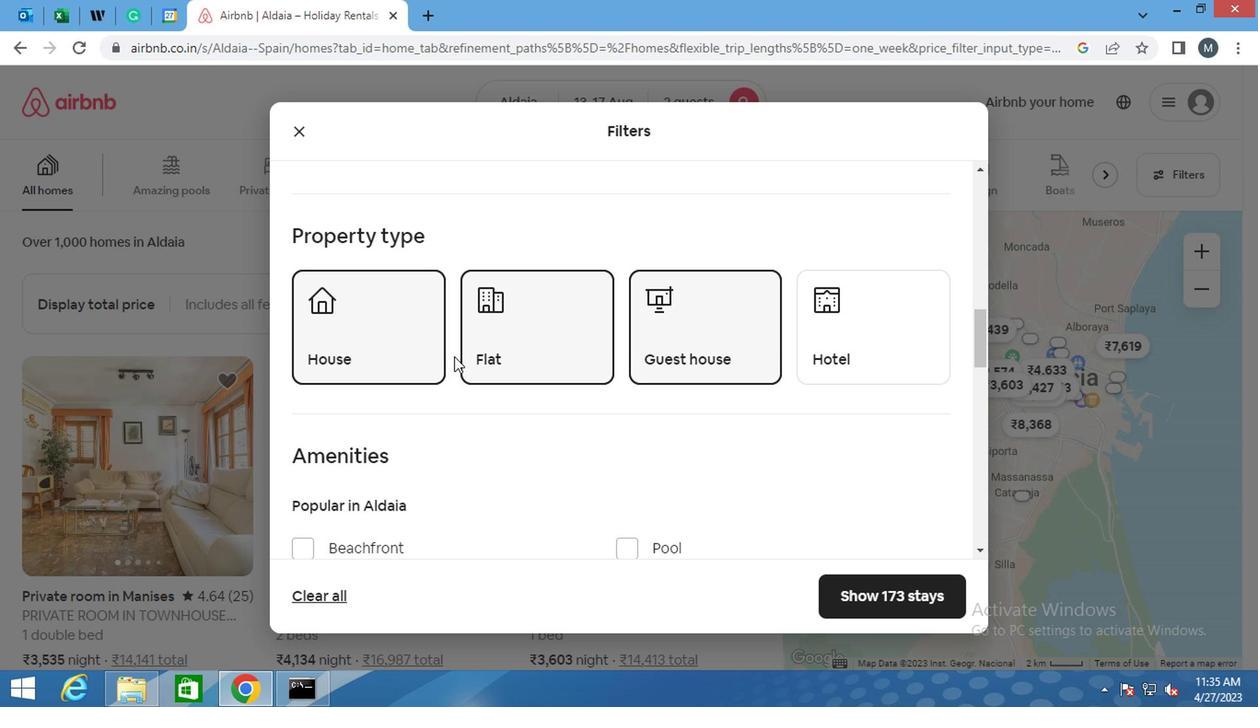 
Action: Mouse scrolled (448, 356) with delta (0, 0)
Screenshot: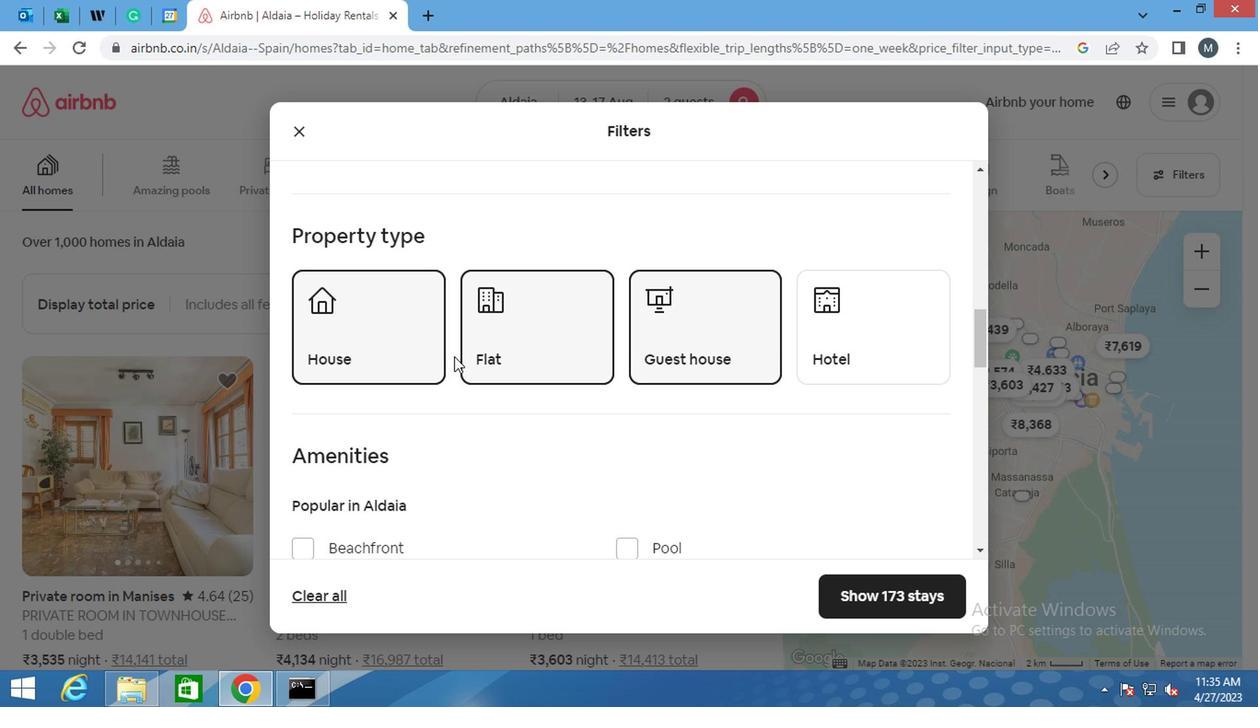 
Action: Mouse moved to (448, 357)
Screenshot: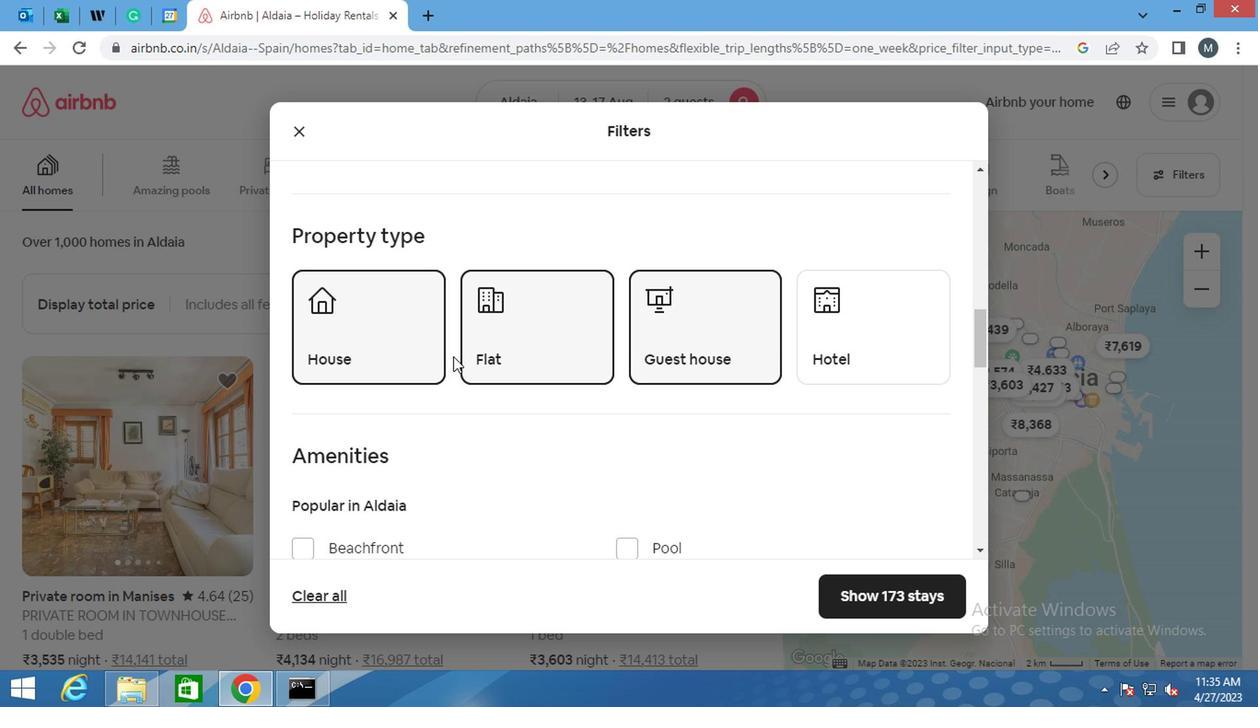 
Action: Mouse scrolled (448, 356) with delta (0, 0)
Screenshot: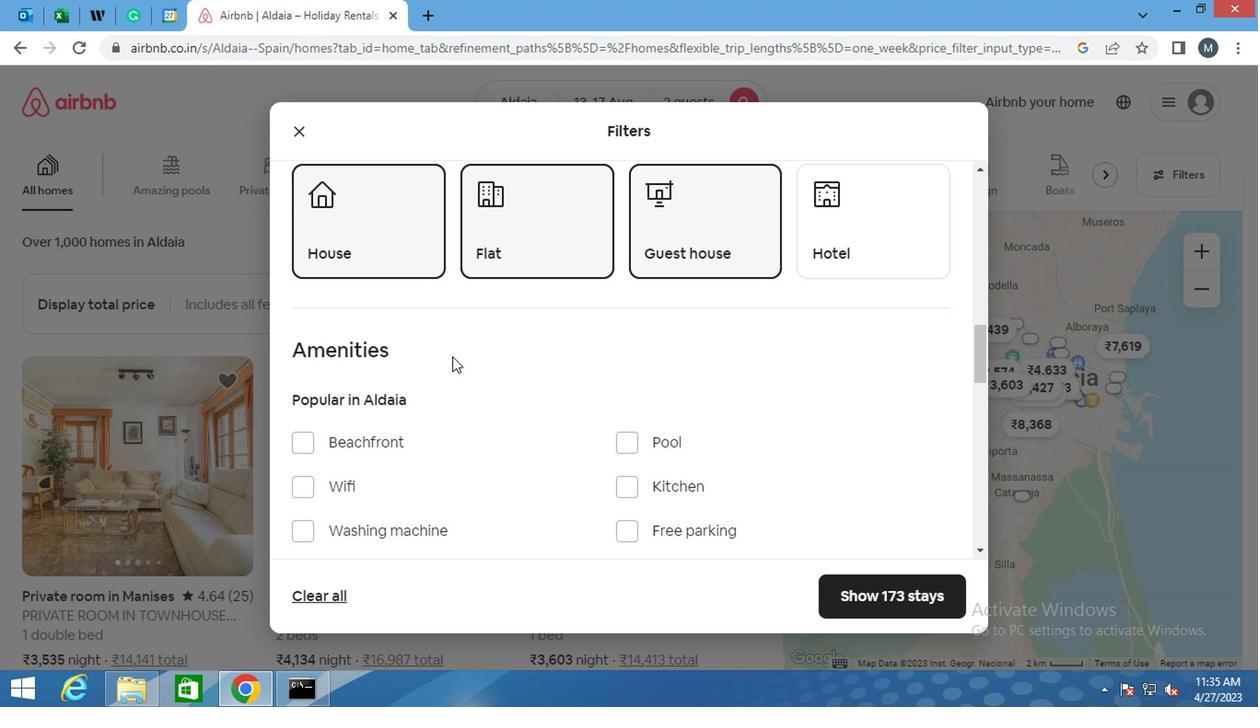 
Action: Mouse moved to (307, 317)
Screenshot: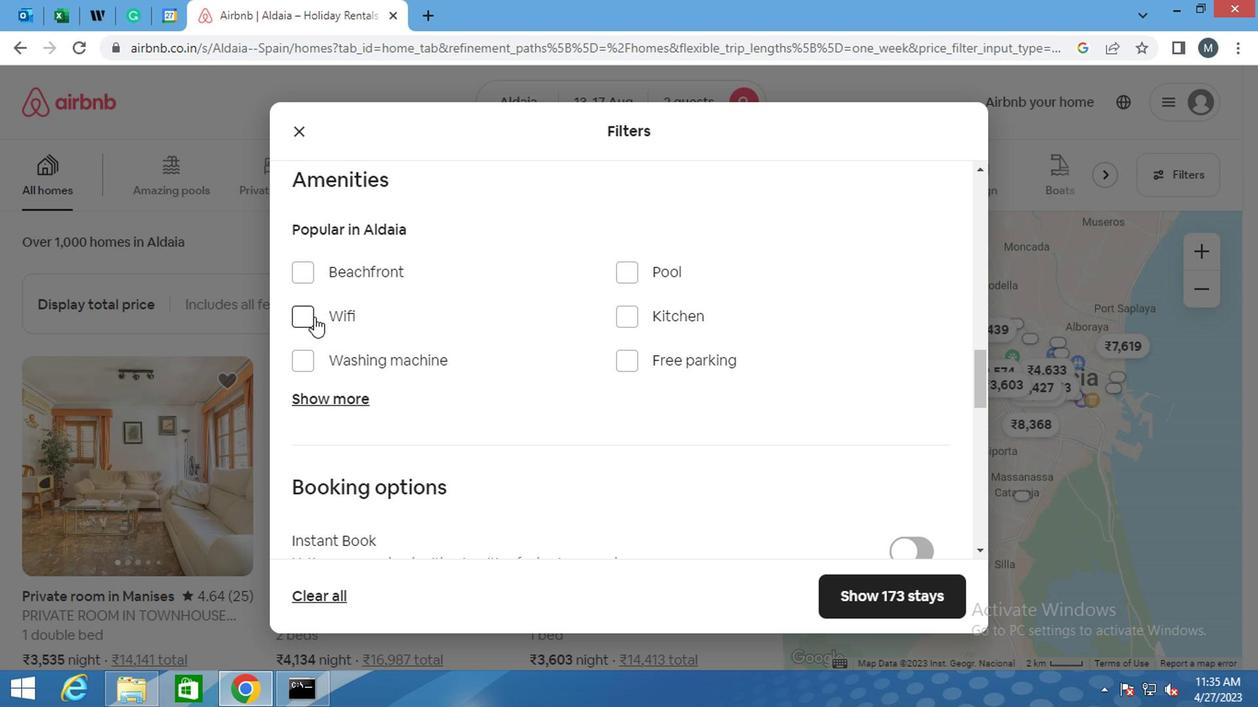 
Action: Mouse pressed left at (307, 317)
Screenshot: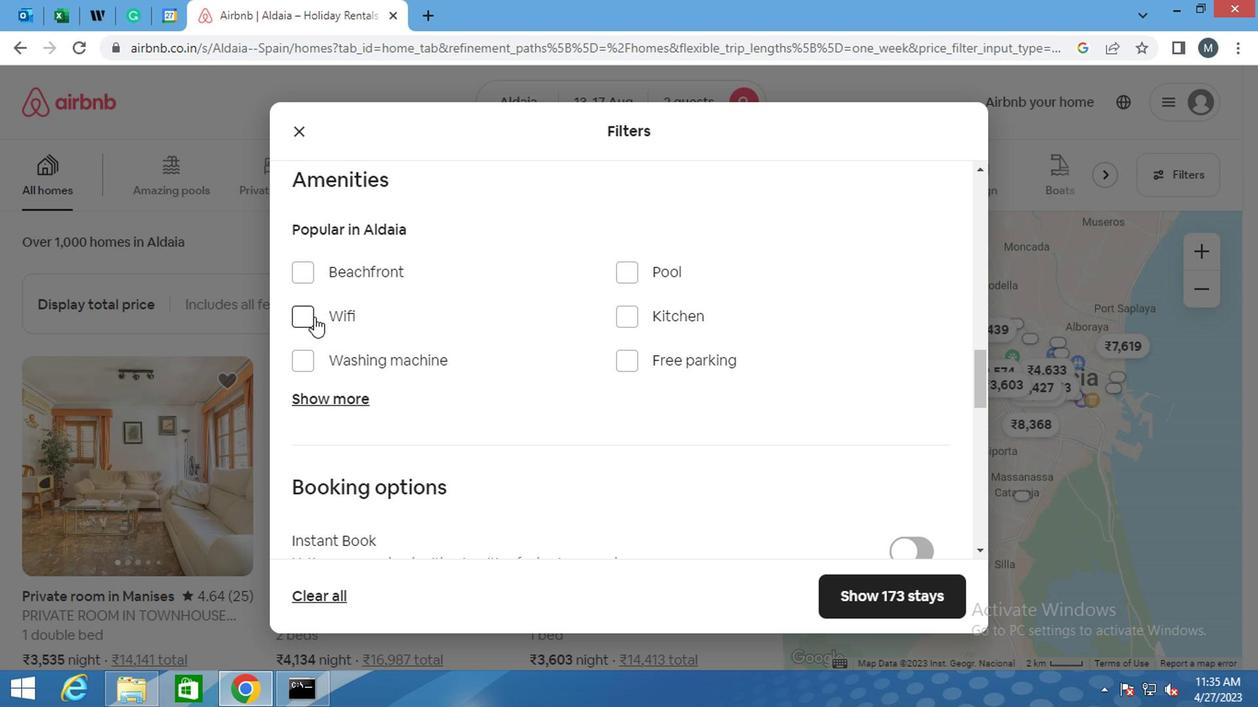 
Action: Mouse moved to (449, 315)
Screenshot: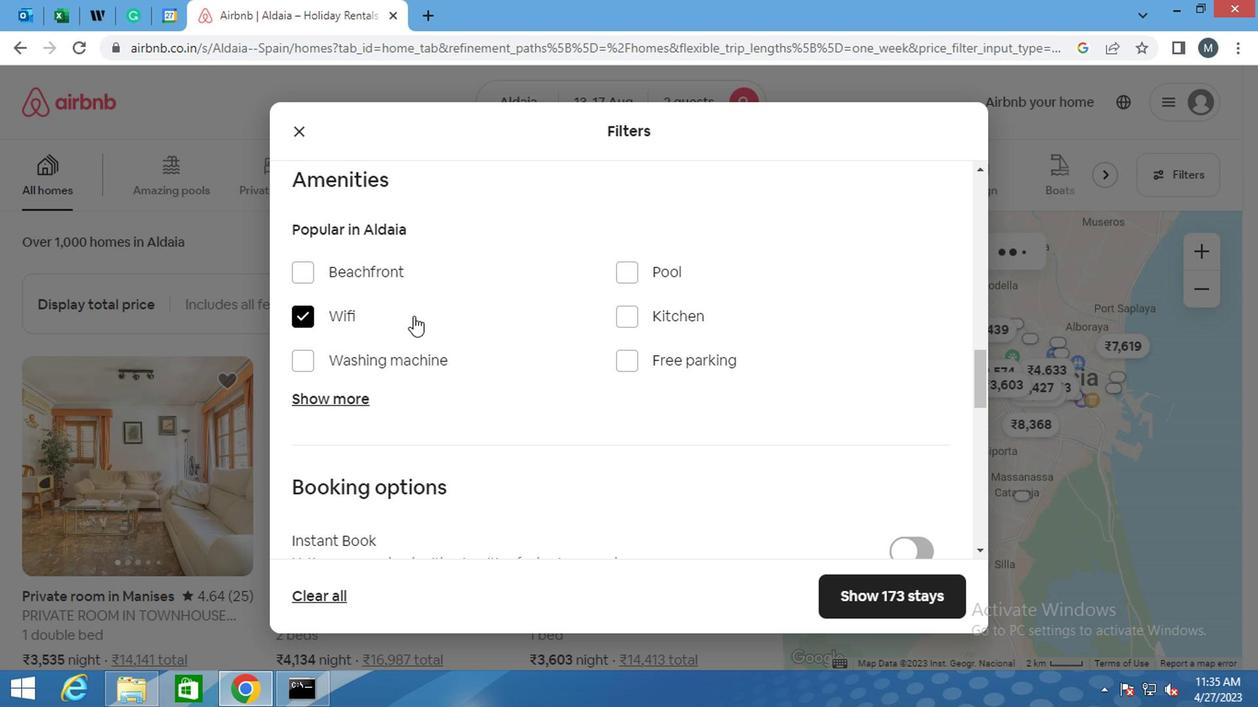 
Action: Mouse scrolled (449, 314) with delta (0, 0)
Screenshot: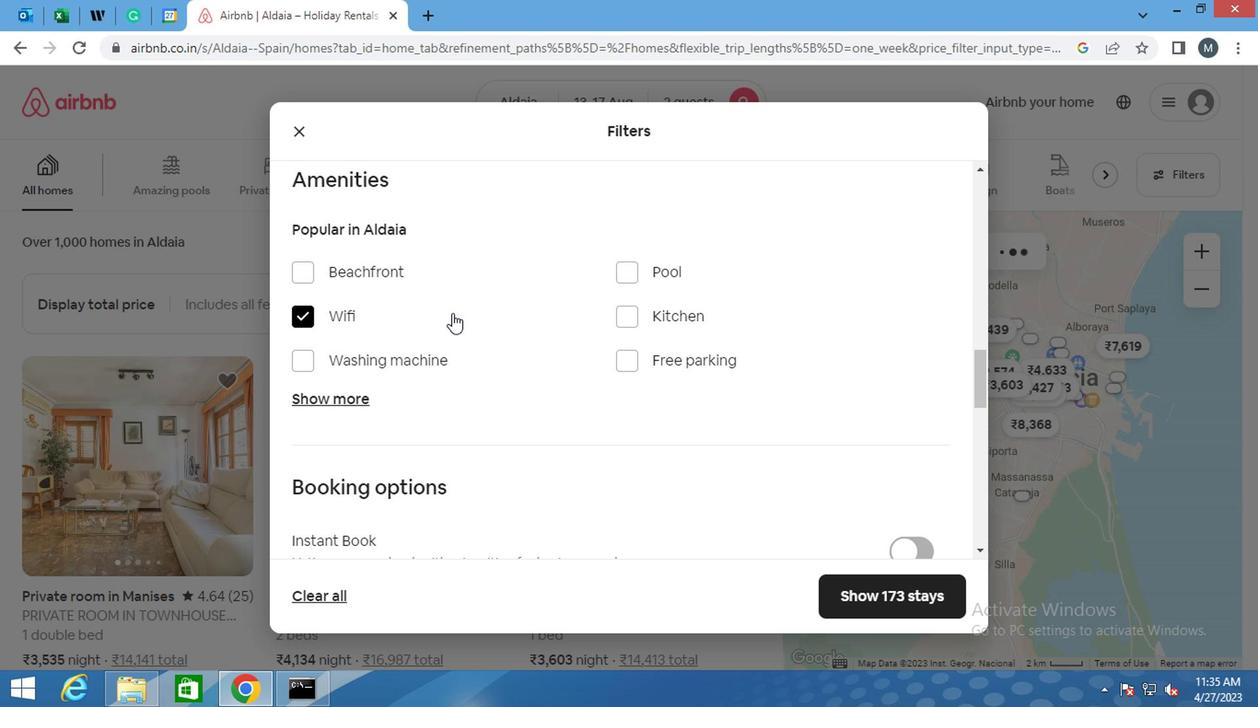 
Action: Mouse moved to (449, 317)
Screenshot: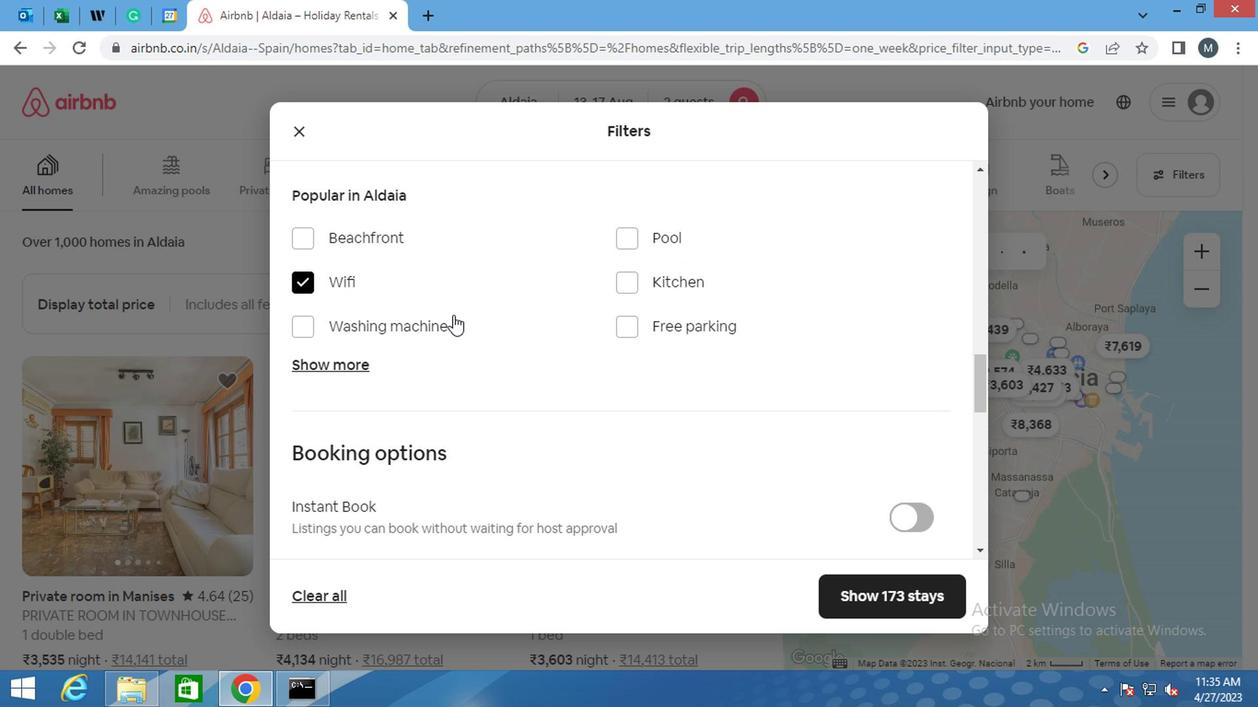 
Action: Mouse scrolled (449, 315) with delta (0, -1)
Screenshot: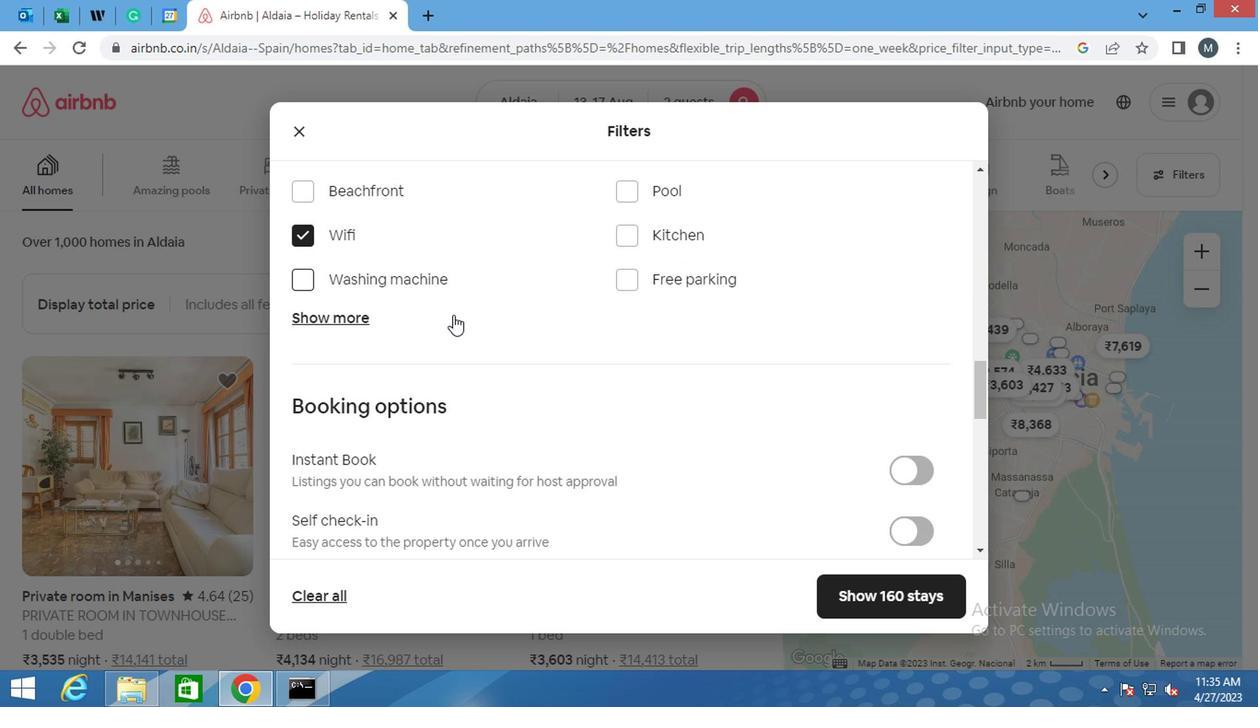 
Action: Mouse moved to (449, 317)
Screenshot: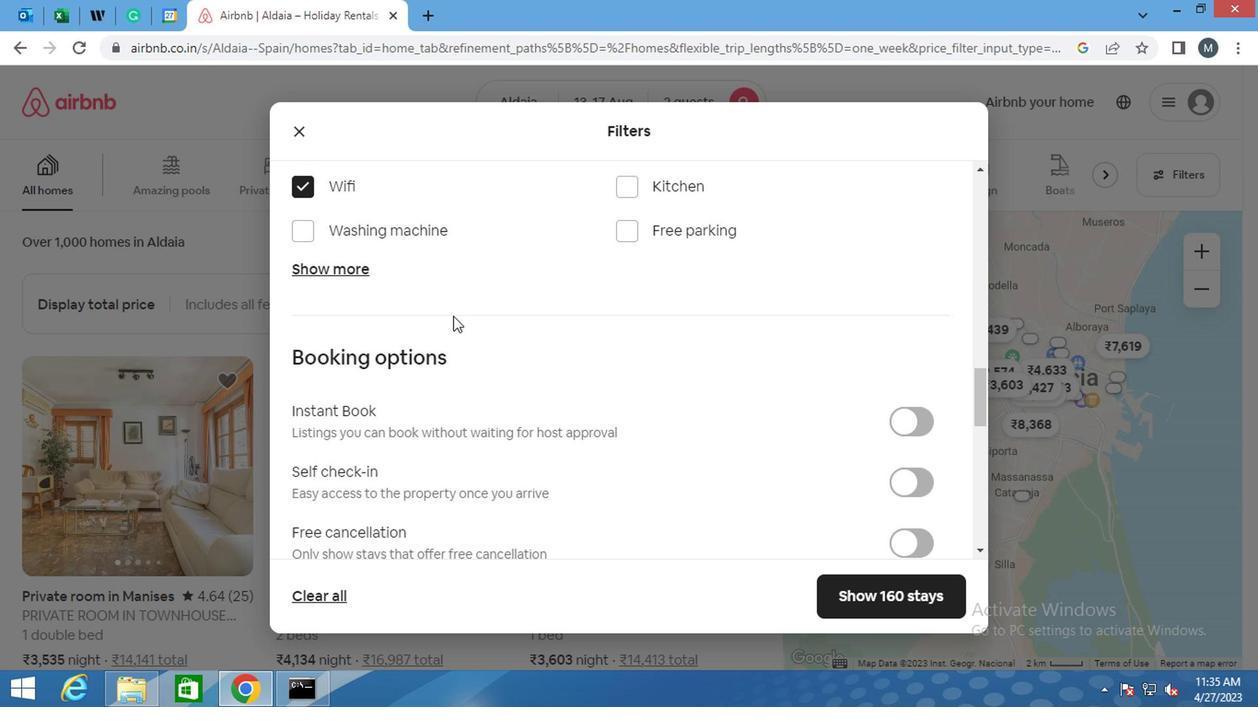 
Action: Mouse scrolled (449, 317) with delta (0, 0)
Screenshot: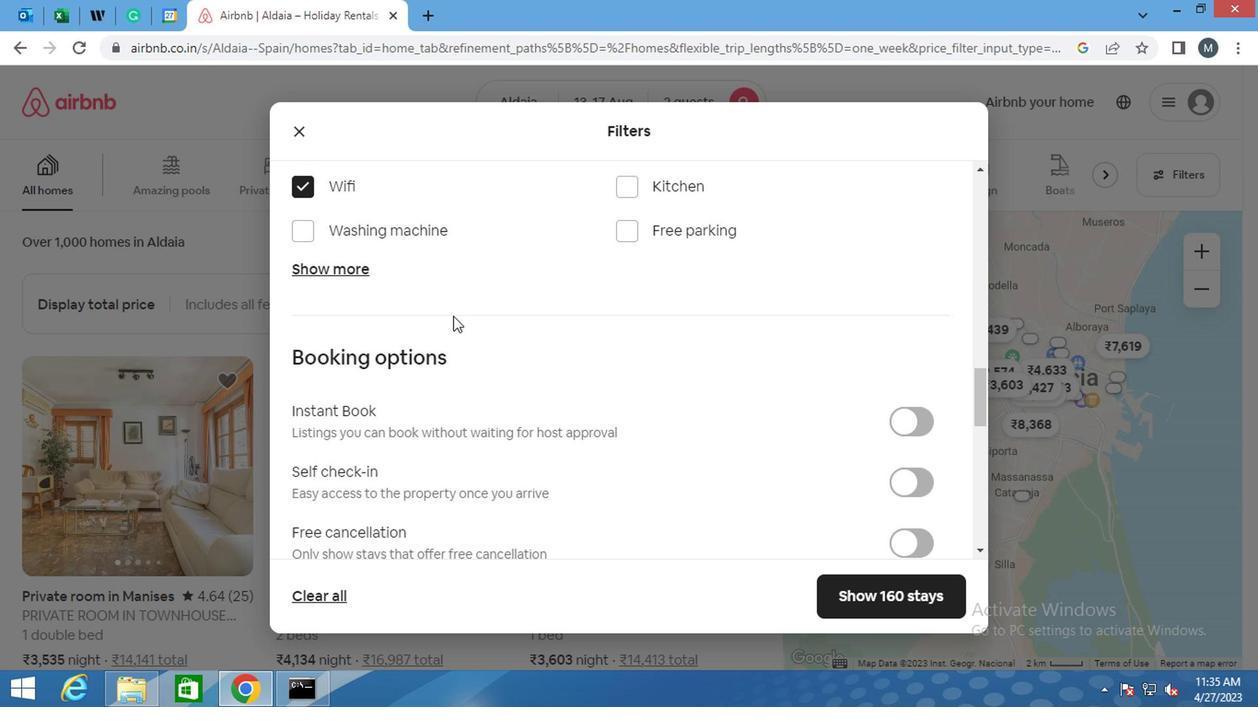
Action: Mouse moved to (411, 355)
Screenshot: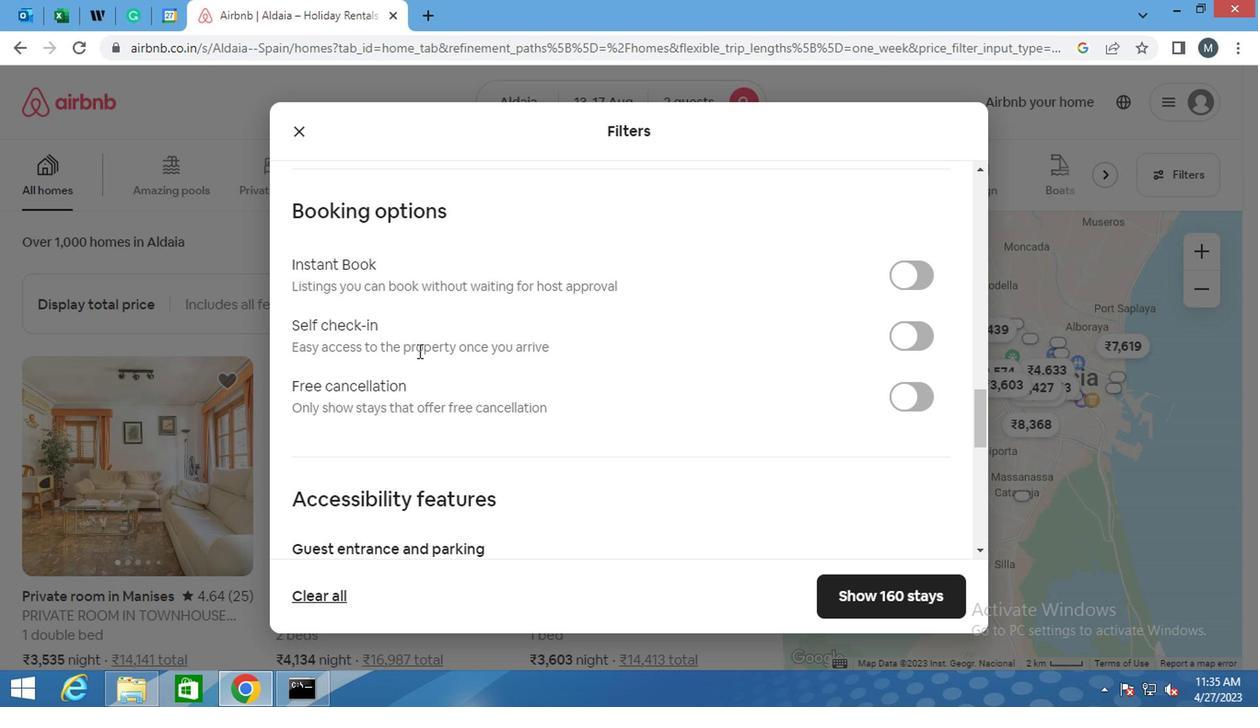 
Action: Mouse scrolled (411, 354) with delta (0, -1)
Screenshot: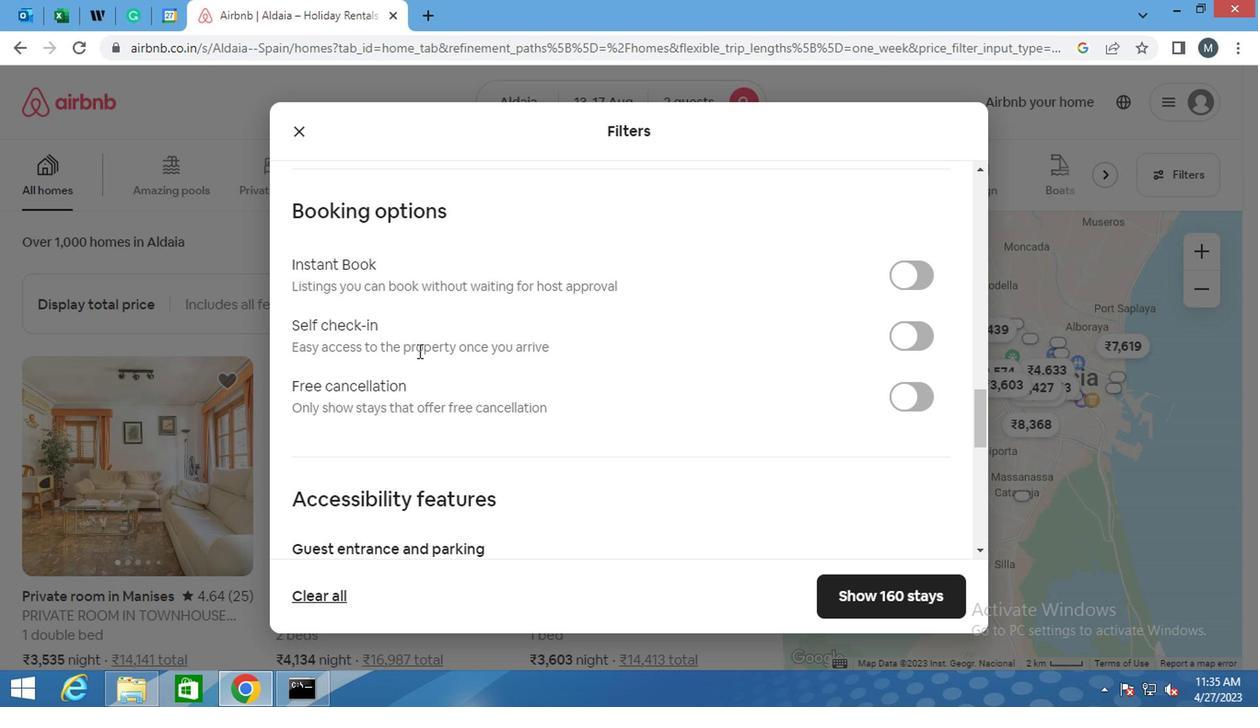 
Action: Mouse moved to (904, 253)
Screenshot: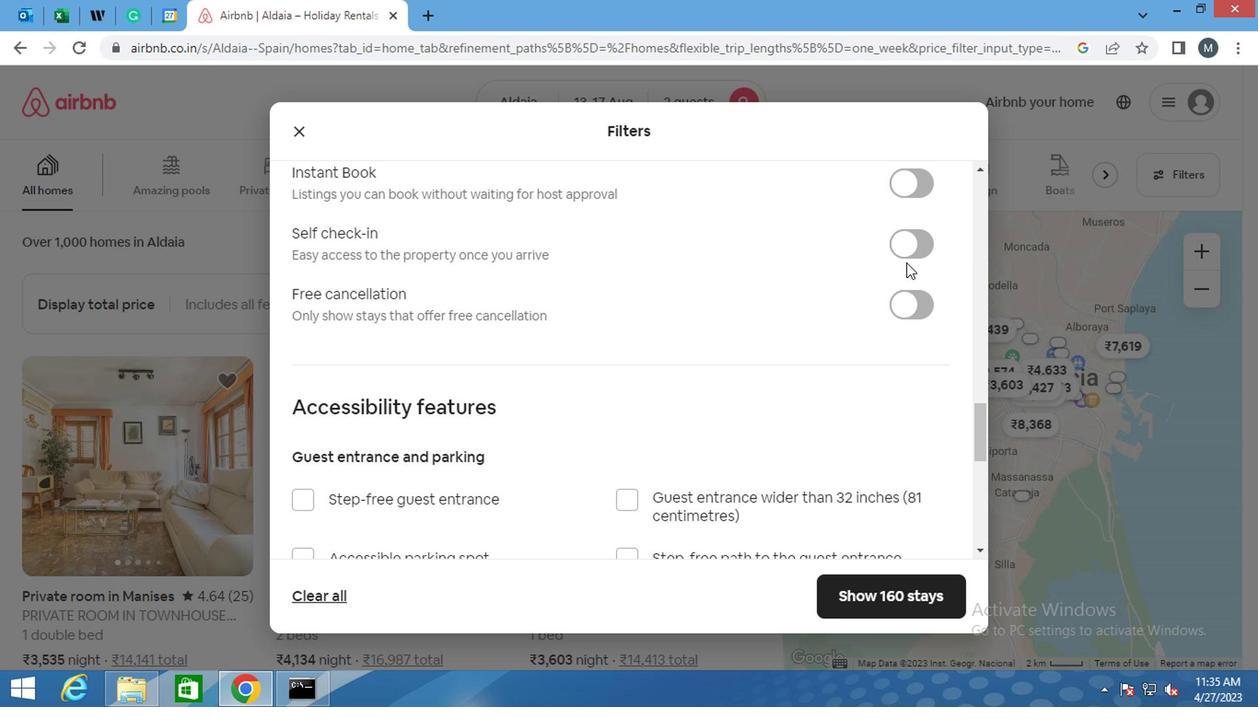 
Action: Mouse pressed left at (904, 253)
Screenshot: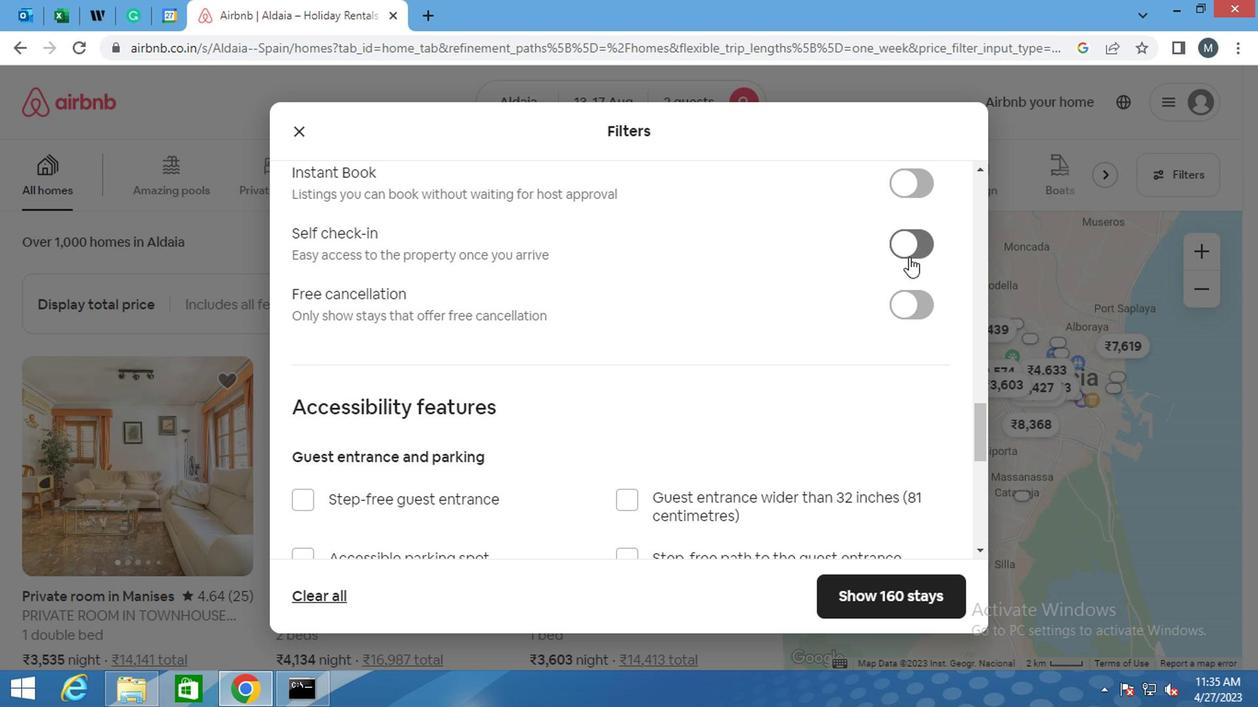 
Action: Mouse moved to (534, 372)
Screenshot: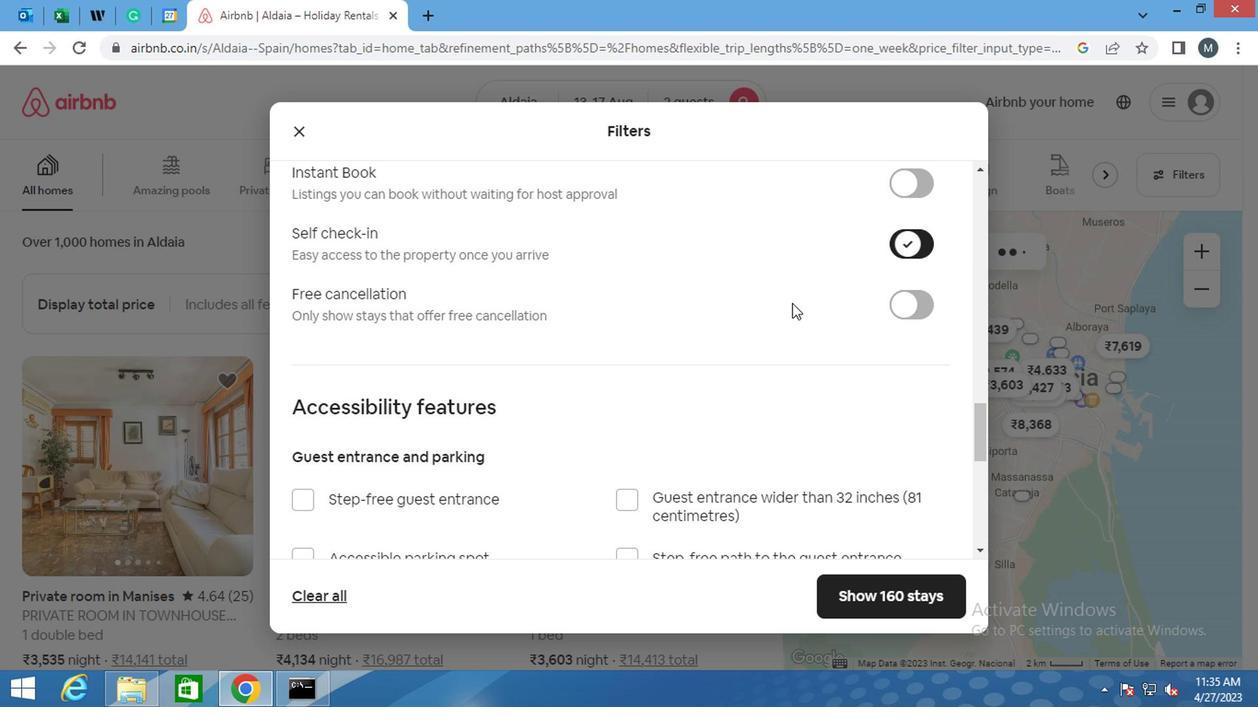 
Action: Mouse scrolled (534, 370) with delta (0, -1)
Screenshot: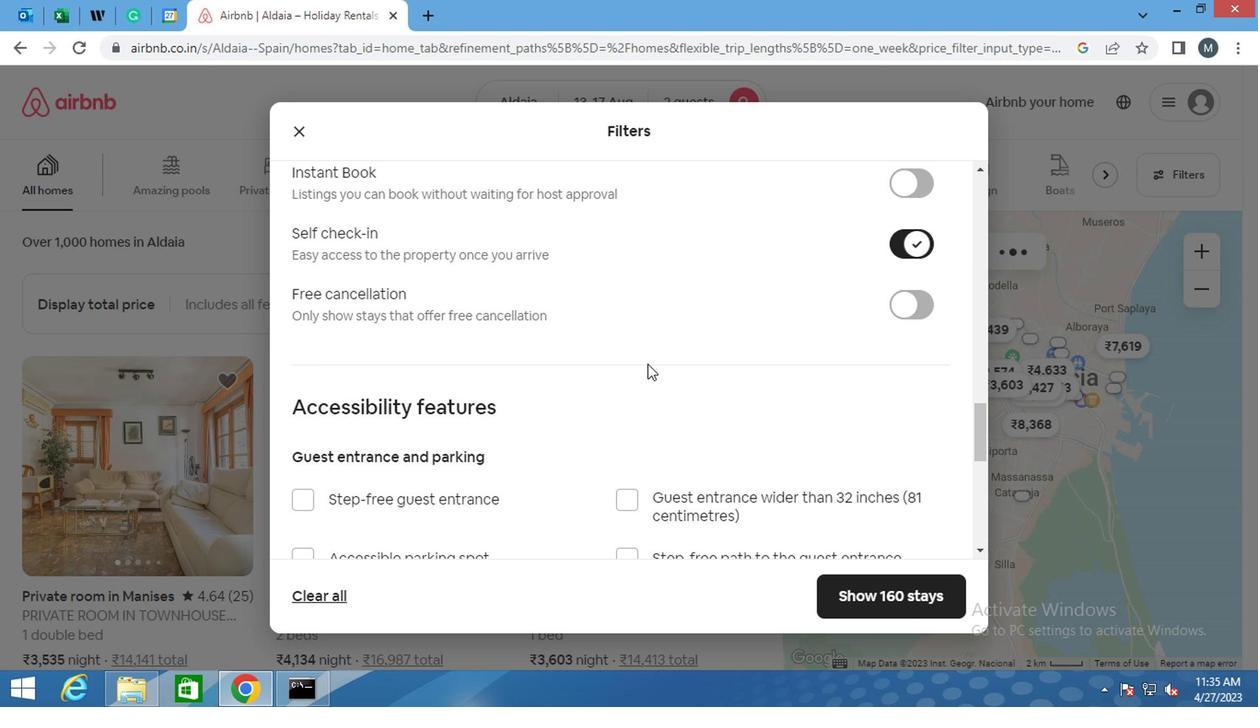 
Action: Mouse moved to (527, 372)
Screenshot: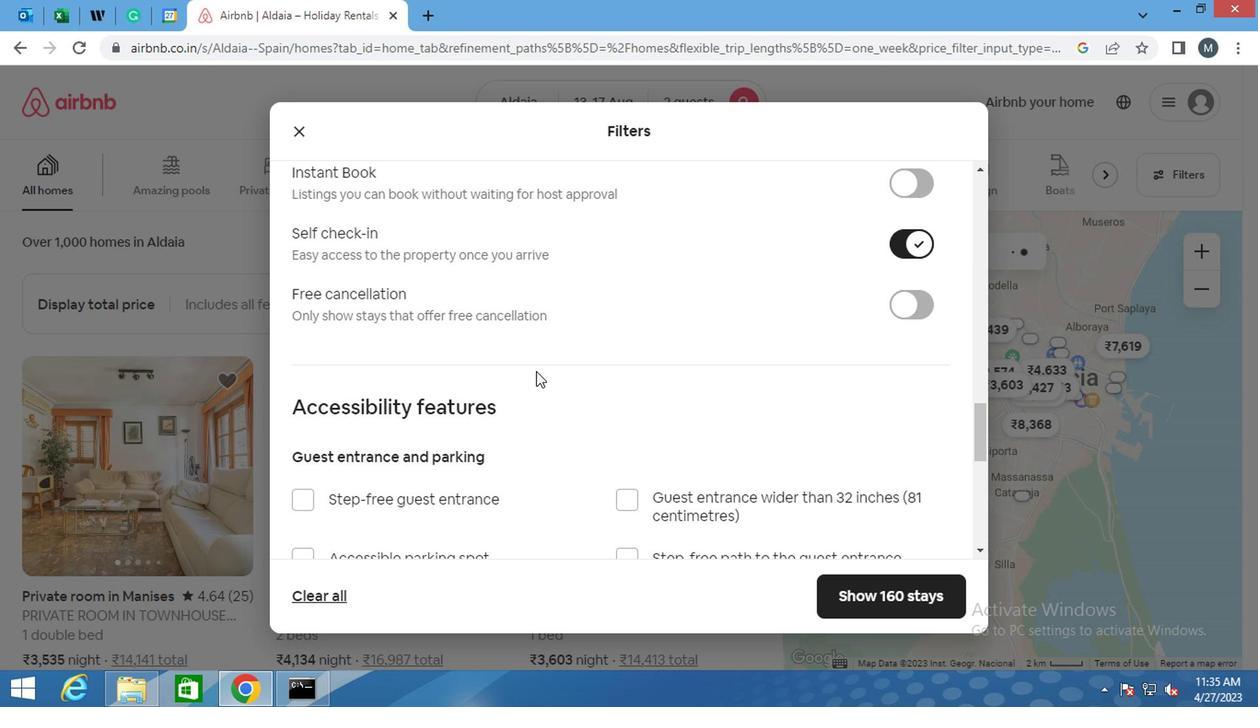 
Action: Mouse scrolled (527, 370) with delta (0, -1)
Screenshot: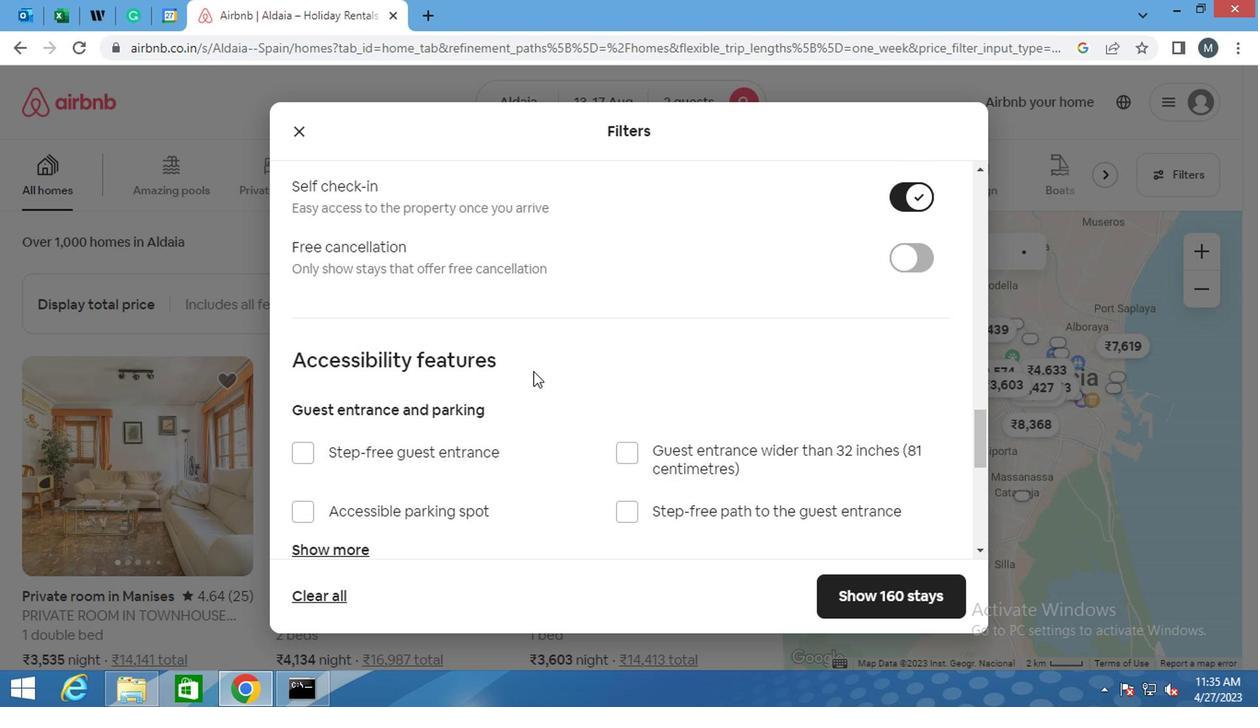 
Action: Mouse moved to (522, 372)
Screenshot: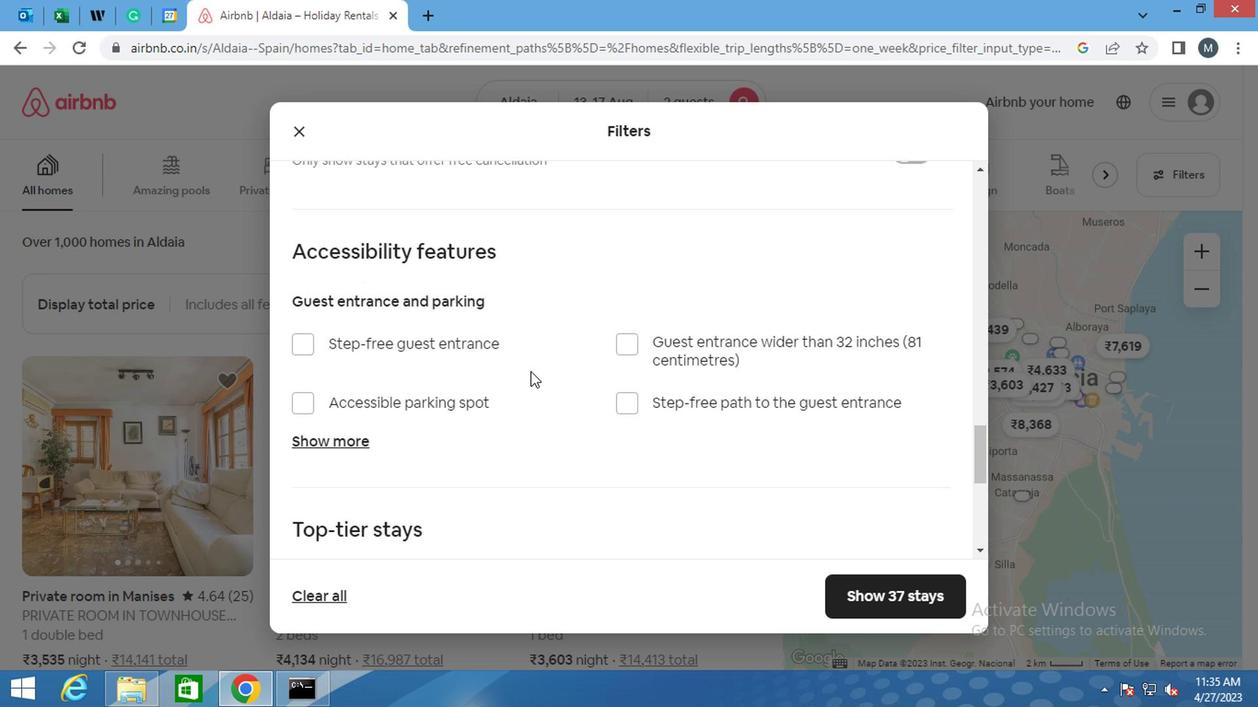 
Action: Mouse scrolled (522, 370) with delta (0, -1)
Screenshot: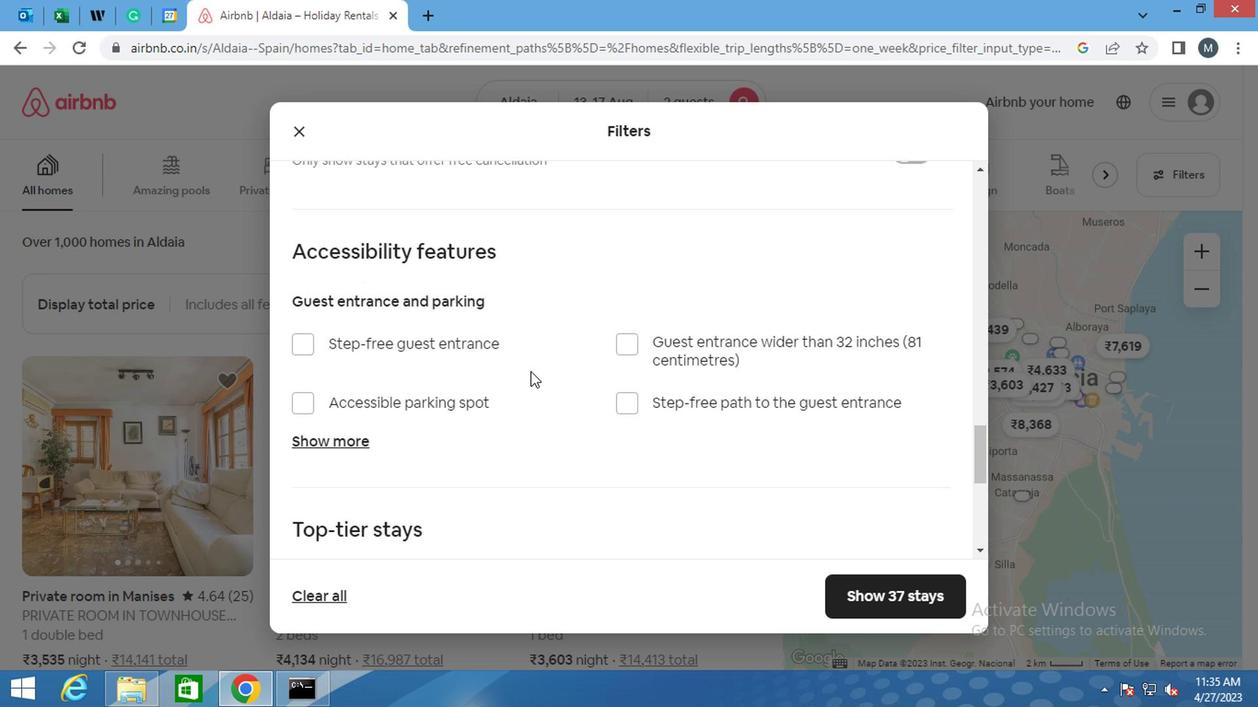 
Action: Mouse moved to (504, 373)
Screenshot: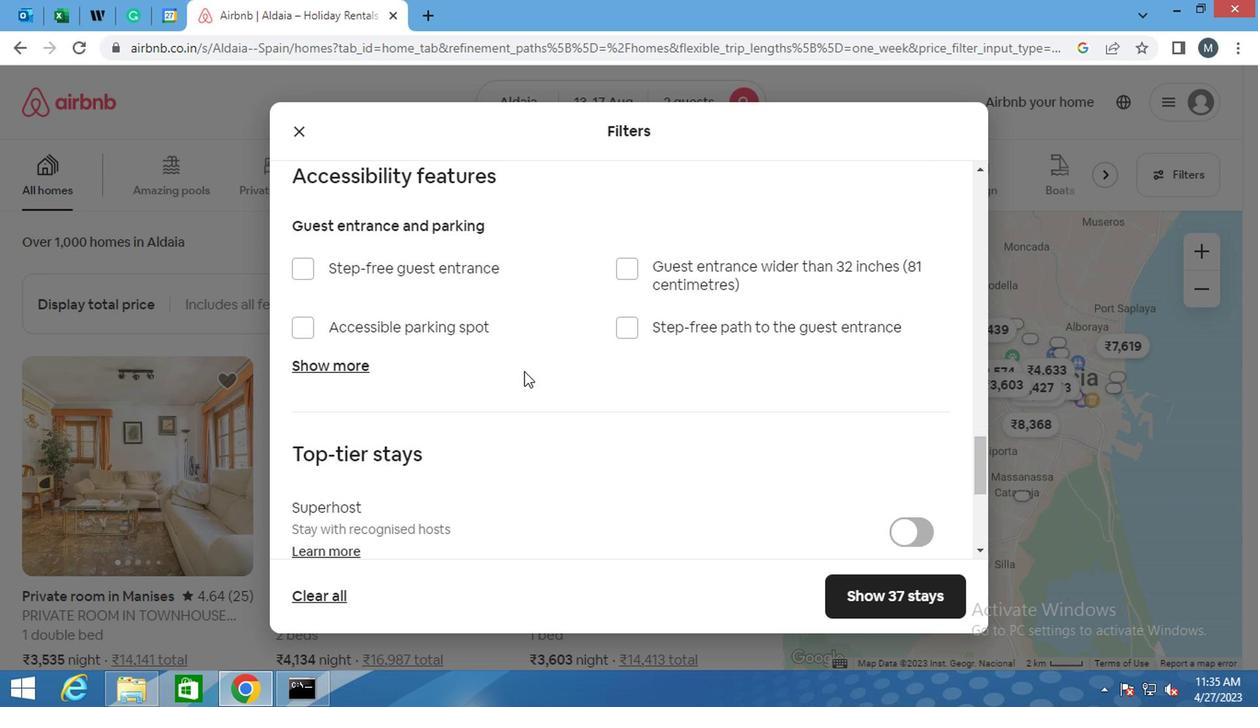 
Action: Mouse scrolled (504, 372) with delta (0, 0)
Screenshot: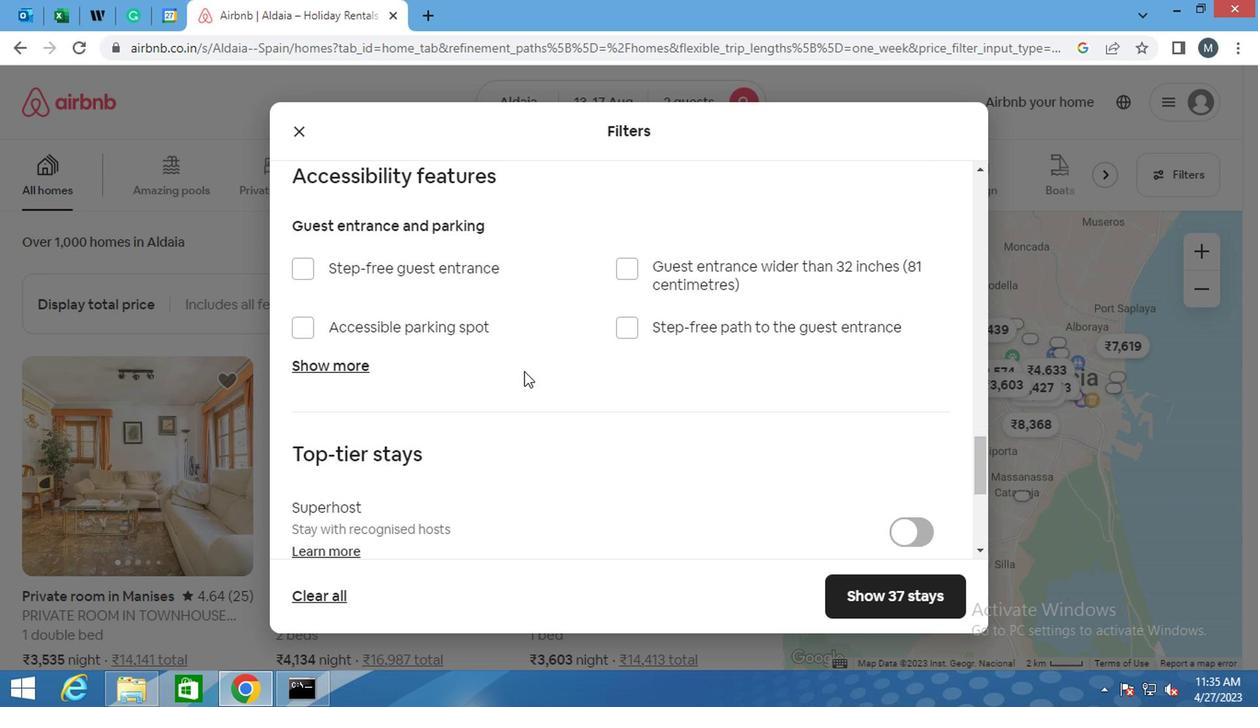 
Action: Mouse moved to (473, 385)
Screenshot: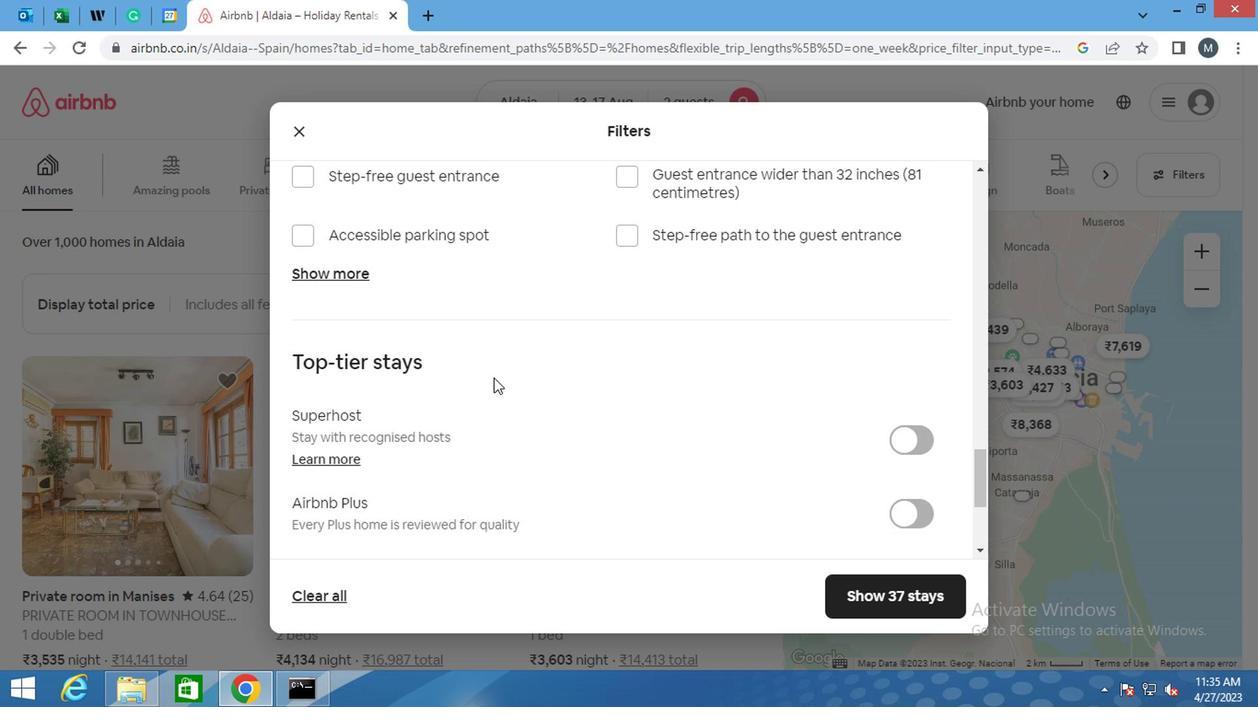 
Action: Mouse scrolled (473, 384) with delta (0, -1)
Screenshot: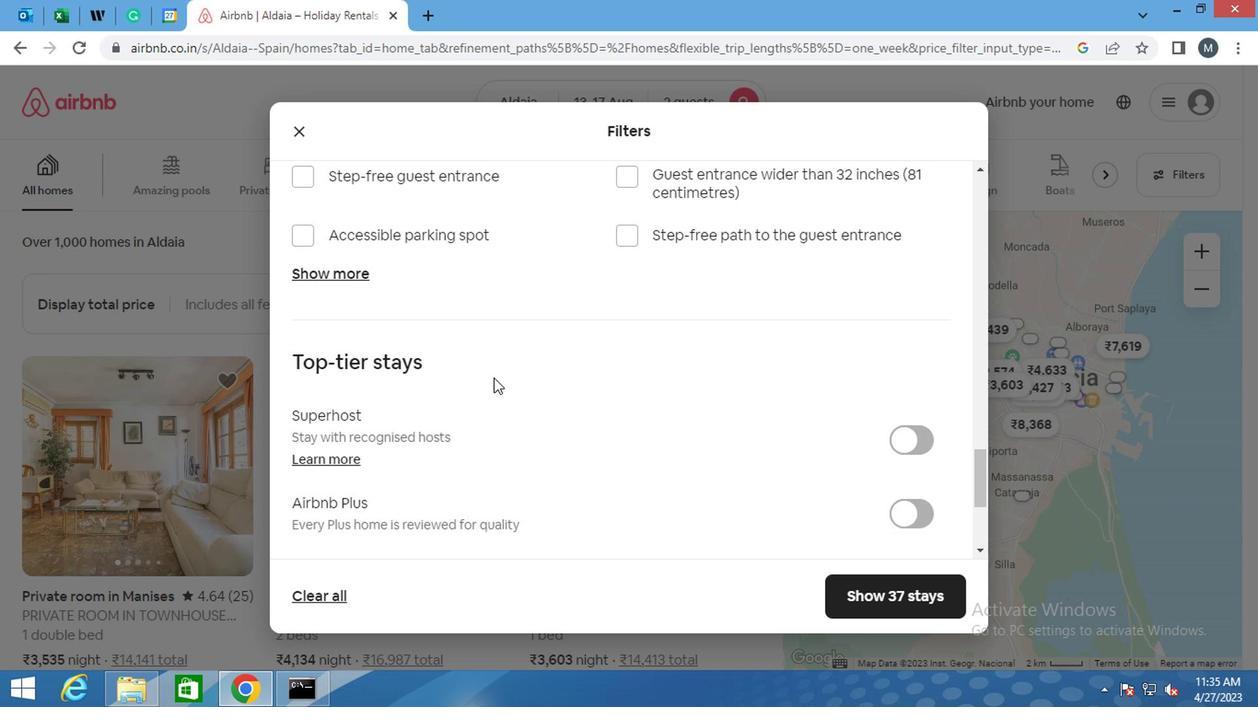 
Action: Mouse moved to (461, 391)
Screenshot: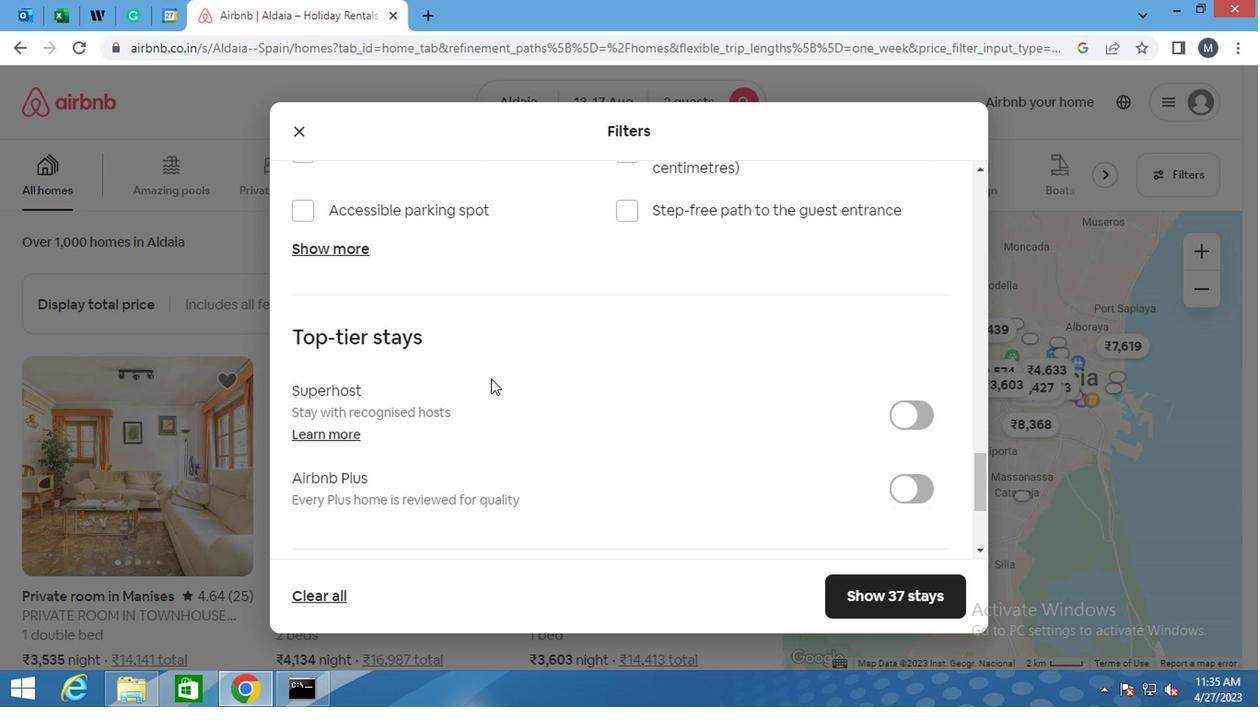 
Action: Mouse scrolled (461, 391) with delta (0, 0)
Screenshot: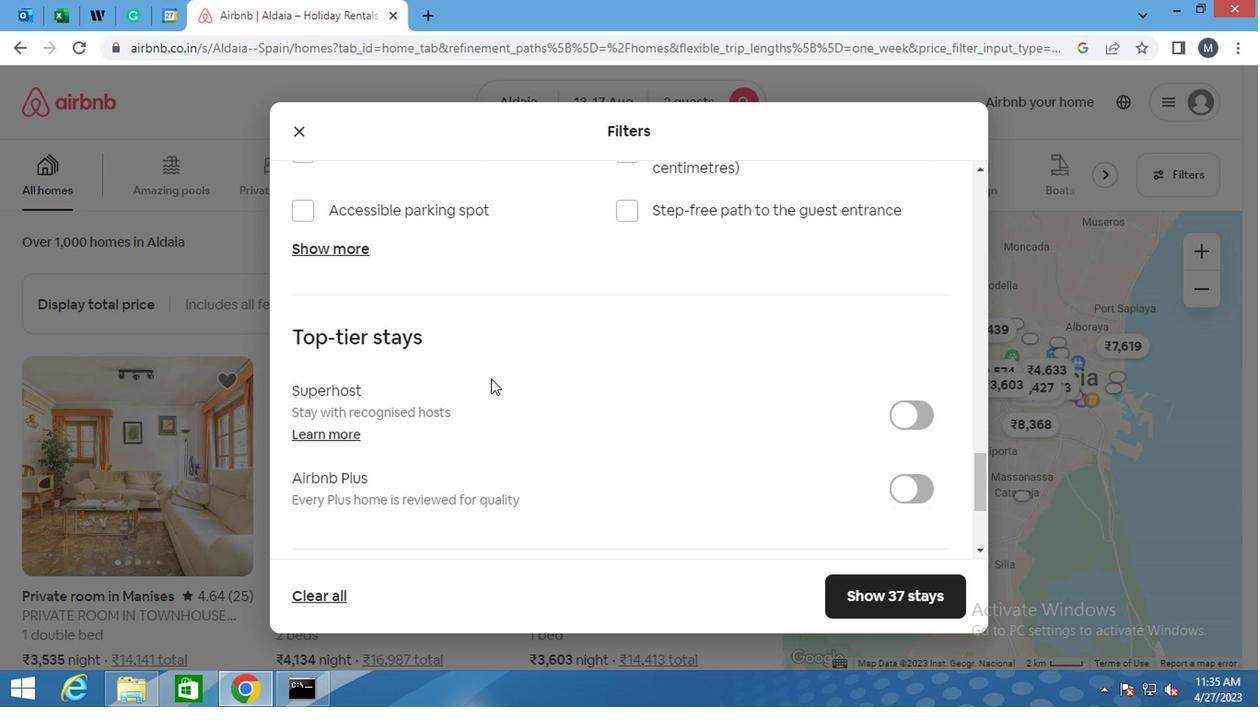 
Action: Mouse moved to (421, 407)
Screenshot: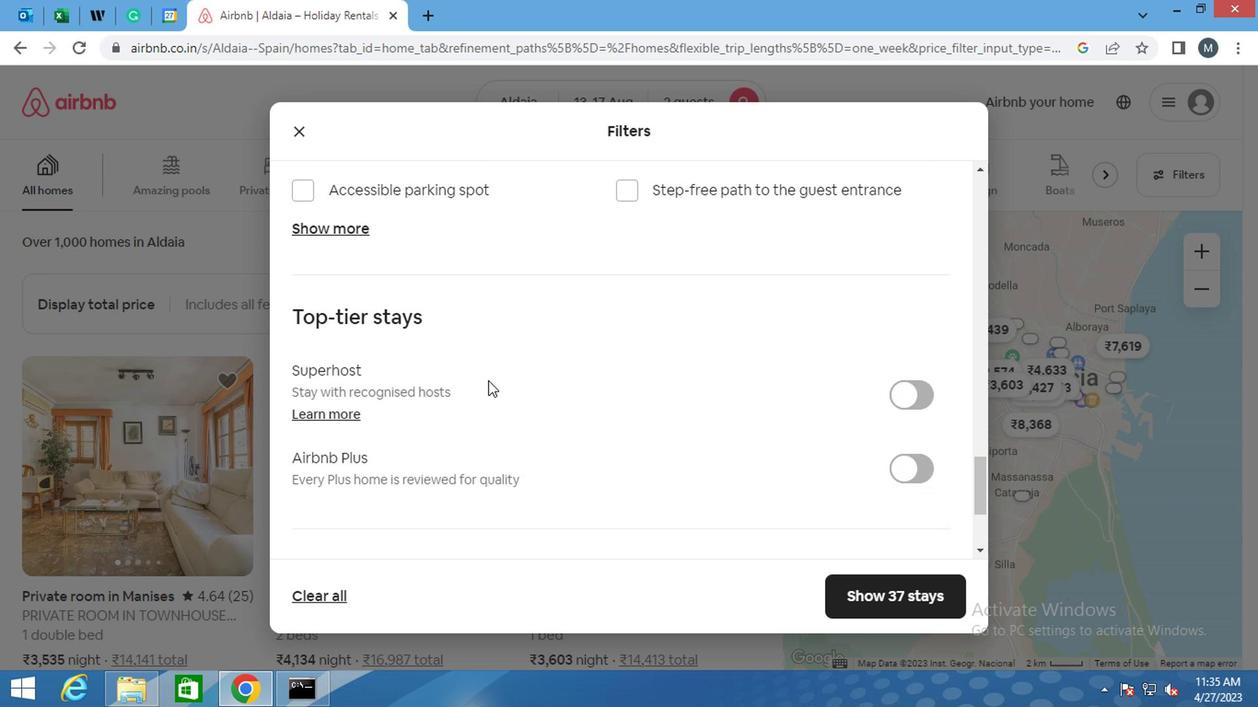
Action: Mouse scrolled (421, 406) with delta (0, 0)
Screenshot: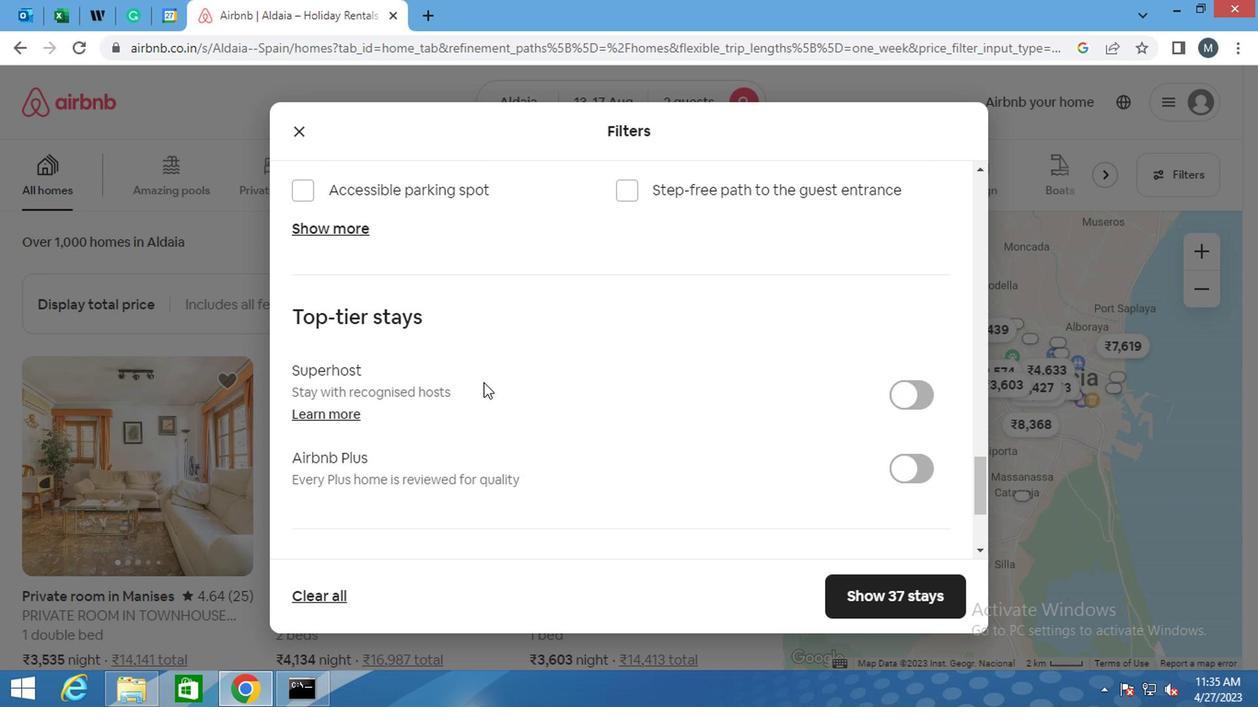
Action: Mouse moved to (327, 492)
Screenshot: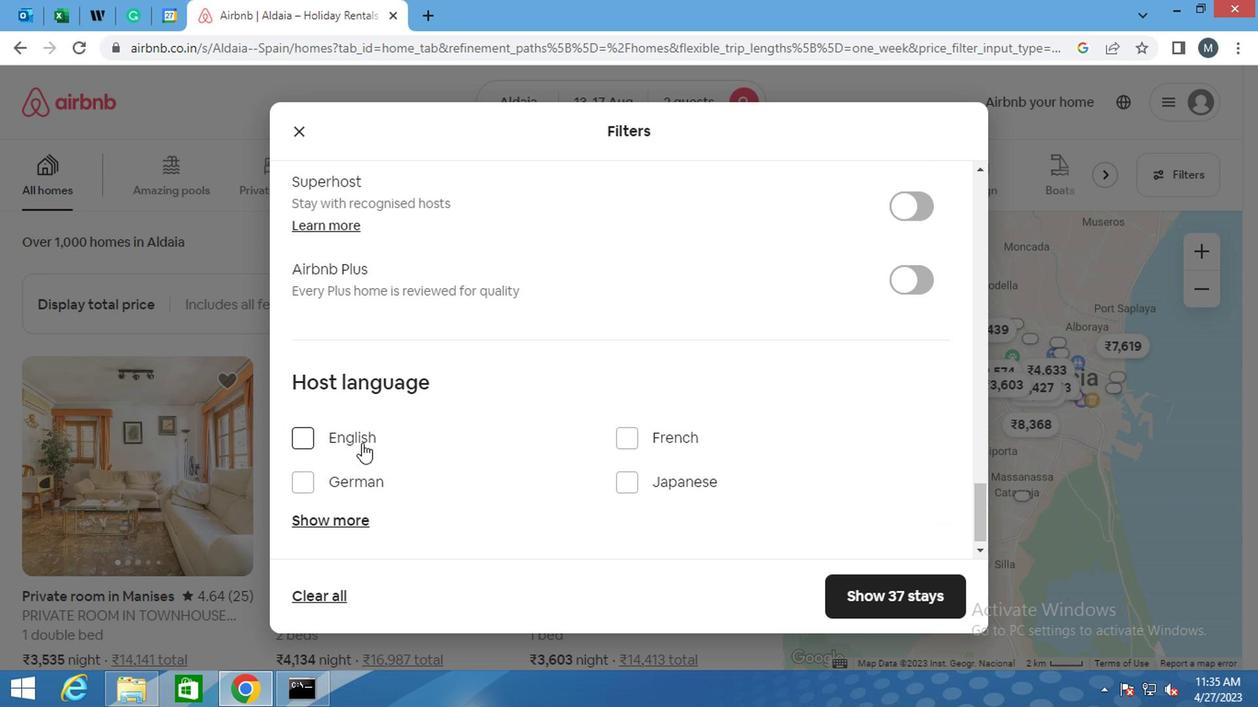 
Action: Mouse scrolled (327, 492) with delta (0, 0)
Screenshot: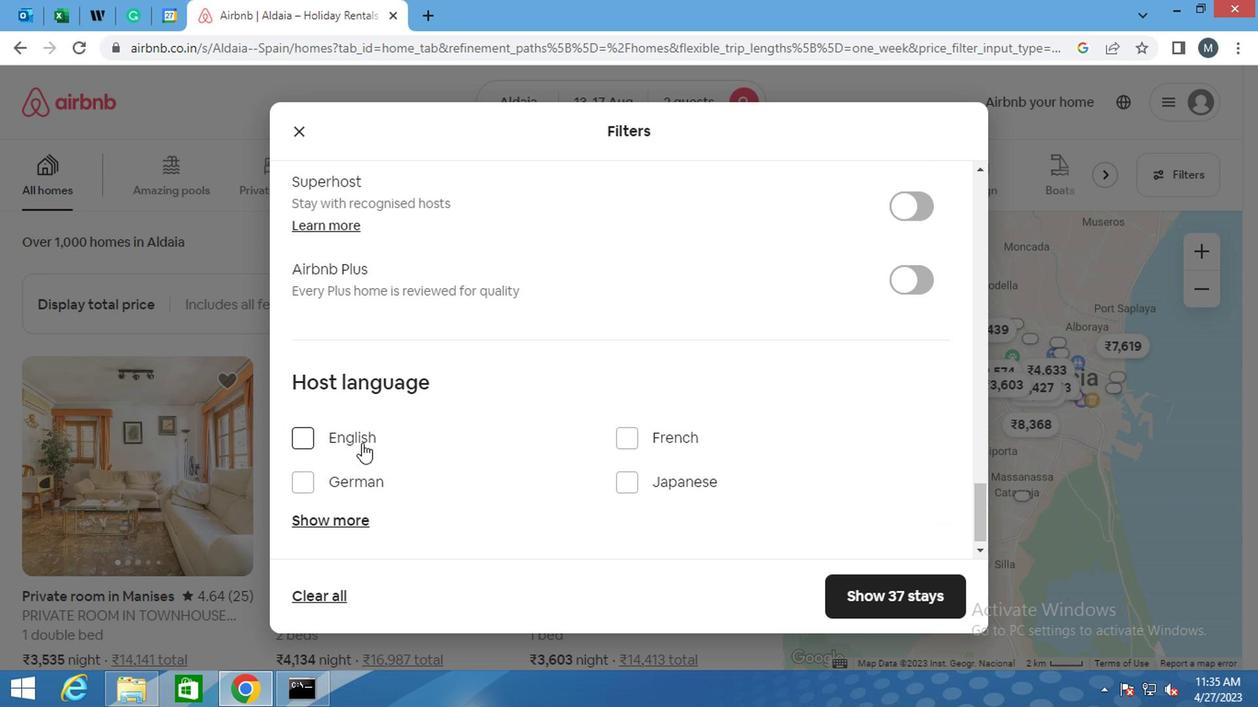 
Action: Mouse moved to (297, 426)
Screenshot: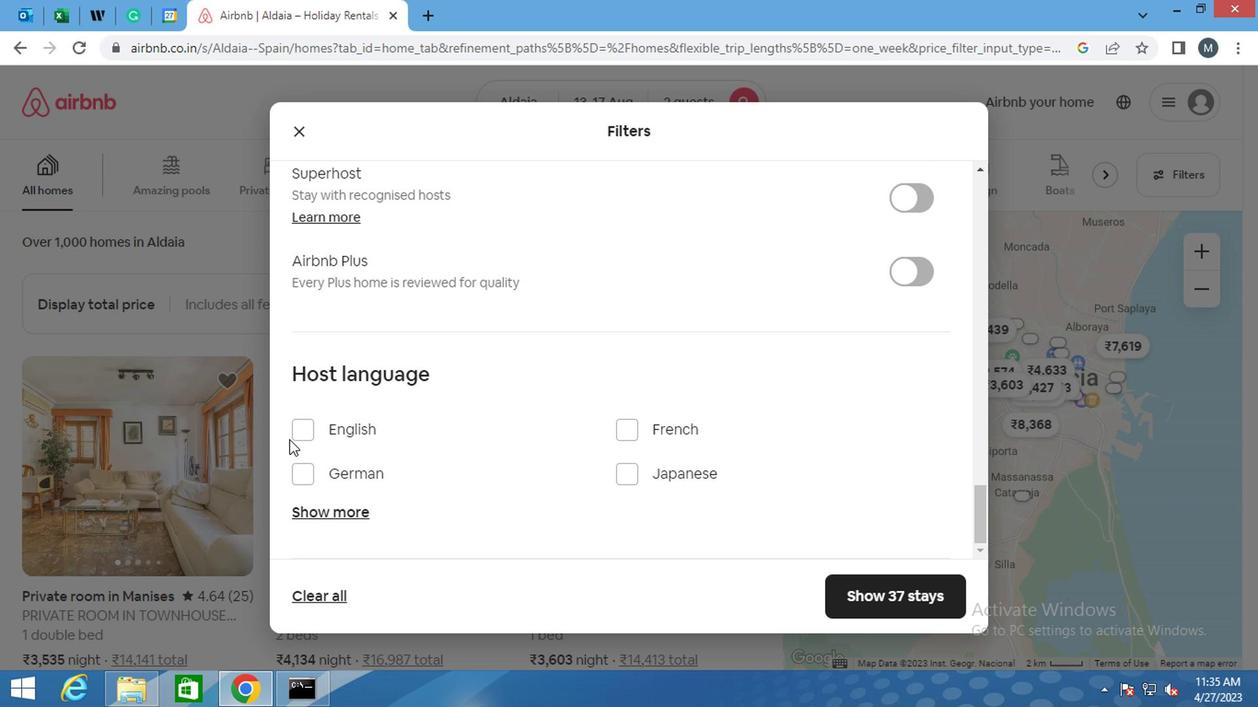 
Action: Mouse pressed left at (297, 426)
Screenshot: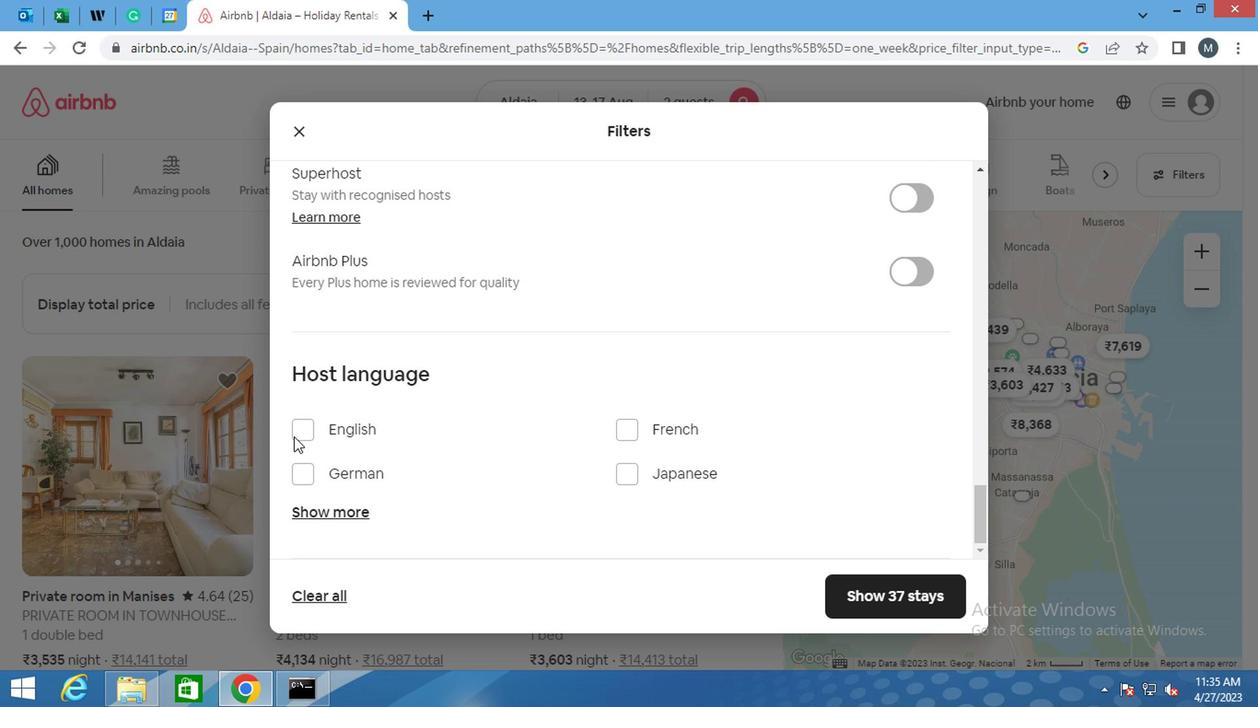 
Action: Mouse moved to (858, 592)
Screenshot: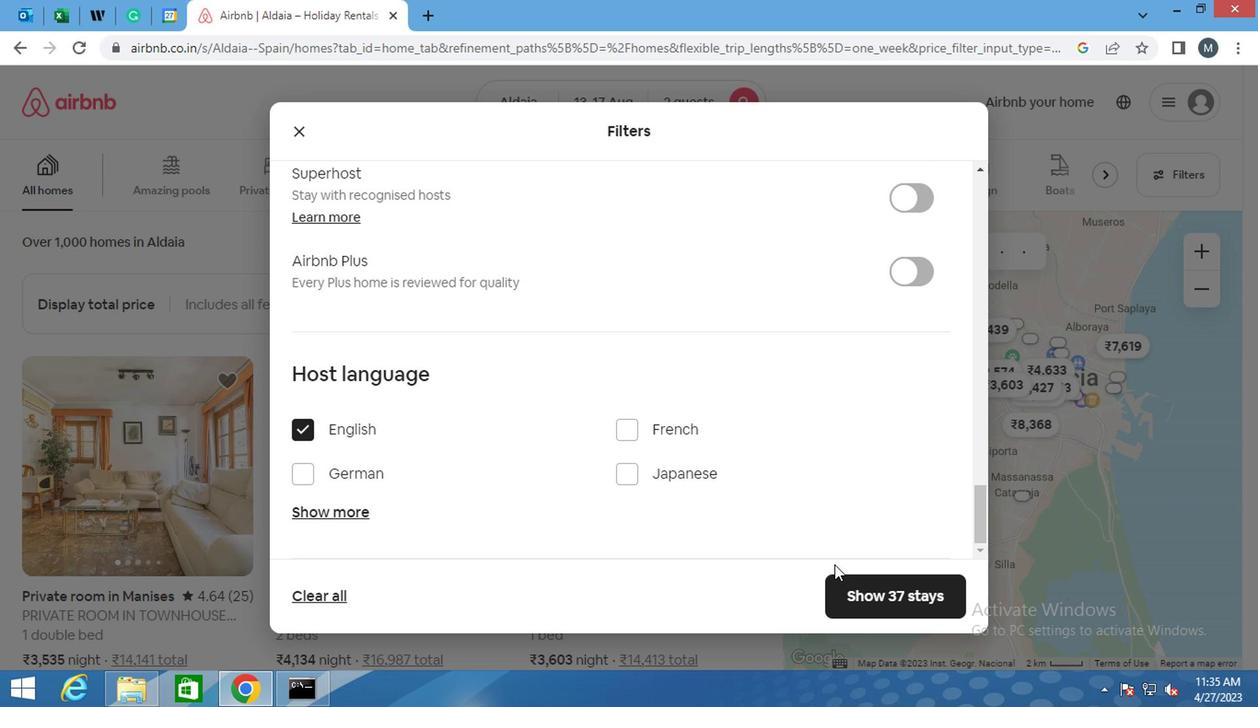 
Action: Mouse pressed left at (858, 592)
Screenshot: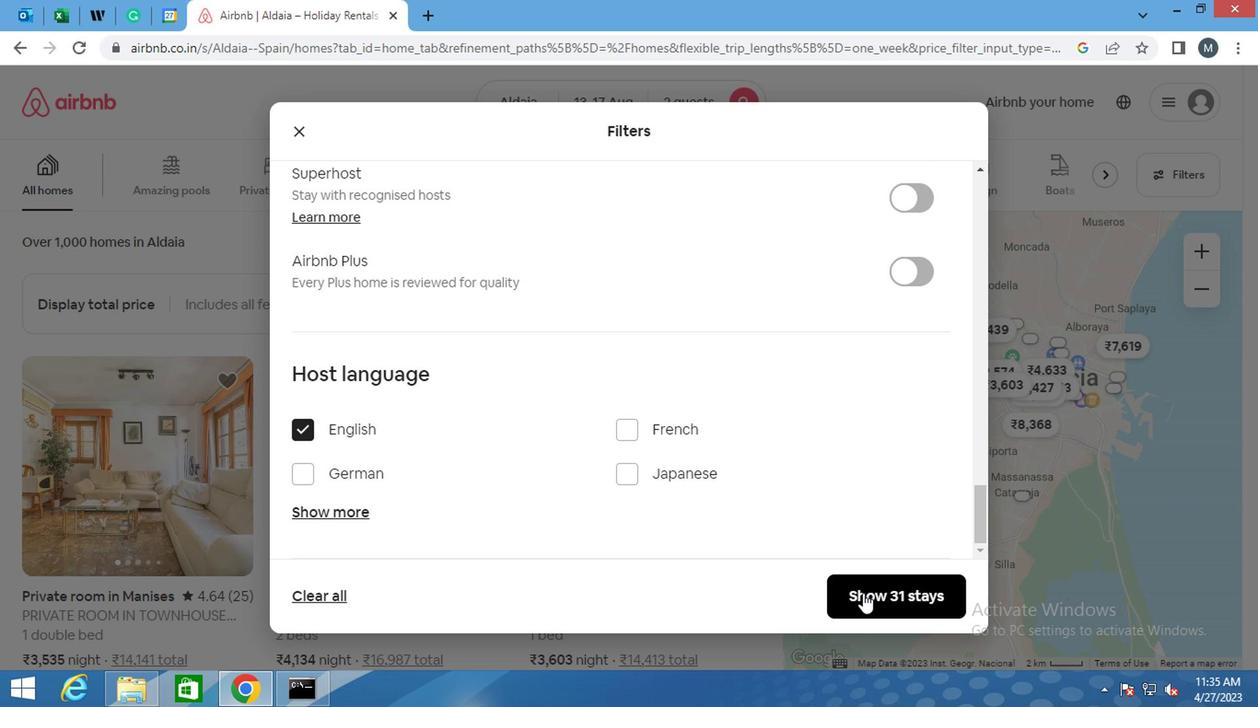 
